 Task: Look for space in Piaseczno, Poland from 2nd June, 2023 to 6th June, 2023 for 1 adult in price range Rs.10000 to Rs.13000. Place can be private room with 1  bedroom having 1 bed and 1 bathroom. Property type can be house, flat, guest house, hotel. Booking option can be shelf check-in. Required host language is English.
Action: Mouse moved to (508, 89)
Screenshot: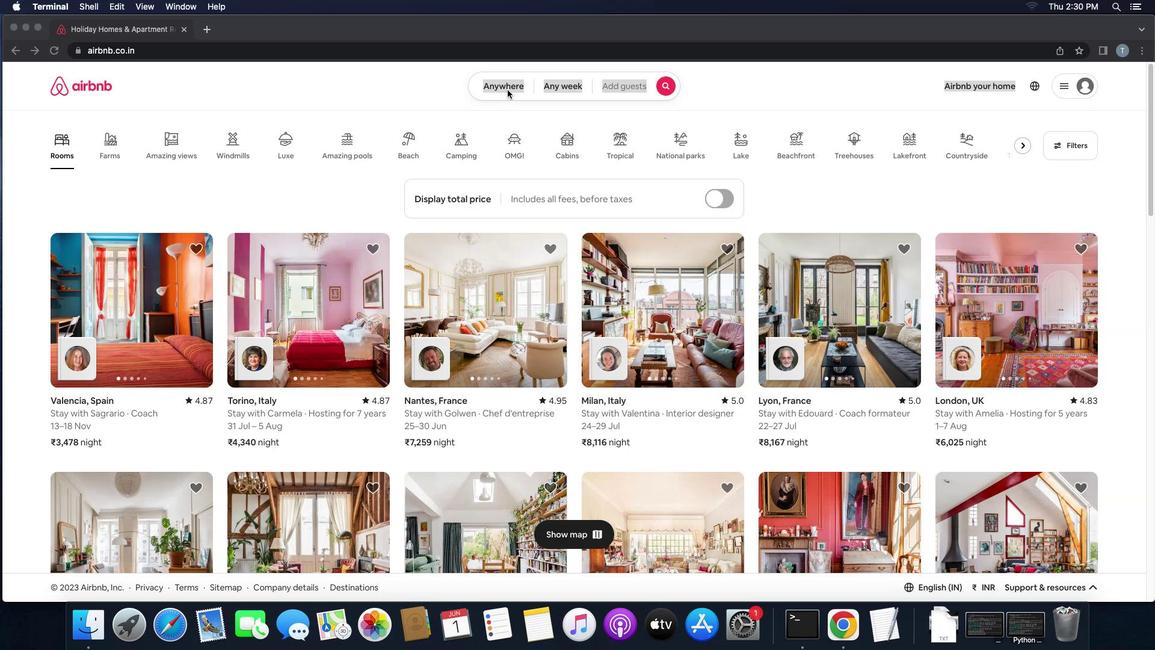 
Action: Mouse pressed left at (508, 89)
Screenshot: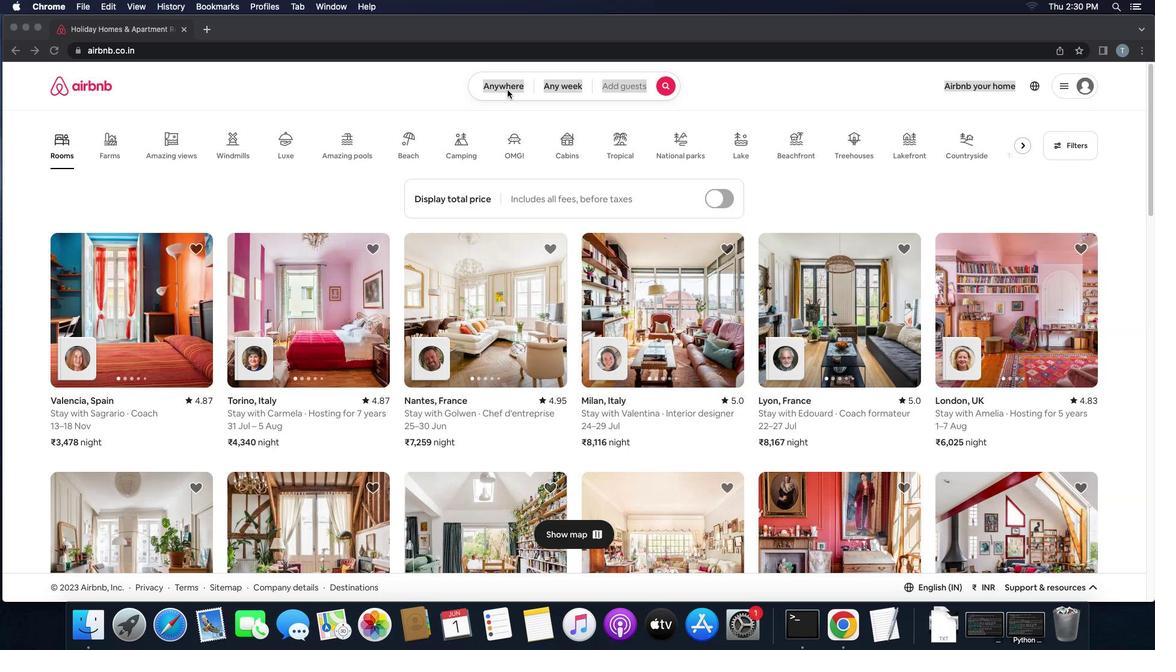 
Action: Mouse pressed left at (508, 89)
Screenshot: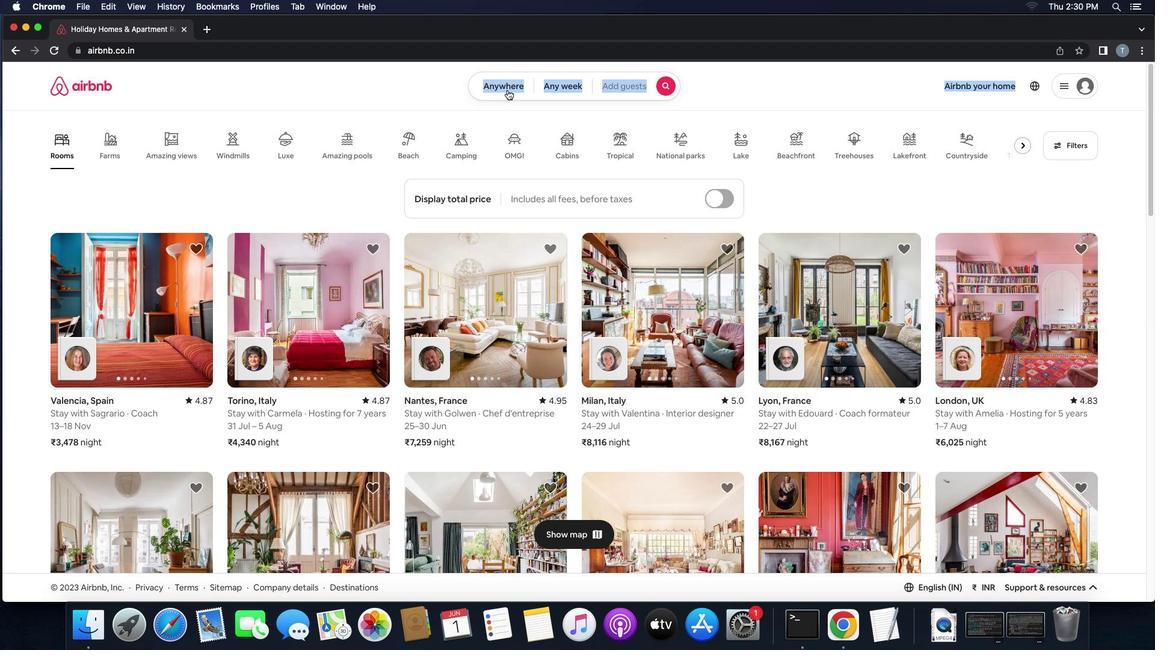 
Action: Mouse moved to (418, 130)
Screenshot: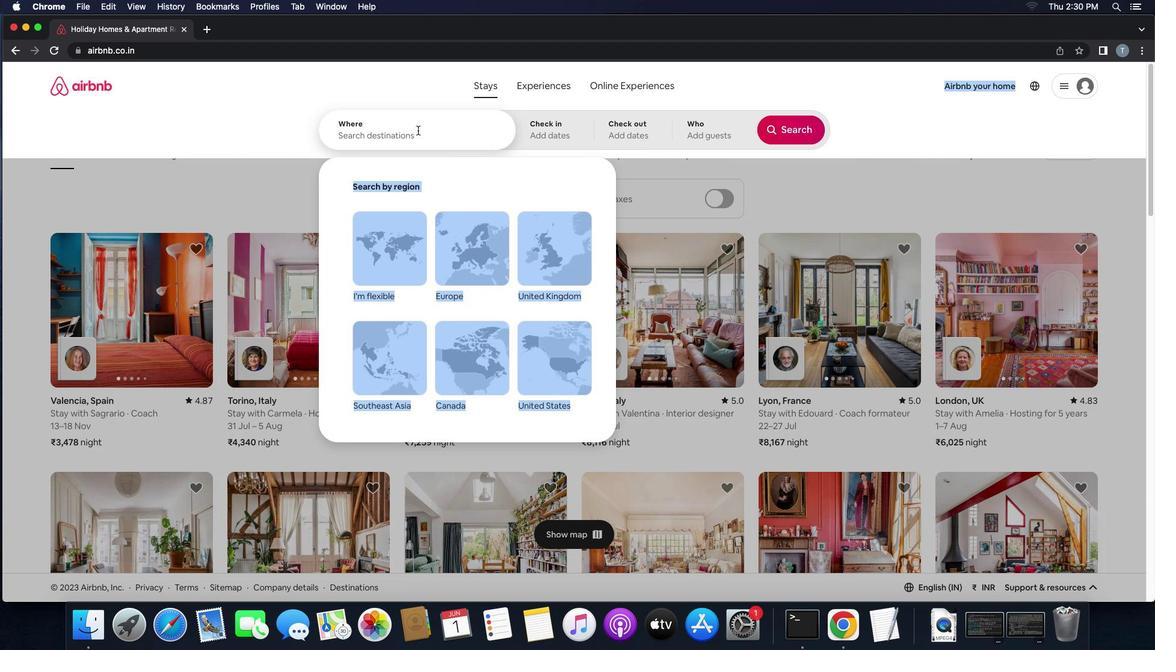 
Action: Mouse pressed left at (418, 130)
Screenshot: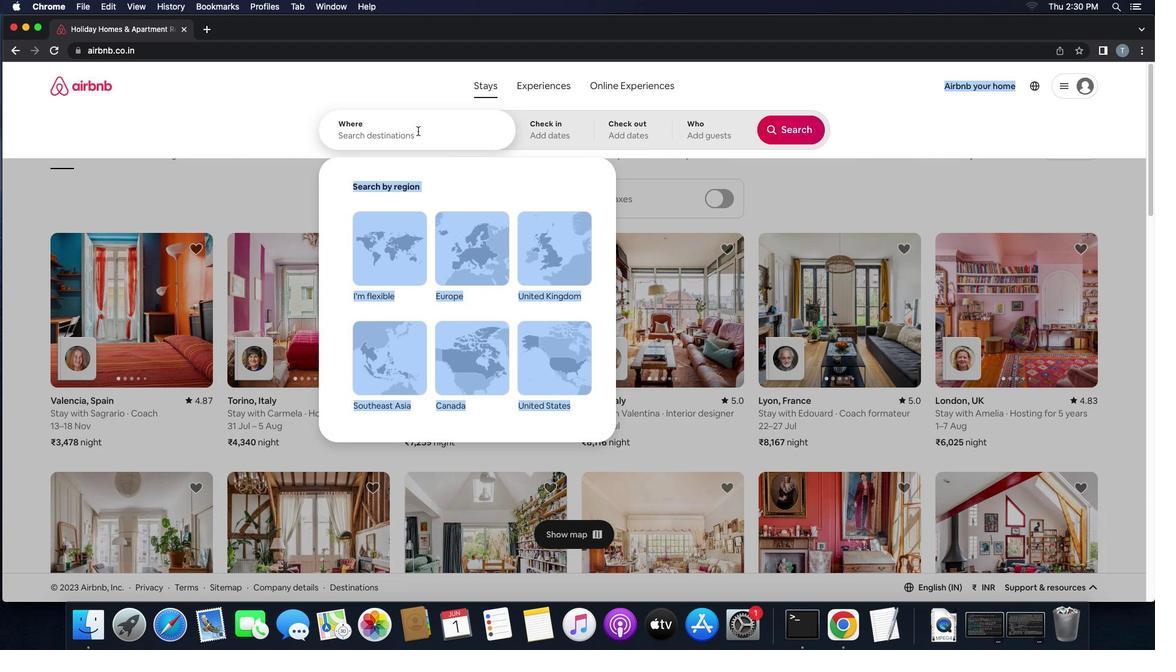 
Action: Key pressed 'p''i''a''s''e''c''z''n''o'','Key.space'p''o''l''a''n''d'
Screenshot: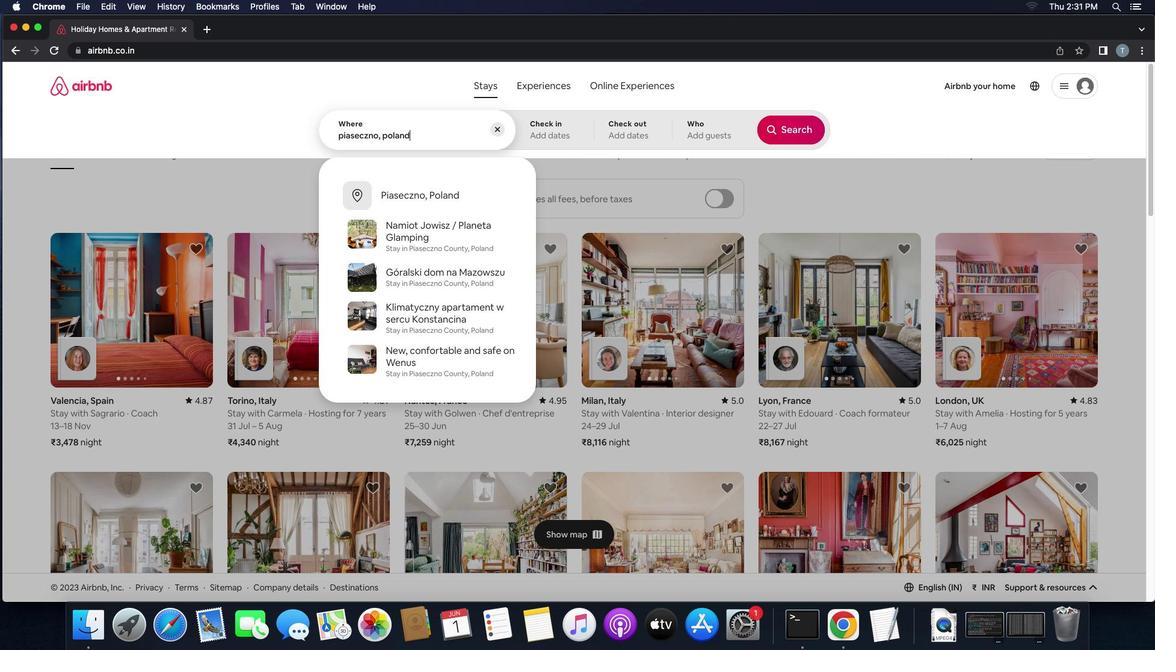 
Action: Mouse moved to (420, 199)
Screenshot: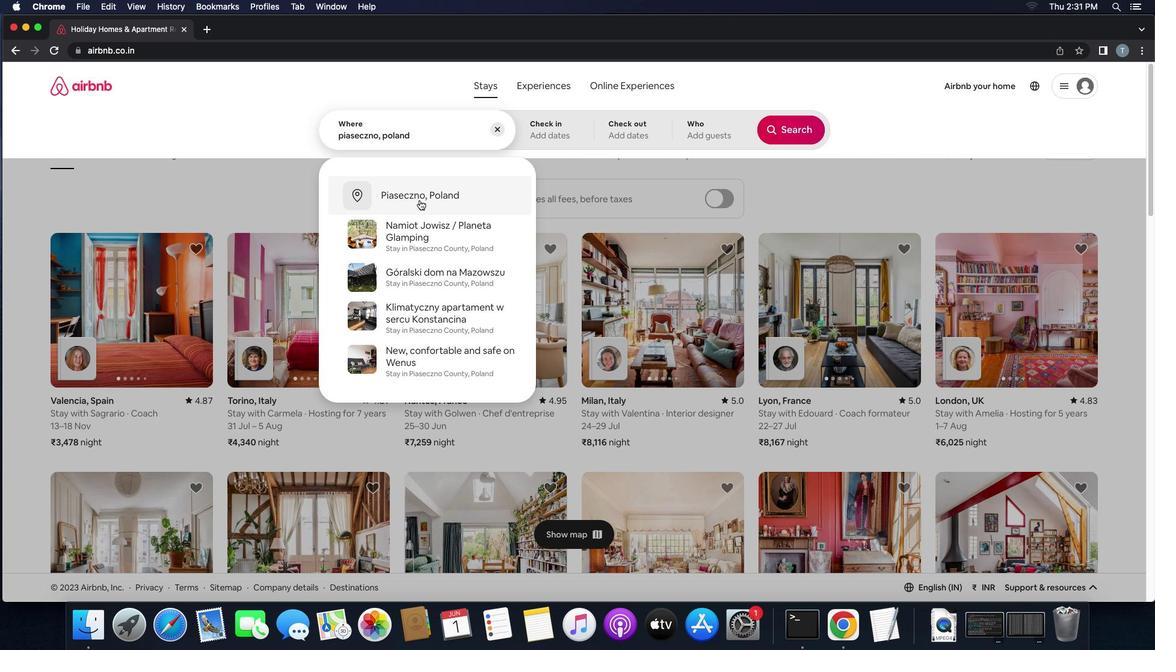 
Action: Mouse pressed left at (420, 199)
Screenshot: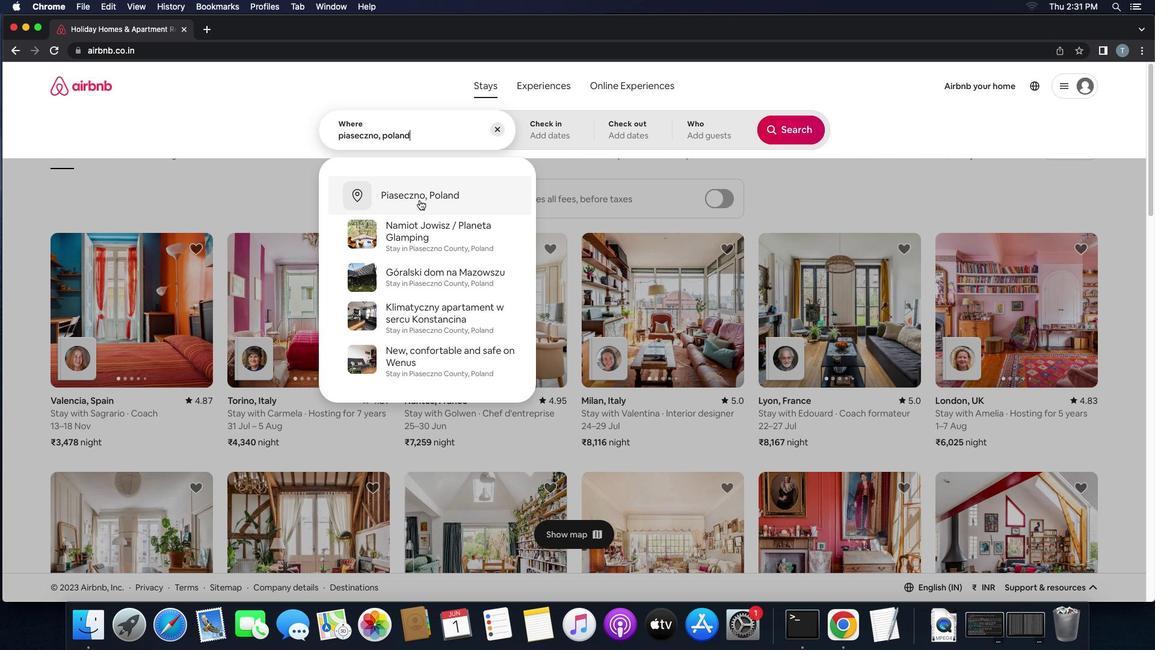 
Action: Mouse moved to (520, 281)
Screenshot: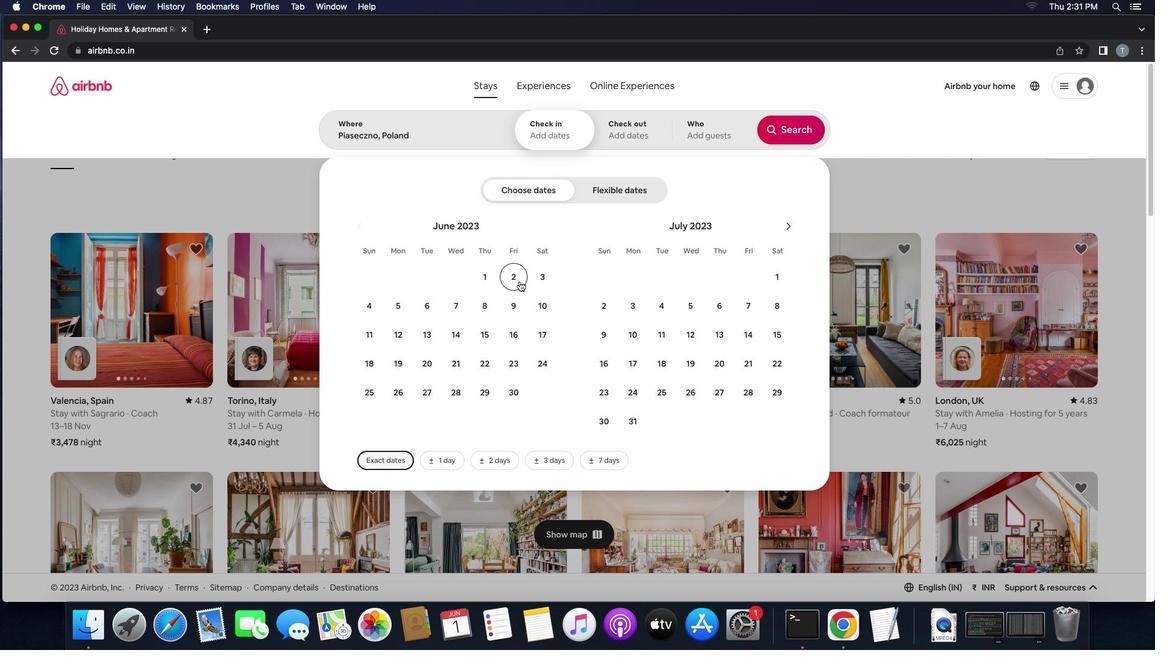 
Action: Mouse pressed left at (520, 281)
Screenshot: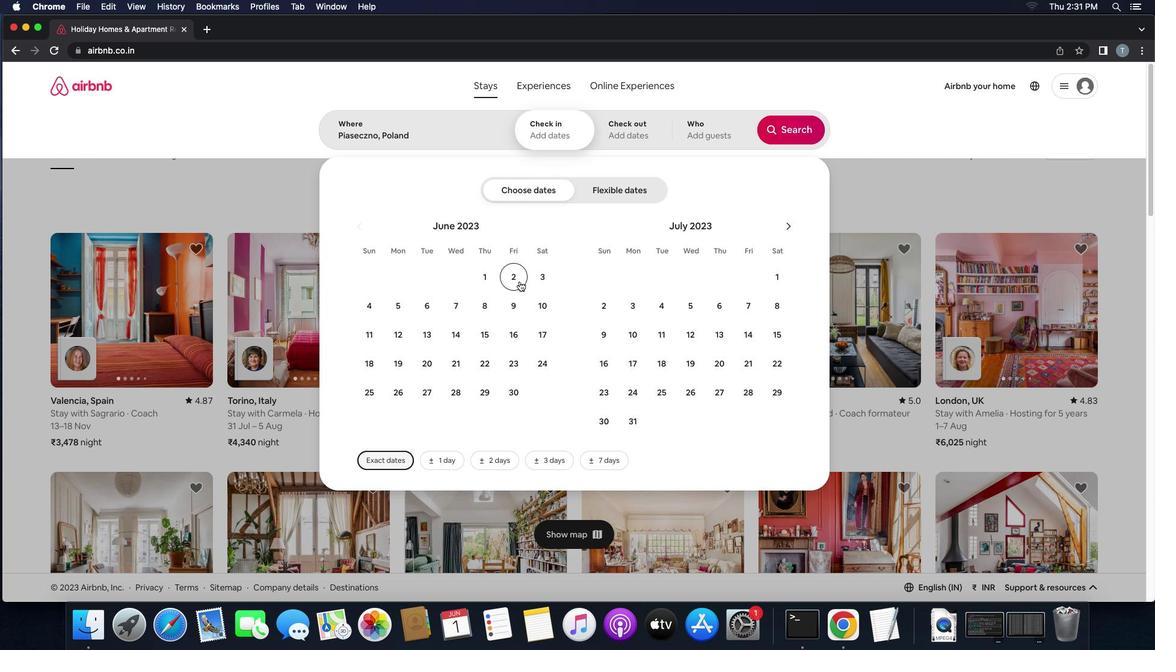 
Action: Mouse moved to (430, 307)
Screenshot: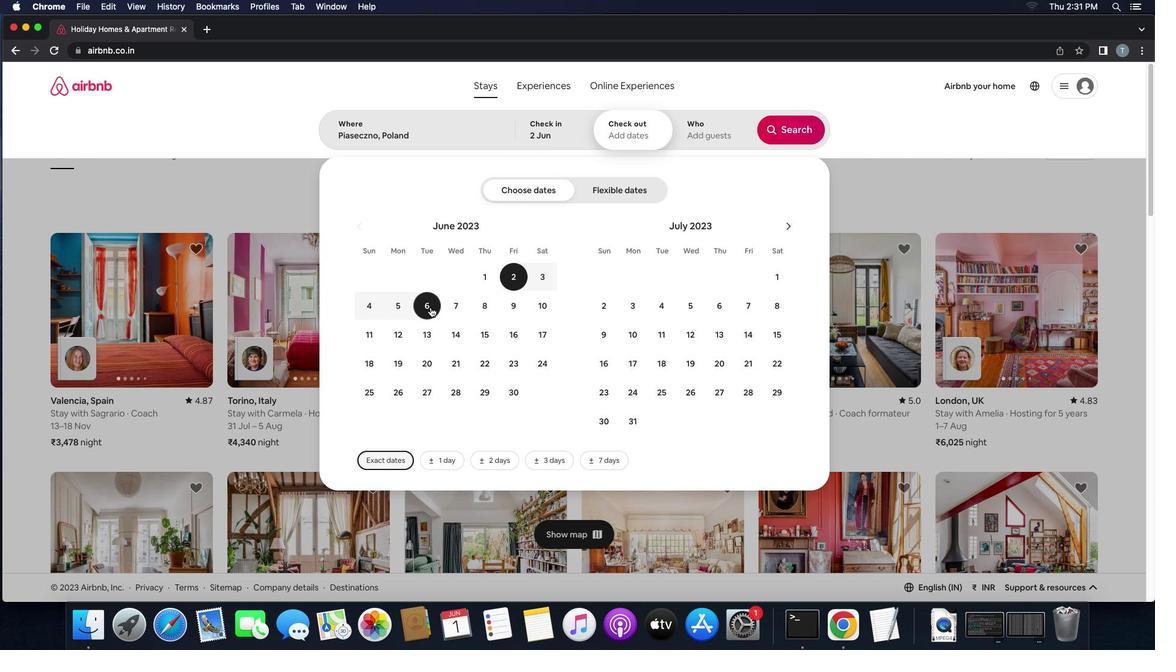 
Action: Mouse pressed left at (430, 307)
Screenshot: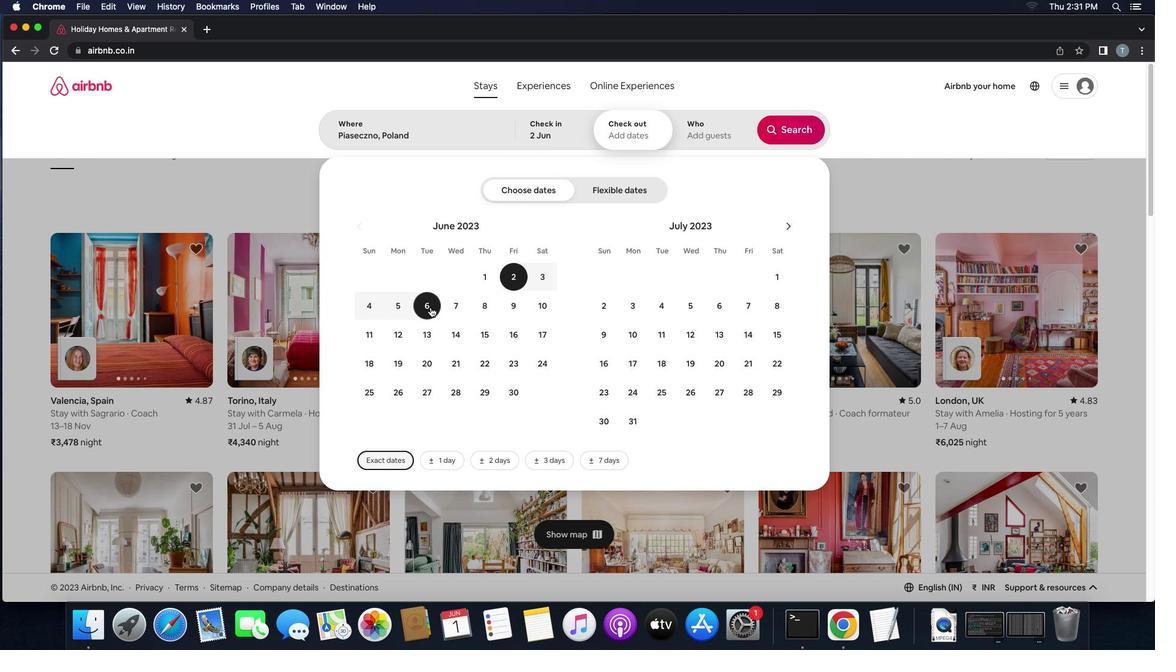 
Action: Mouse moved to (710, 146)
Screenshot: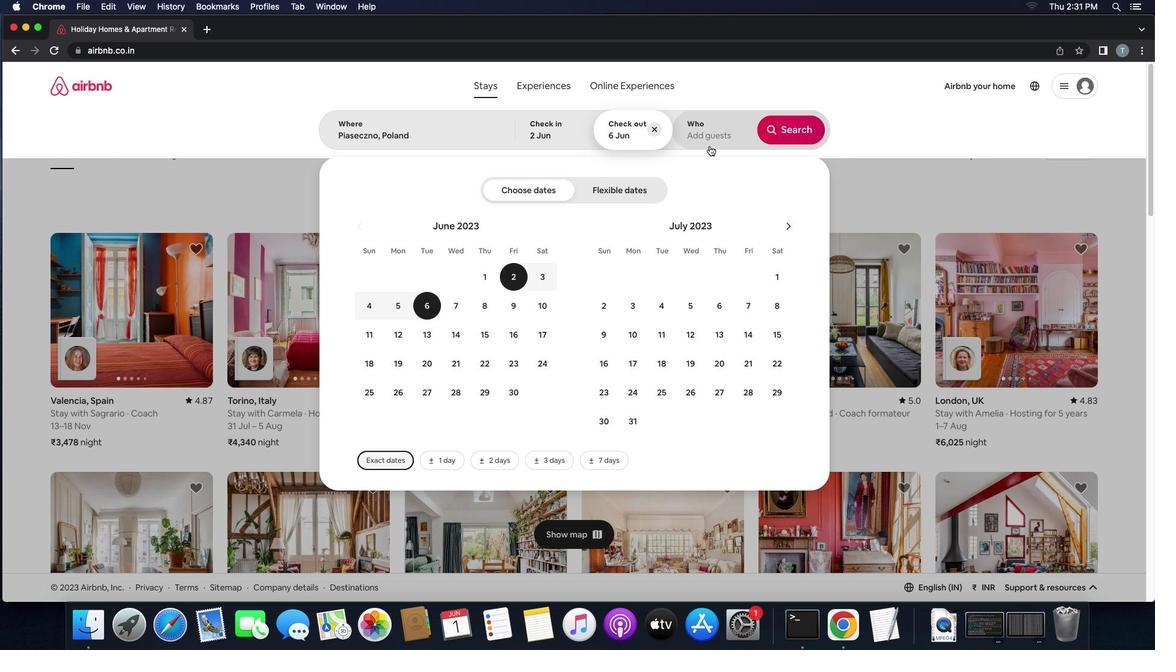 
Action: Mouse pressed left at (710, 146)
Screenshot: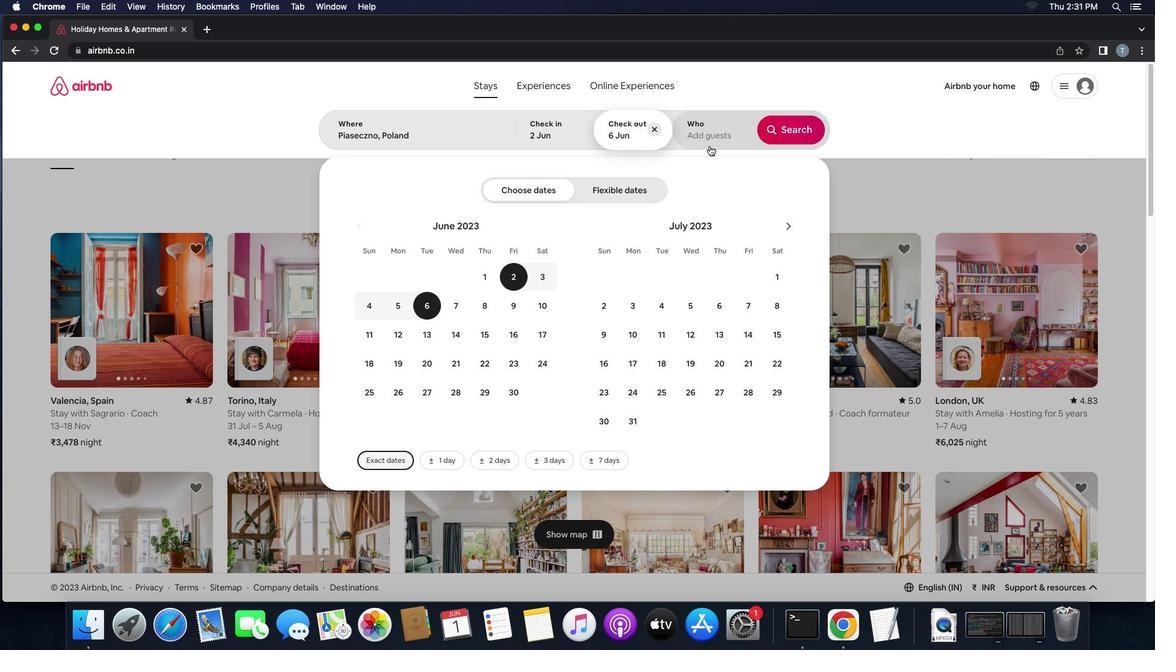 
Action: Mouse moved to (793, 187)
Screenshot: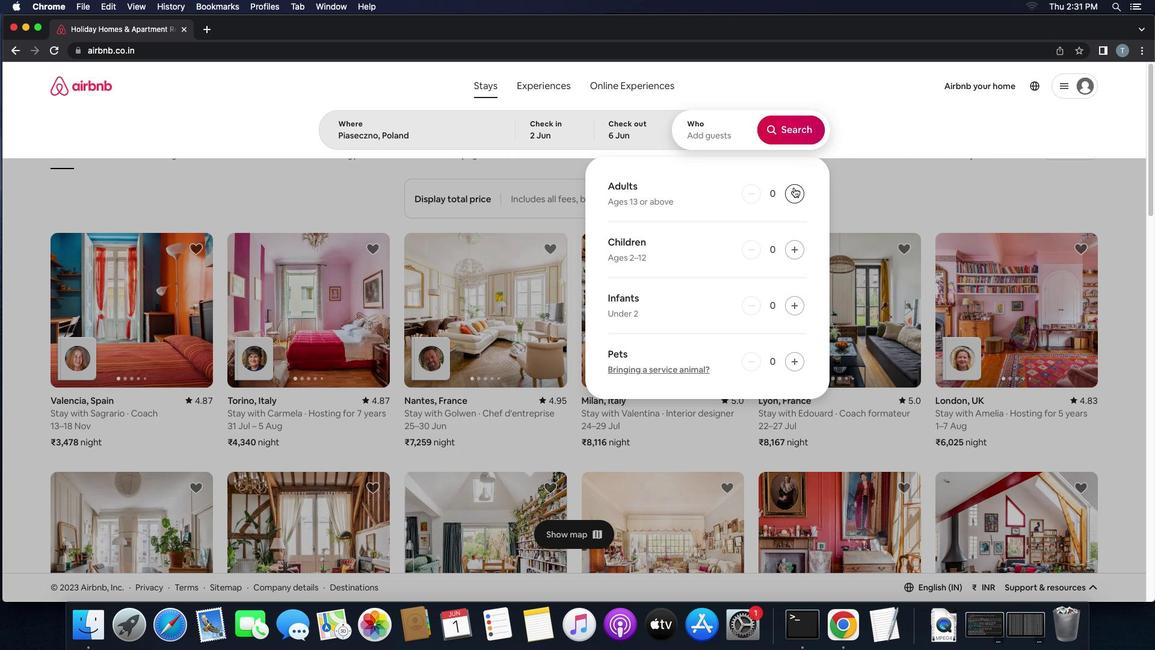 
Action: Mouse pressed left at (793, 187)
Screenshot: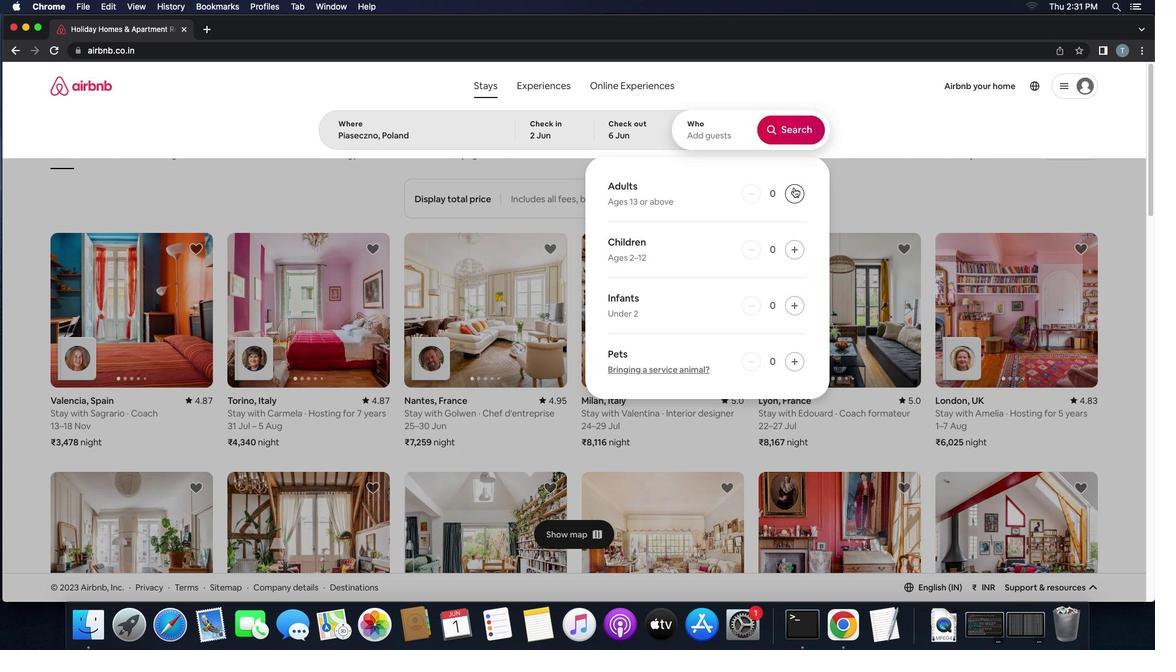 
Action: Mouse moved to (801, 133)
Screenshot: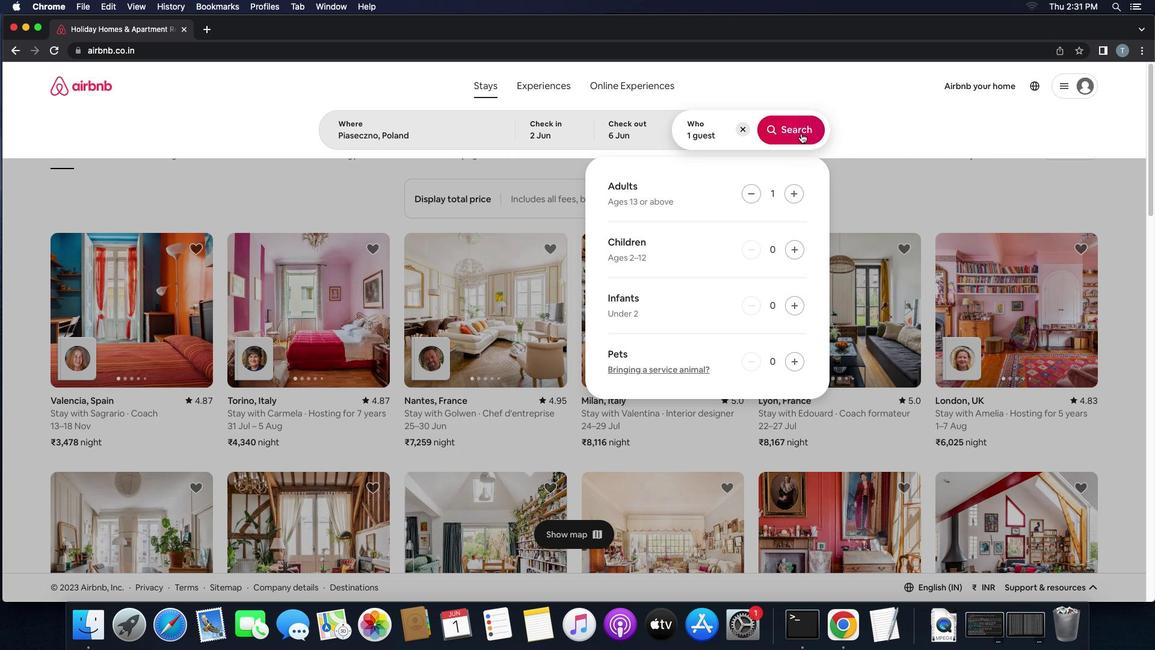 
Action: Mouse pressed left at (801, 133)
Screenshot: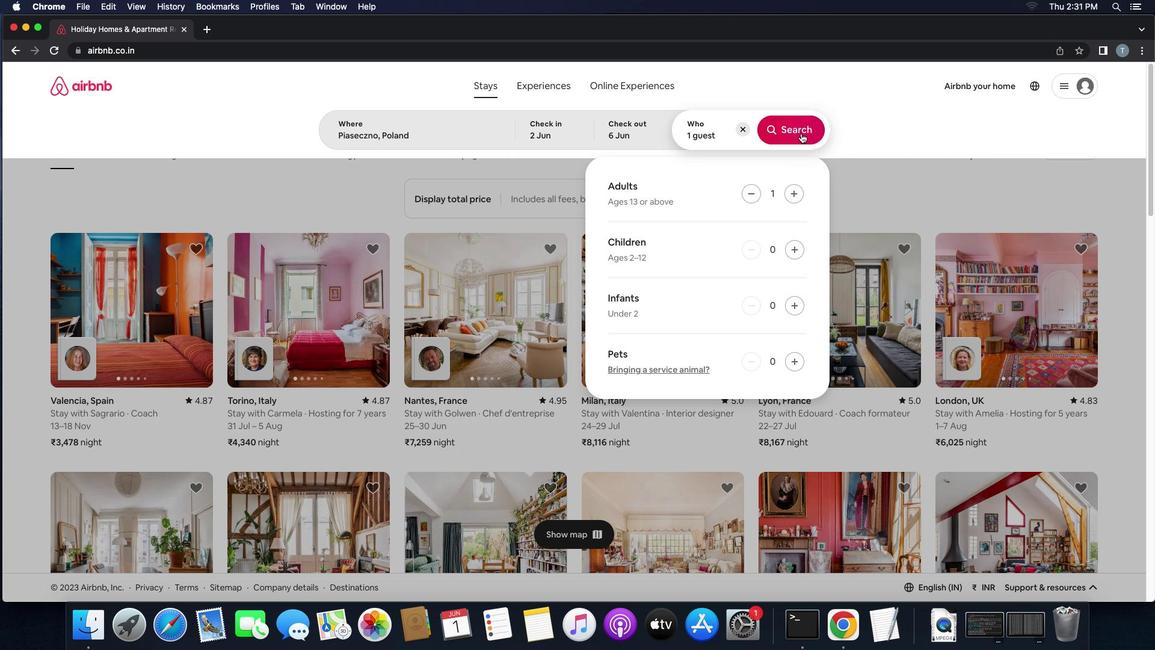 
Action: Mouse moved to (1114, 134)
Screenshot: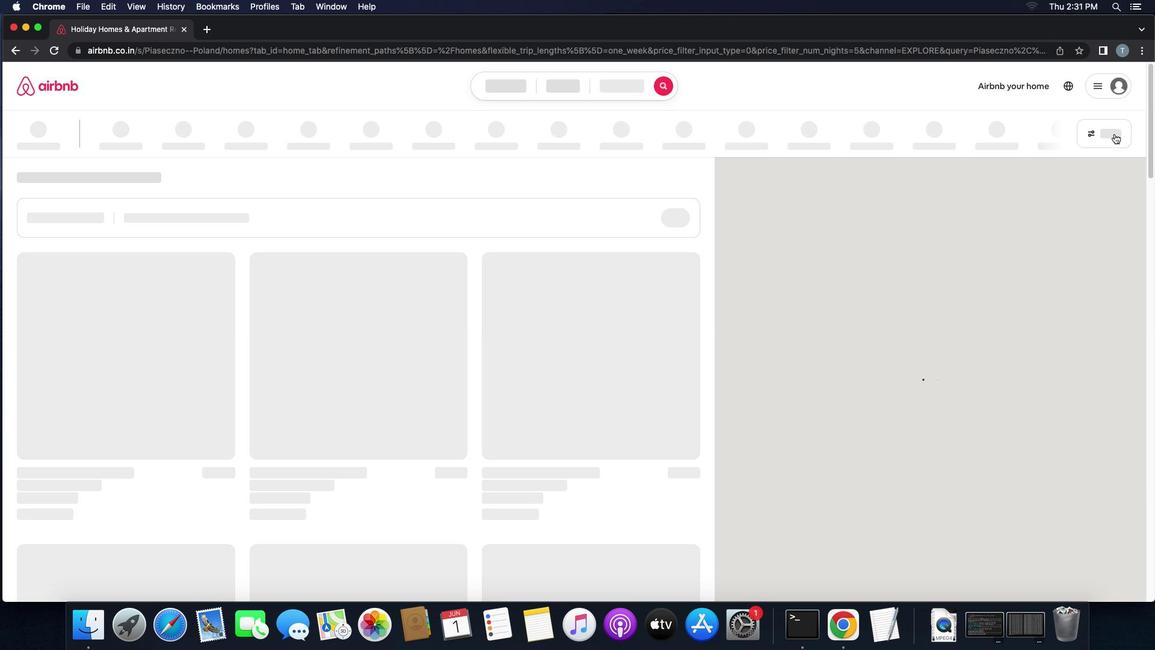 
Action: Mouse pressed left at (1114, 134)
Screenshot: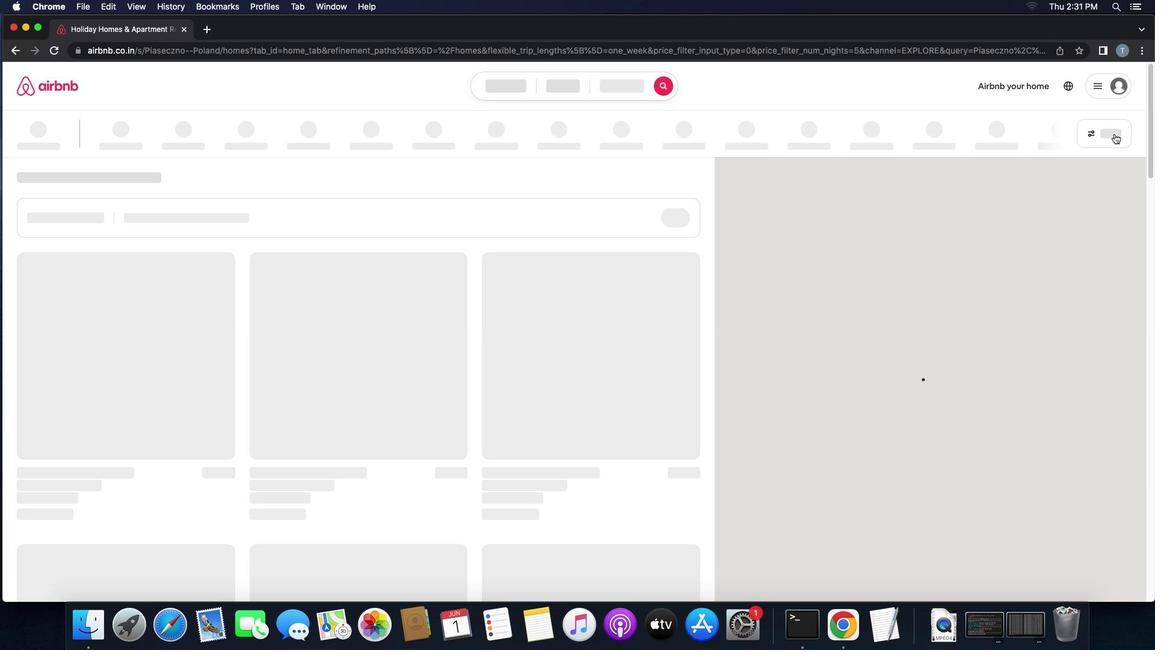 
Action: Mouse moved to (466, 434)
Screenshot: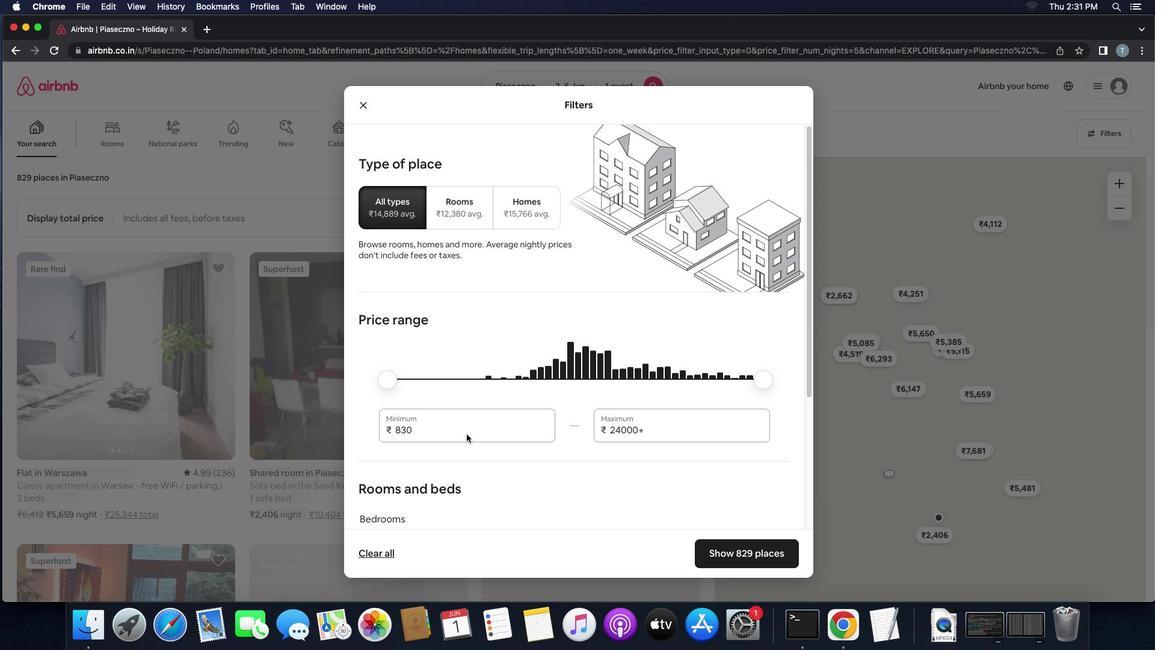 
Action: Mouse pressed left at (466, 434)
Screenshot: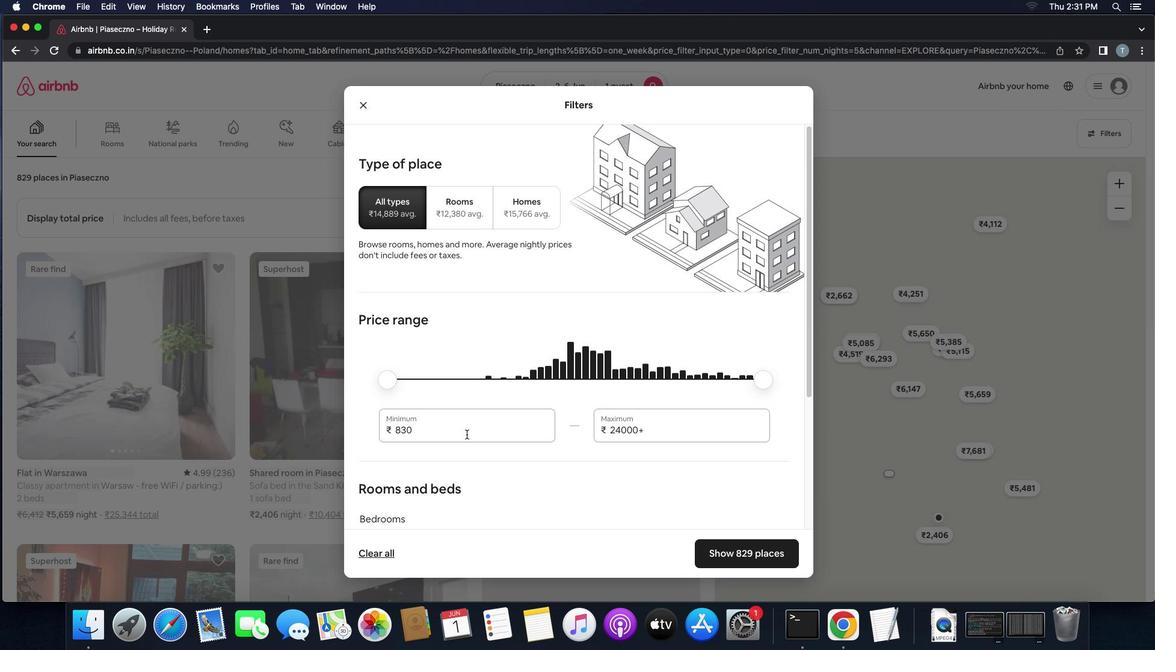 
Action: Mouse moved to (467, 430)
Screenshot: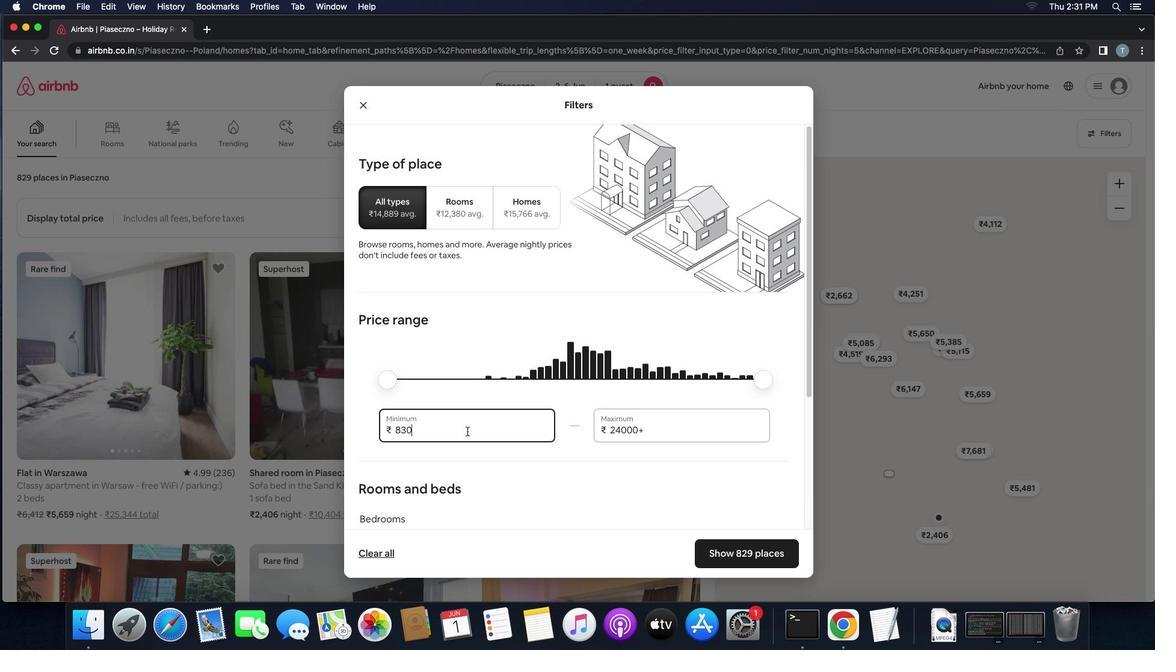 
Action: Key pressed Key.backspaceKey.backspaceKey.backspace'1''0''0''0''0'
Screenshot: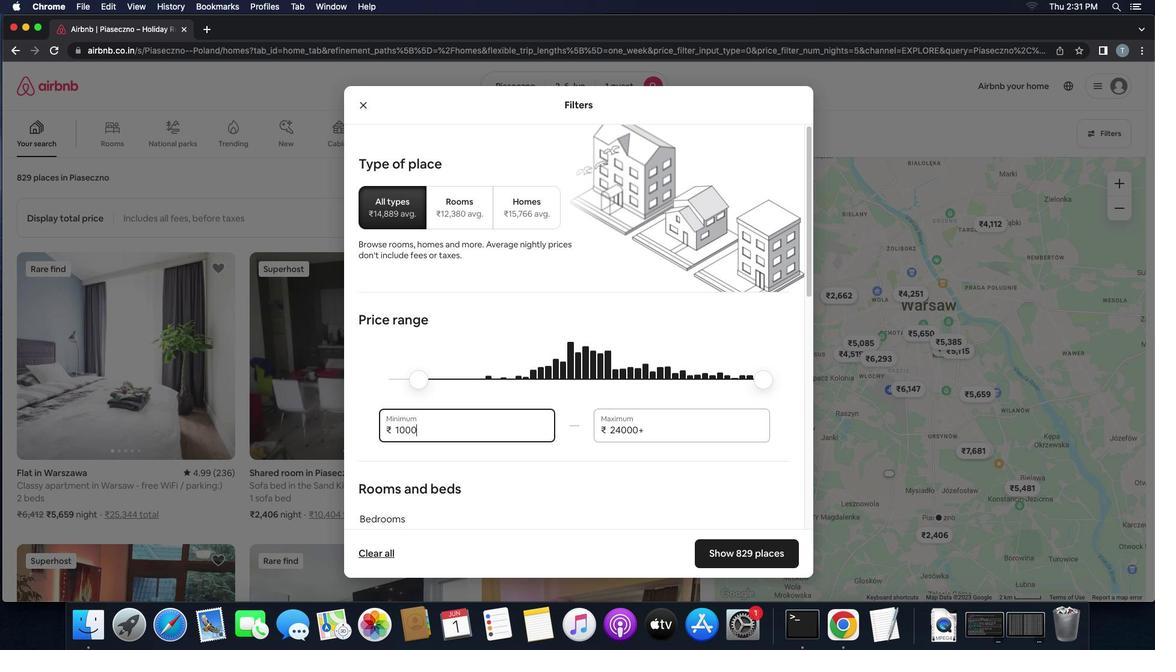 
Action: Mouse moved to (664, 435)
Screenshot: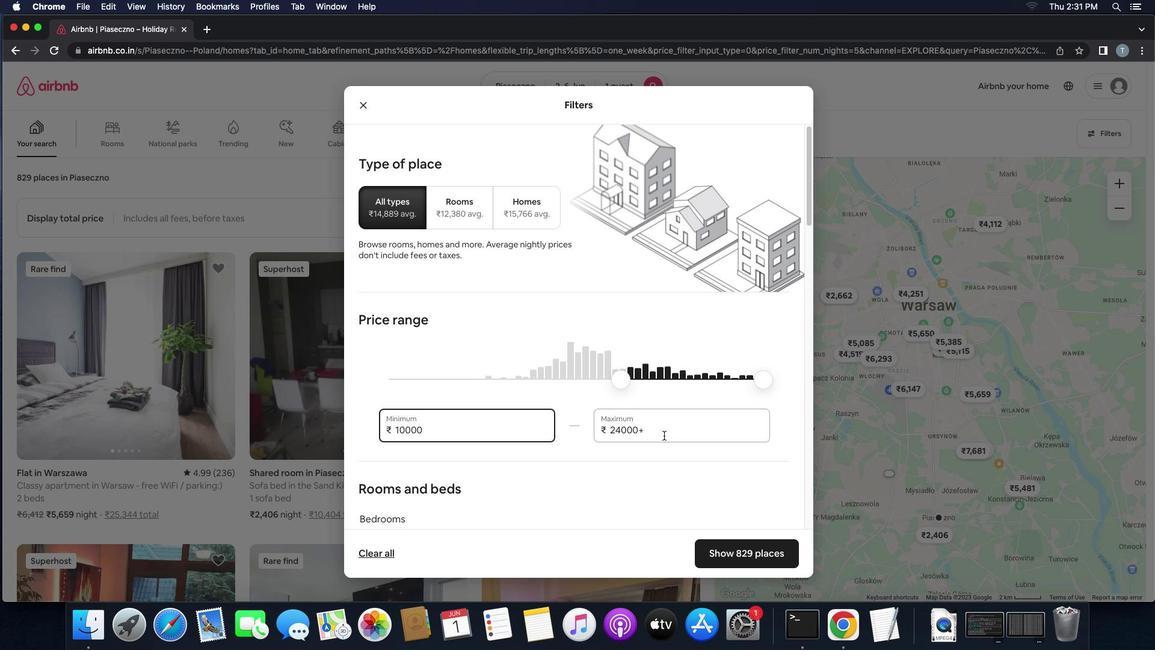 
Action: Mouse pressed left at (664, 435)
Screenshot: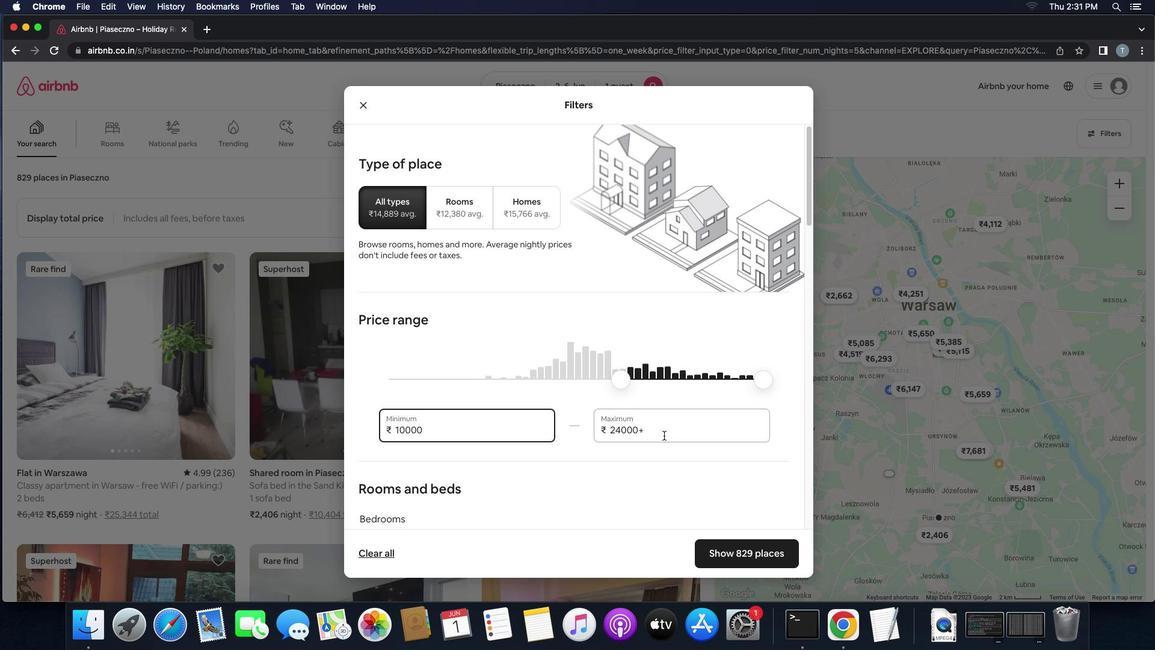 
Action: Key pressed Key.backspaceKey.backspaceKey.backspaceKey.backspaceKey.backspaceKey.backspace'1''3''0''0''0'
Screenshot: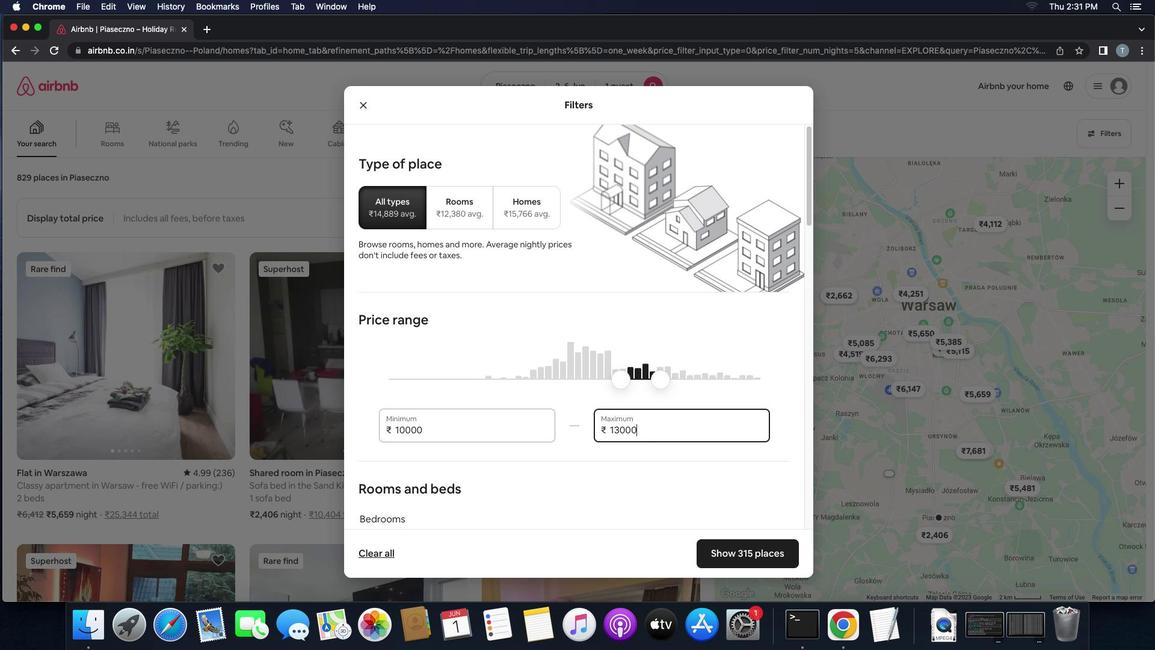
Action: Mouse moved to (574, 449)
Screenshot: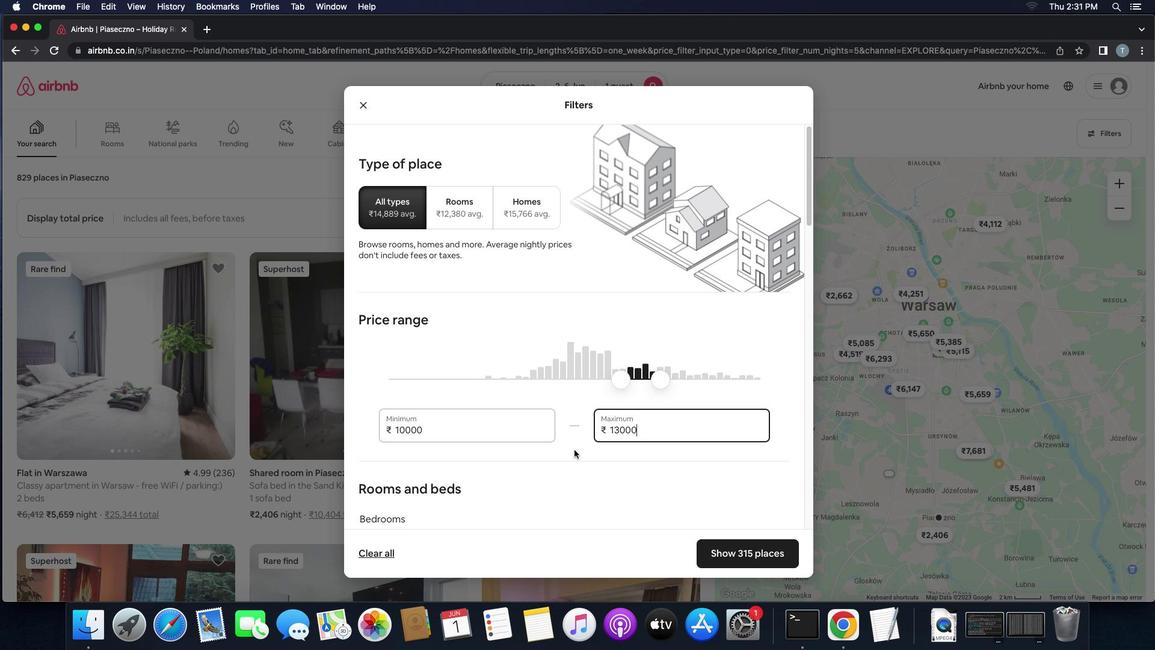 
Action: Mouse scrolled (574, 449) with delta (0, 0)
Screenshot: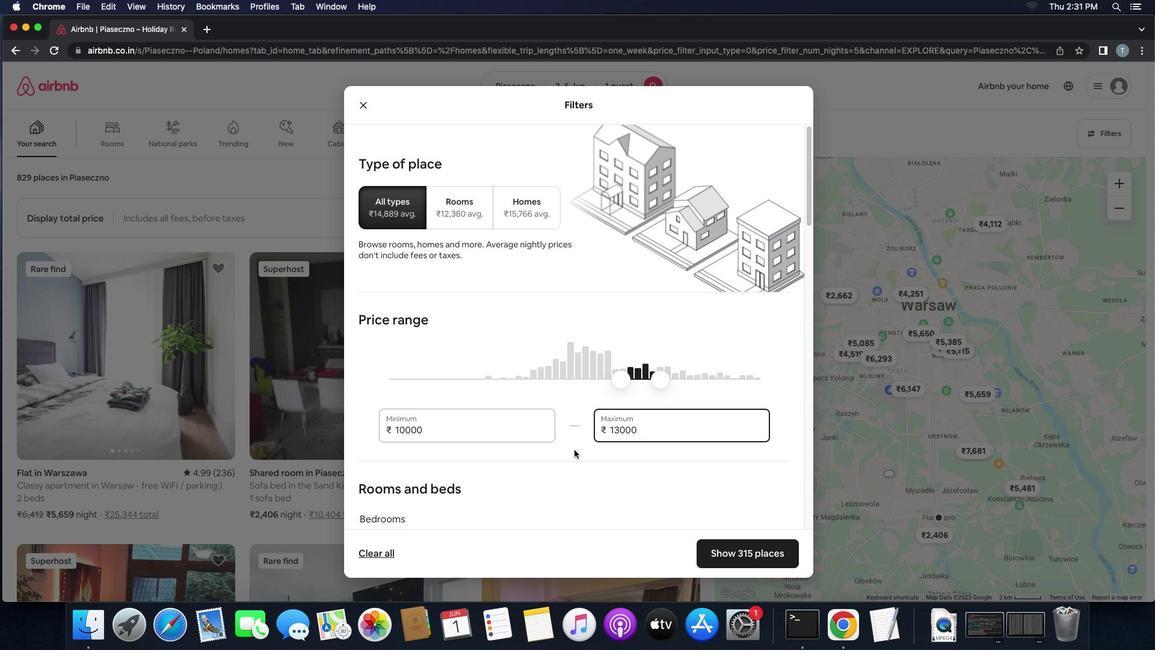 
Action: Mouse scrolled (574, 449) with delta (0, 0)
Screenshot: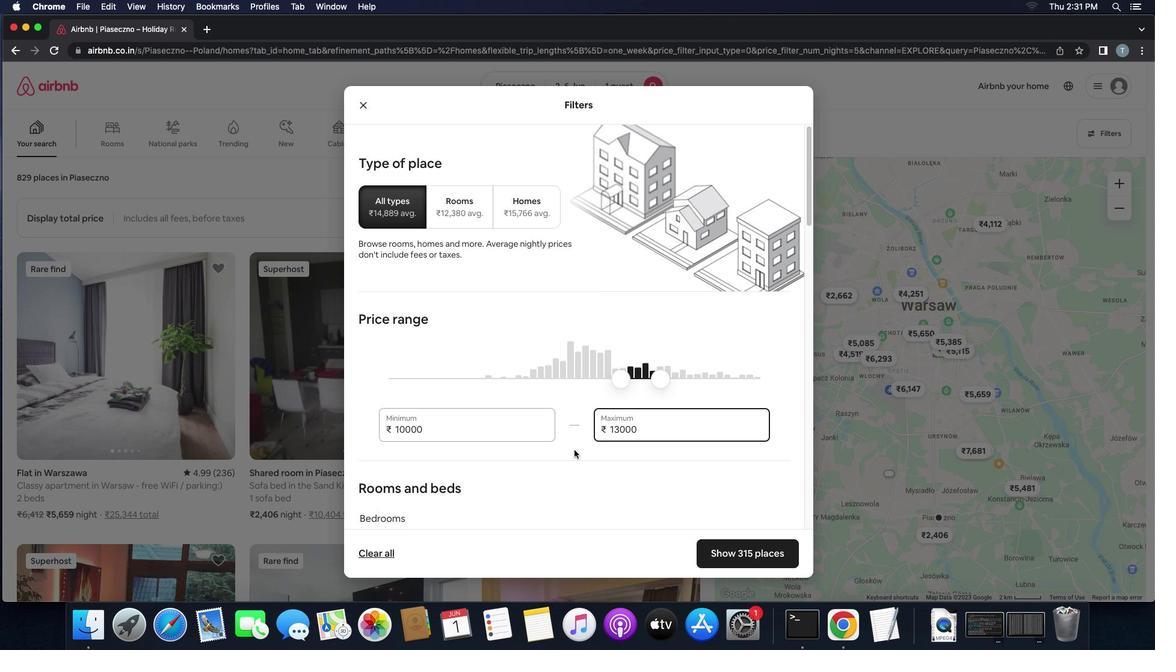 
Action: Mouse scrolled (574, 449) with delta (0, -1)
Screenshot: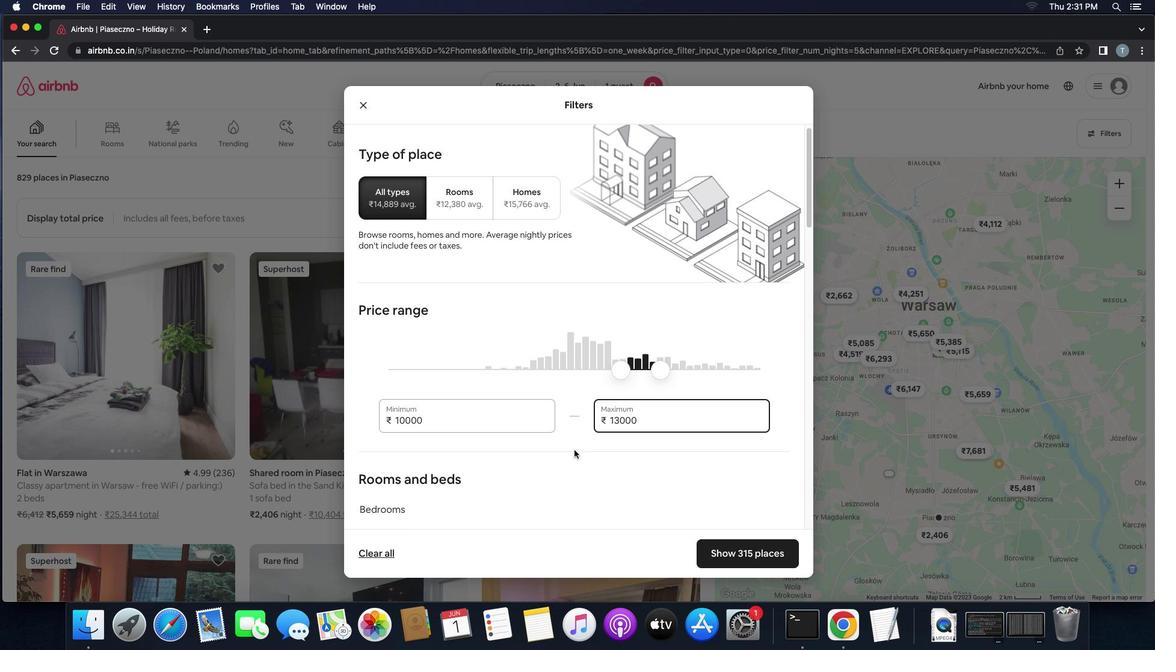 
Action: Mouse scrolled (574, 449) with delta (0, -1)
Screenshot: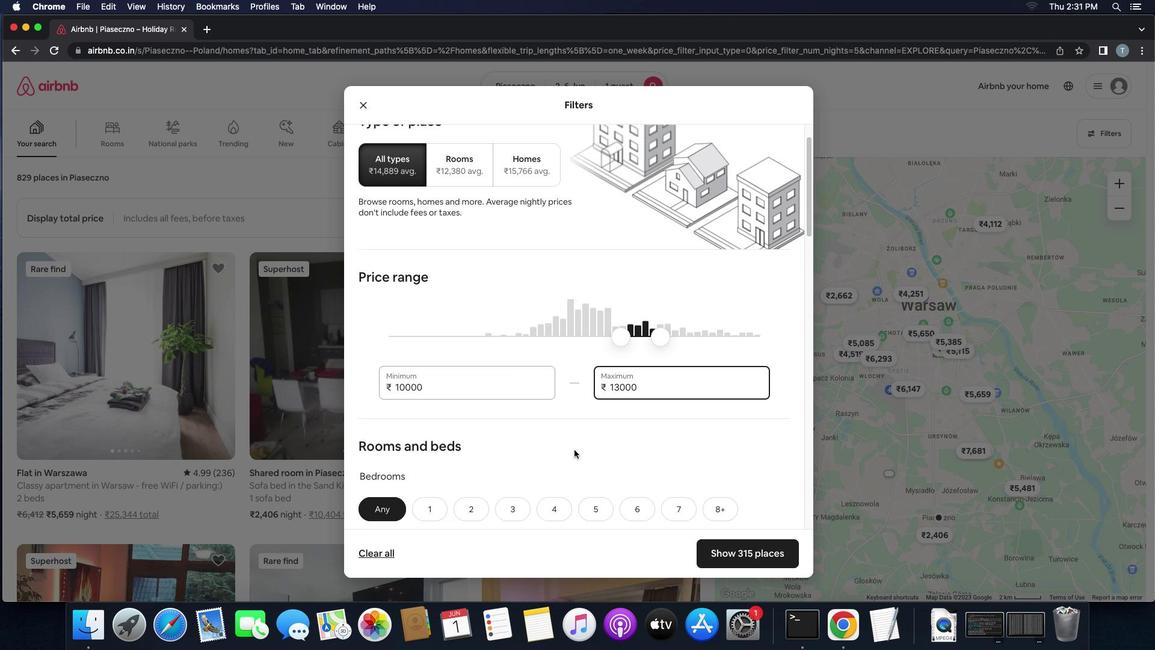 
Action: Mouse scrolled (574, 449) with delta (0, 0)
Screenshot: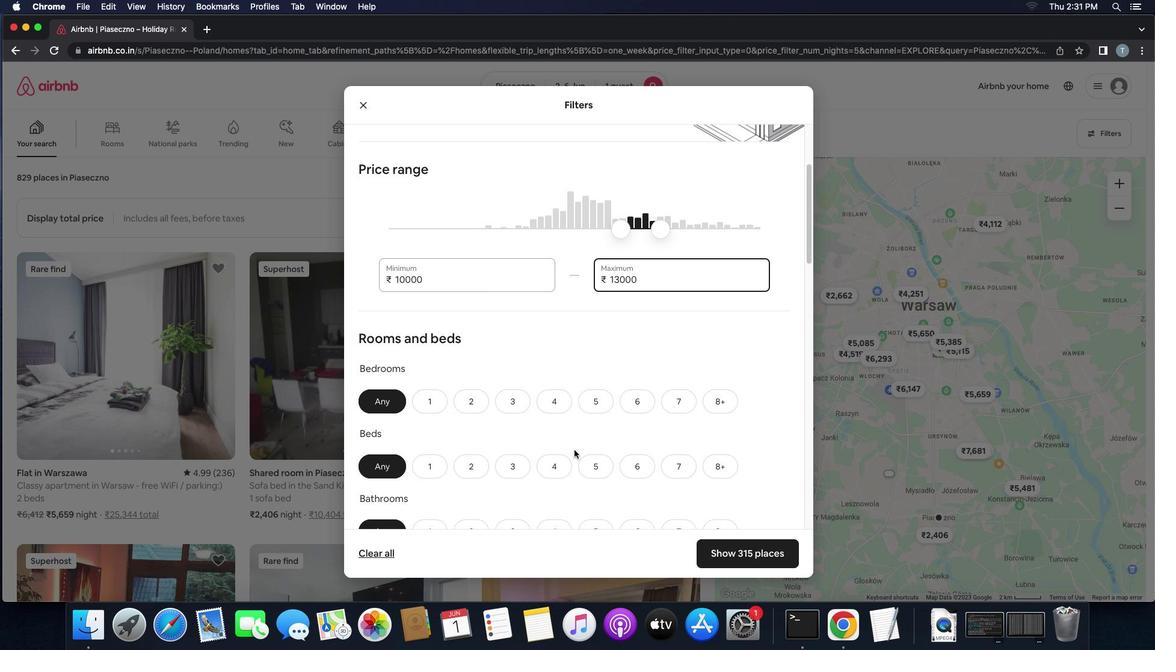 
Action: Mouse scrolled (574, 449) with delta (0, 0)
Screenshot: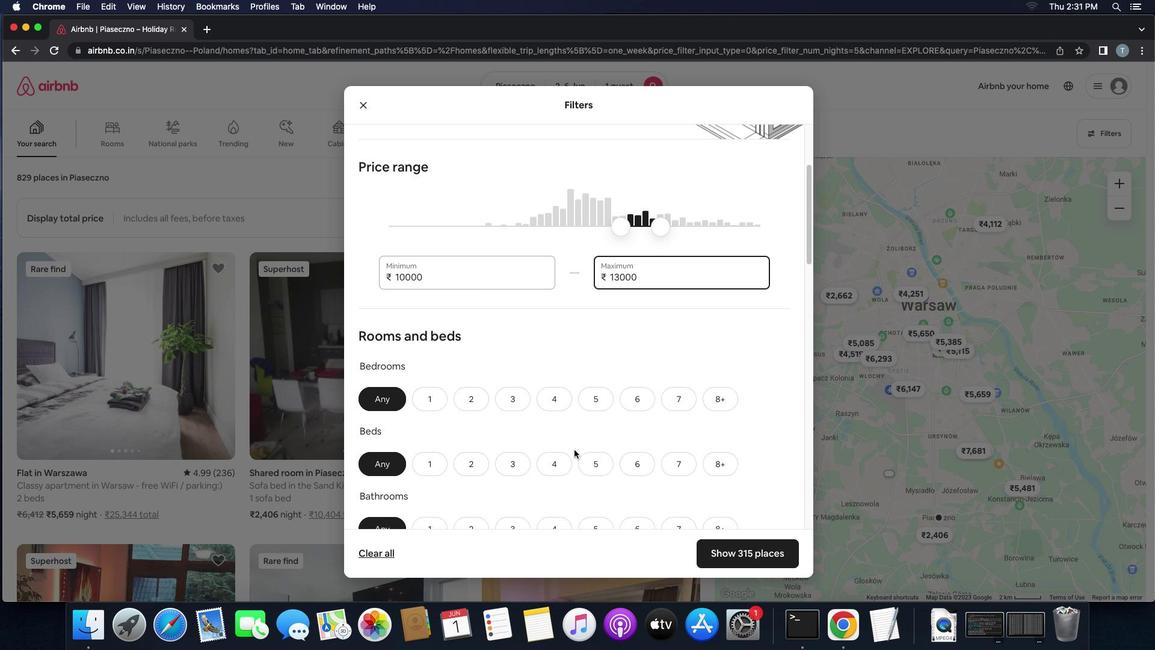 
Action: Mouse scrolled (574, 449) with delta (0, 0)
Screenshot: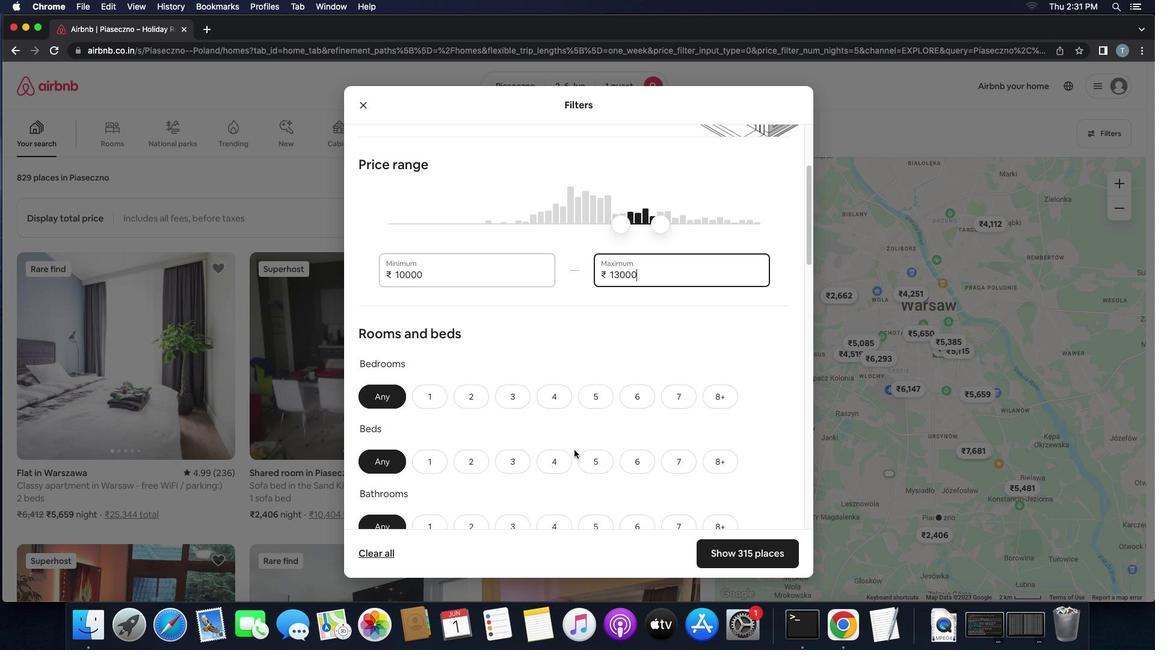 
Action: Mouse scrolled (574, 449) with delta (0, 0)
Screenshot: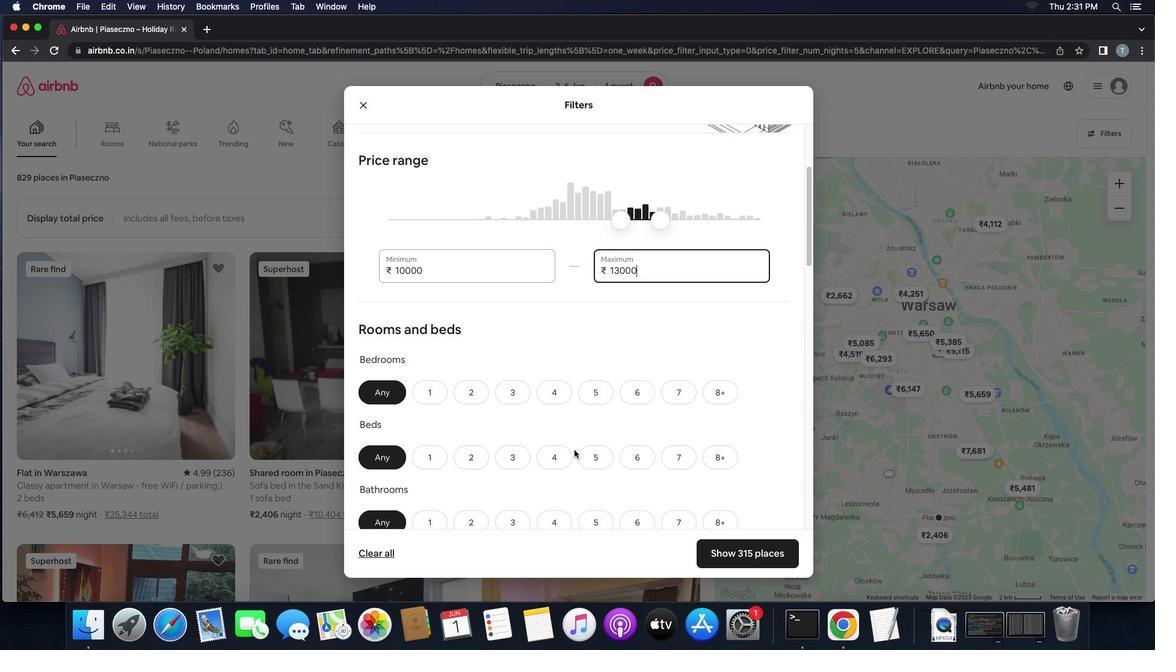 
Action: Mouse scrolled (574, 449) with delta (0, 0)
Screenshot: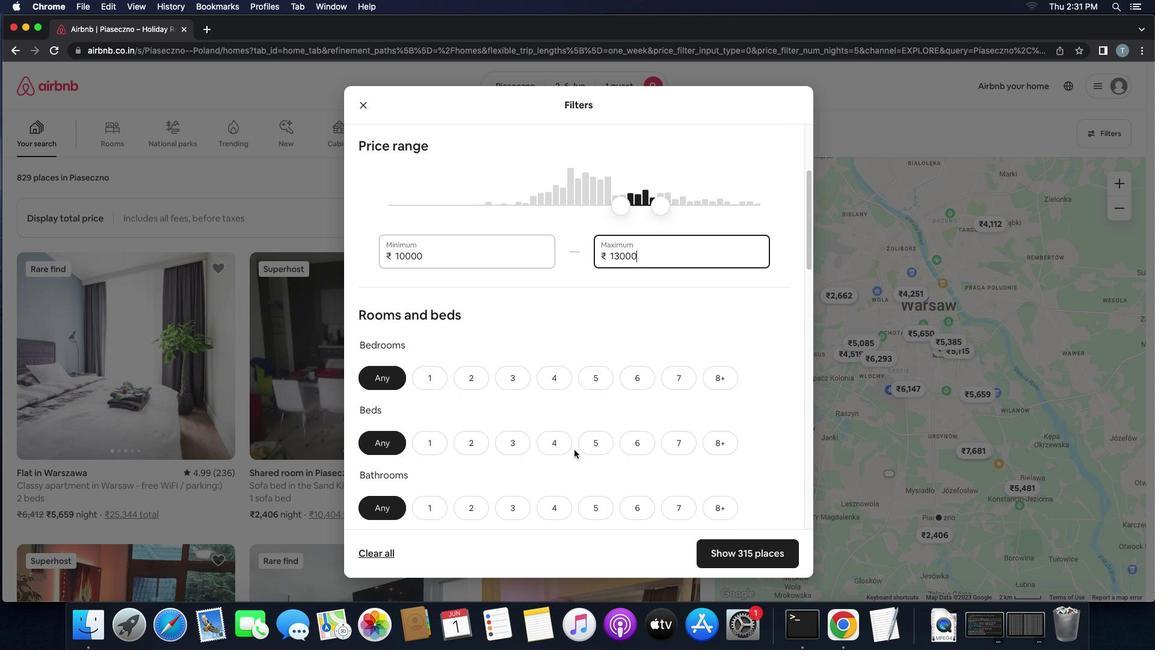 
Action: Mouse scrolled (574, 449) with delta (0, 0)
Screenshot: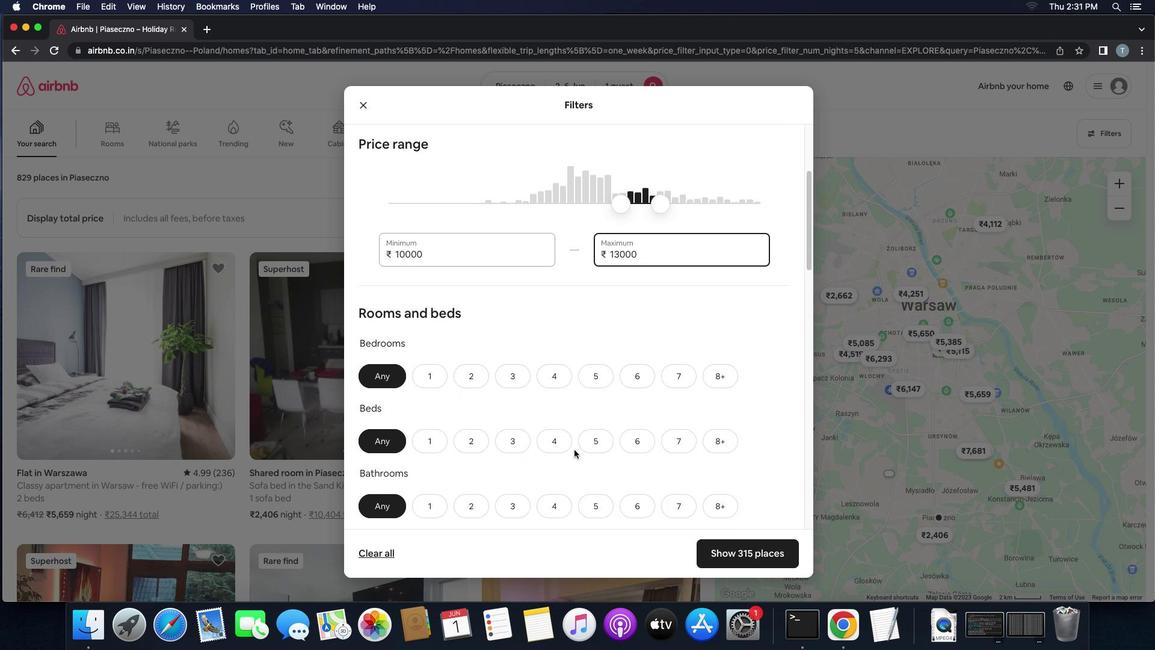 
Action: Mouse scrolled (574, 449) with delta (0, -1)
Screenshot: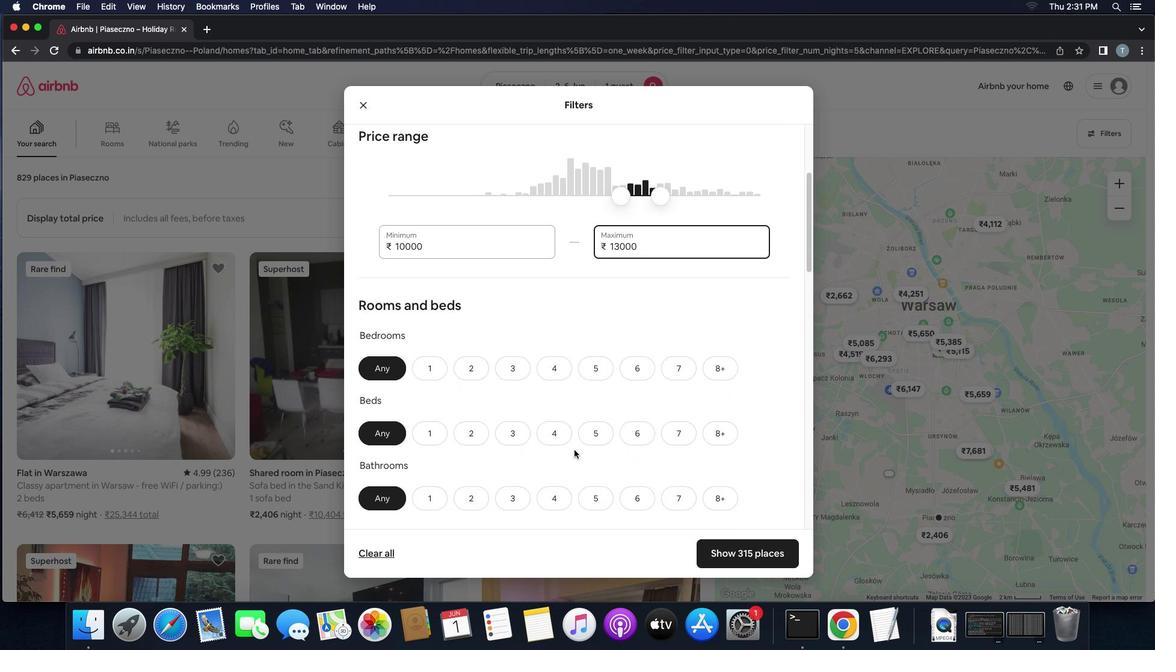 
Action: Mouse scrolled (574, 449) with delta (0, 0)
Screenshot: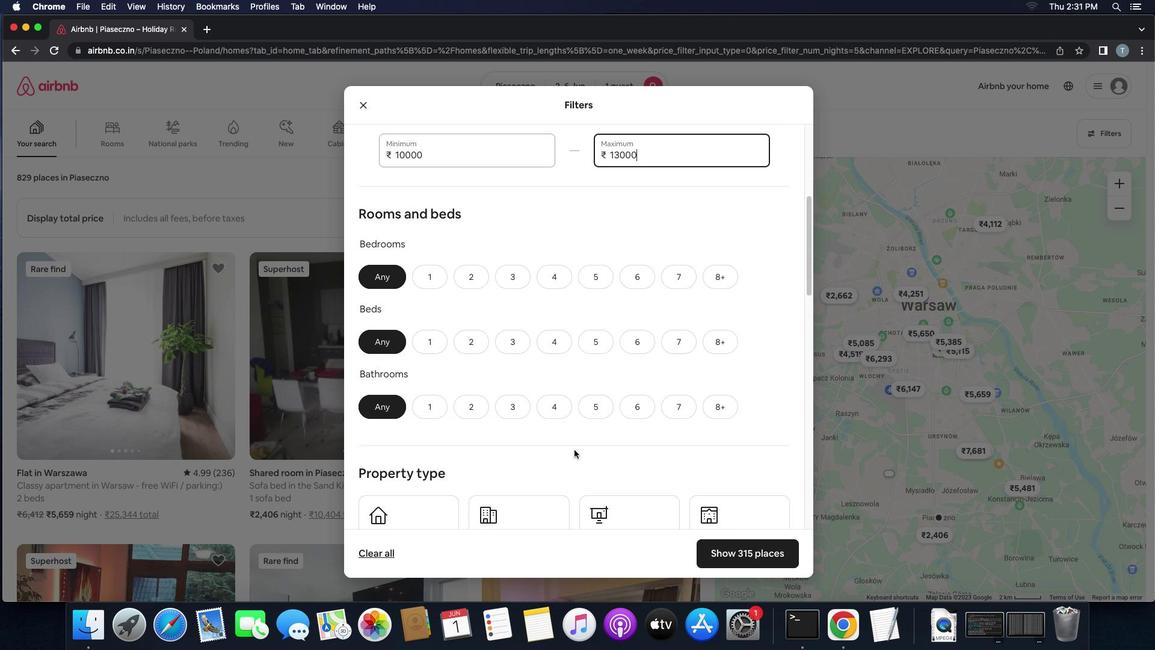 
Action: Mouse scrolled (574, 449) with delta (0, 0)
Screenshot: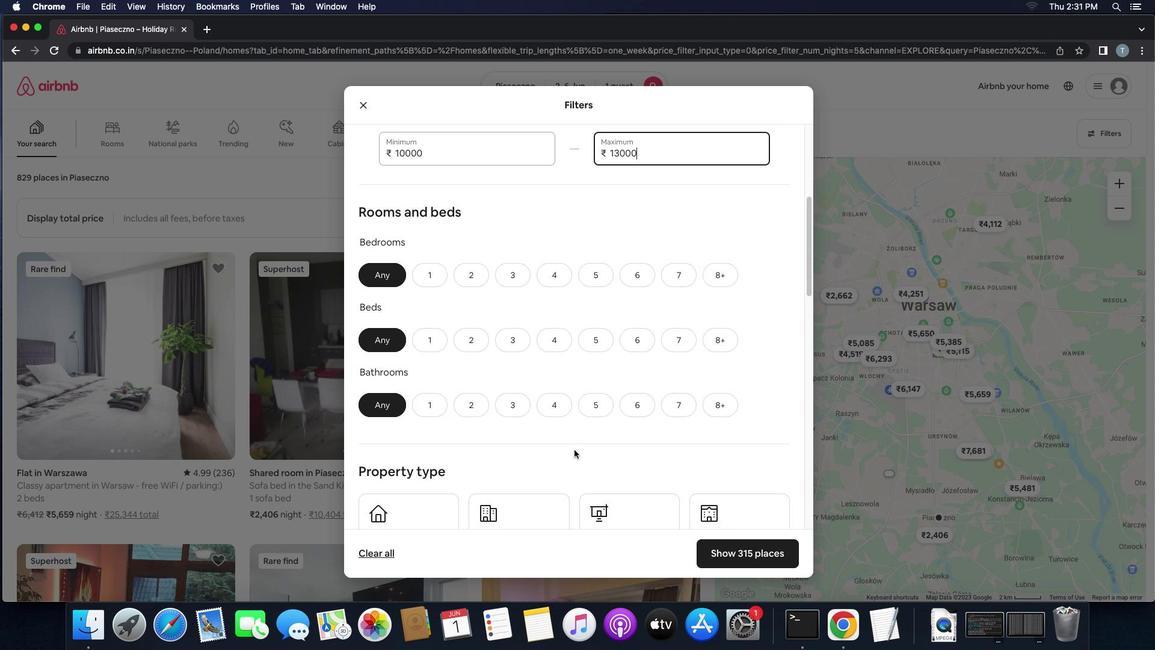
Action: Mouse moved to (427, 252)
Screenshot: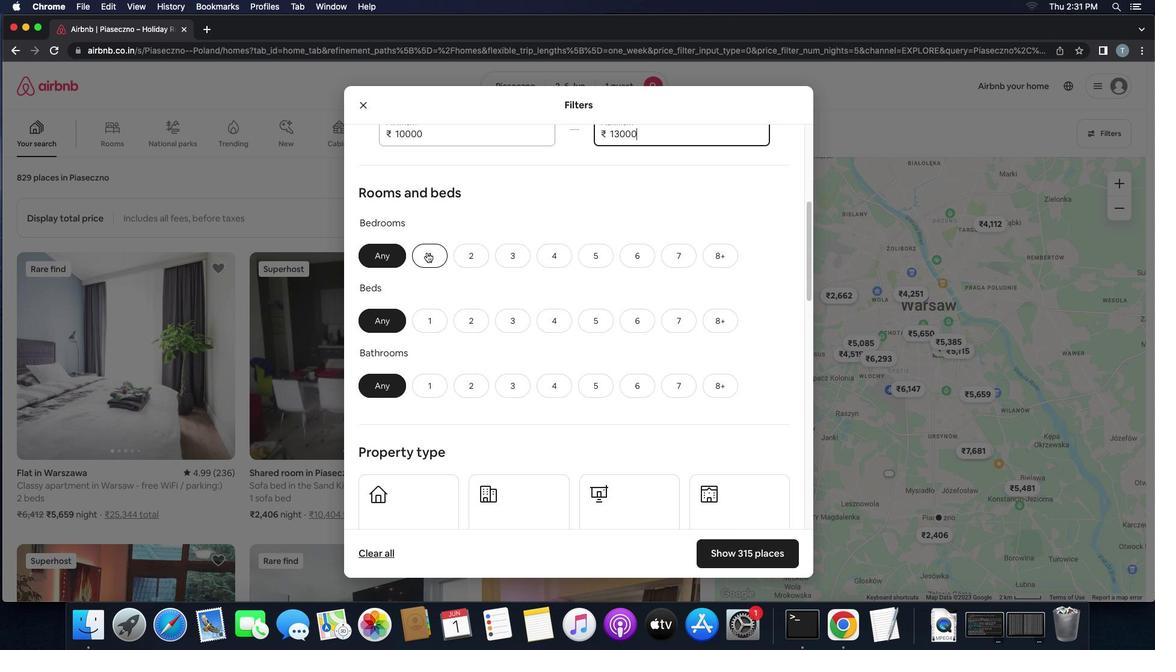 
Action: Mouse pressed left at (427, 252)
Screenshot: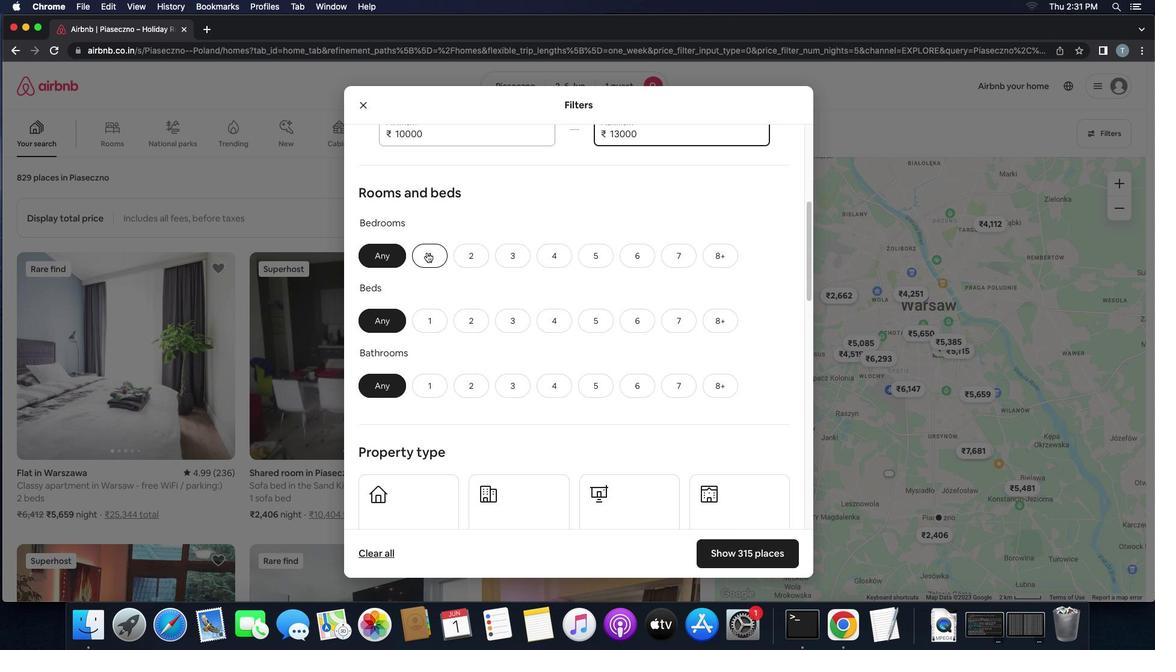 
Action: Mouse moved to (423, 312)
Screenshot: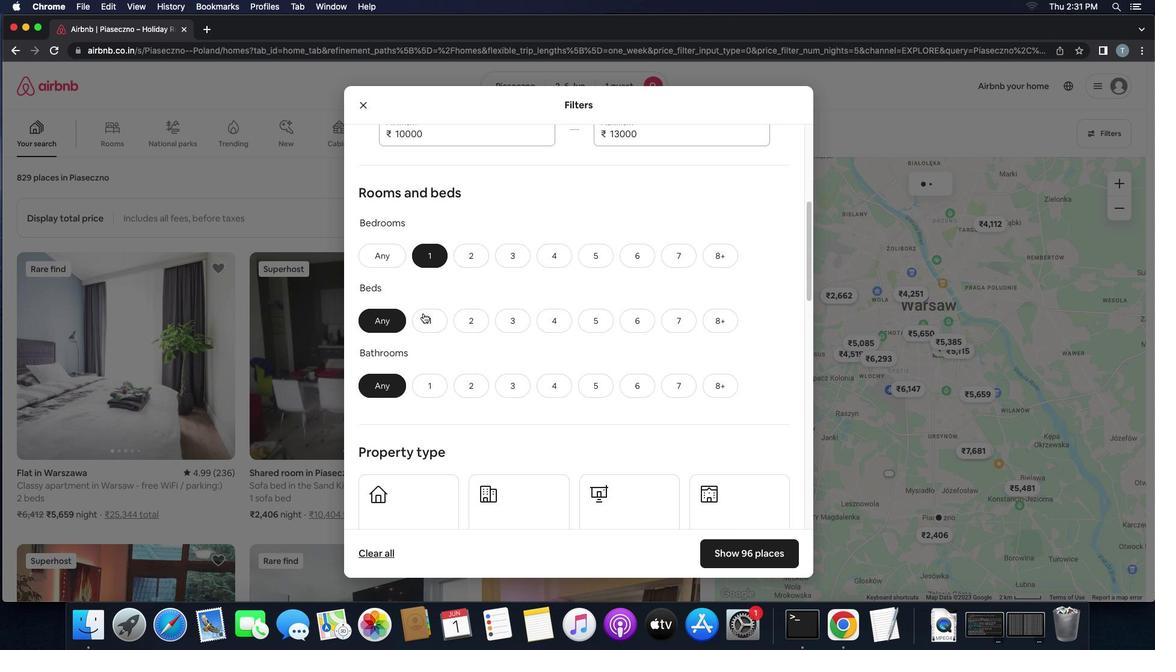 
Action: Mouse pressed left at (423, 312)
Screenshot: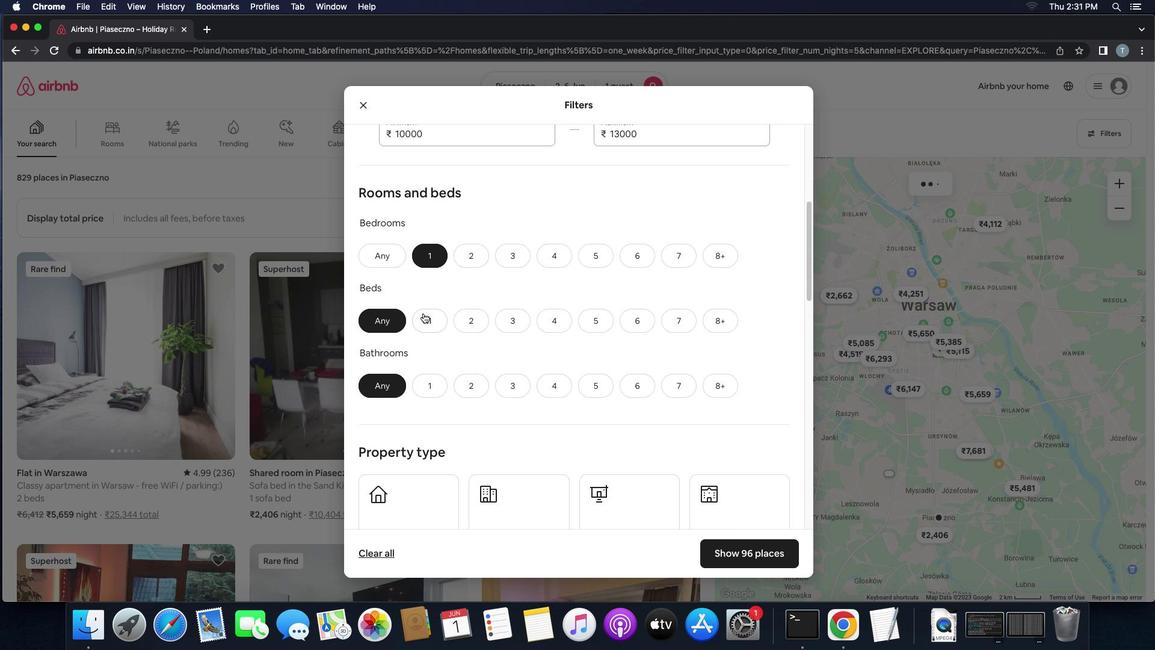 
Action: Mouse moved to (446, 332)
Screenshot: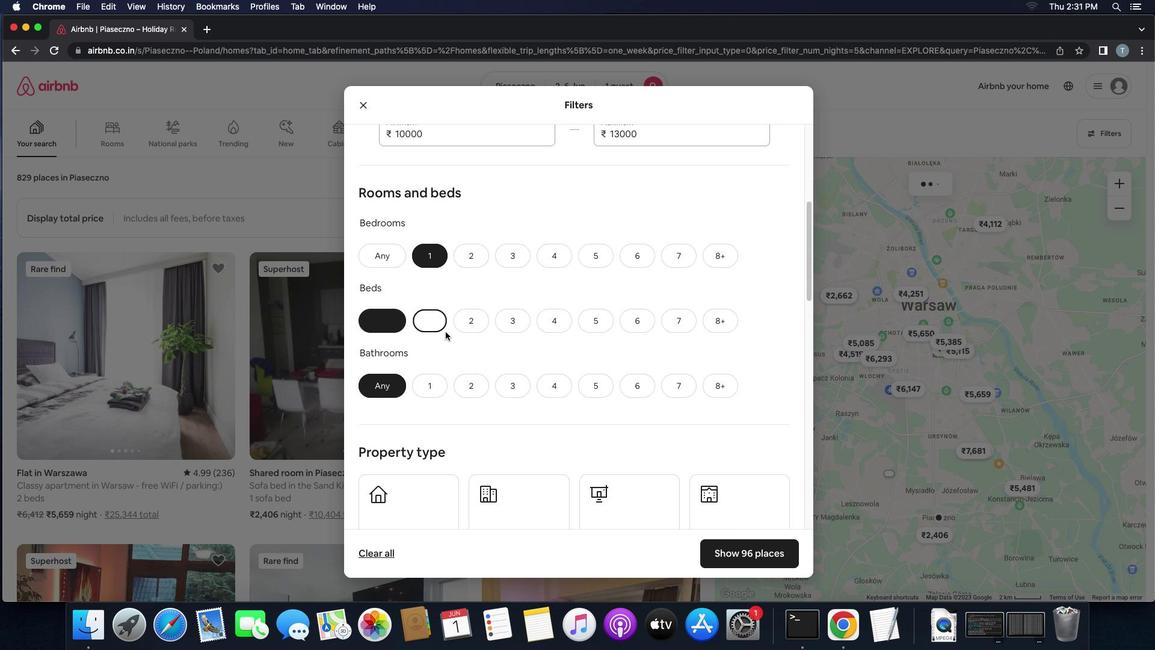
Action: Mouse scrolled (446, 332) with delta (0, 0)
Screenshot: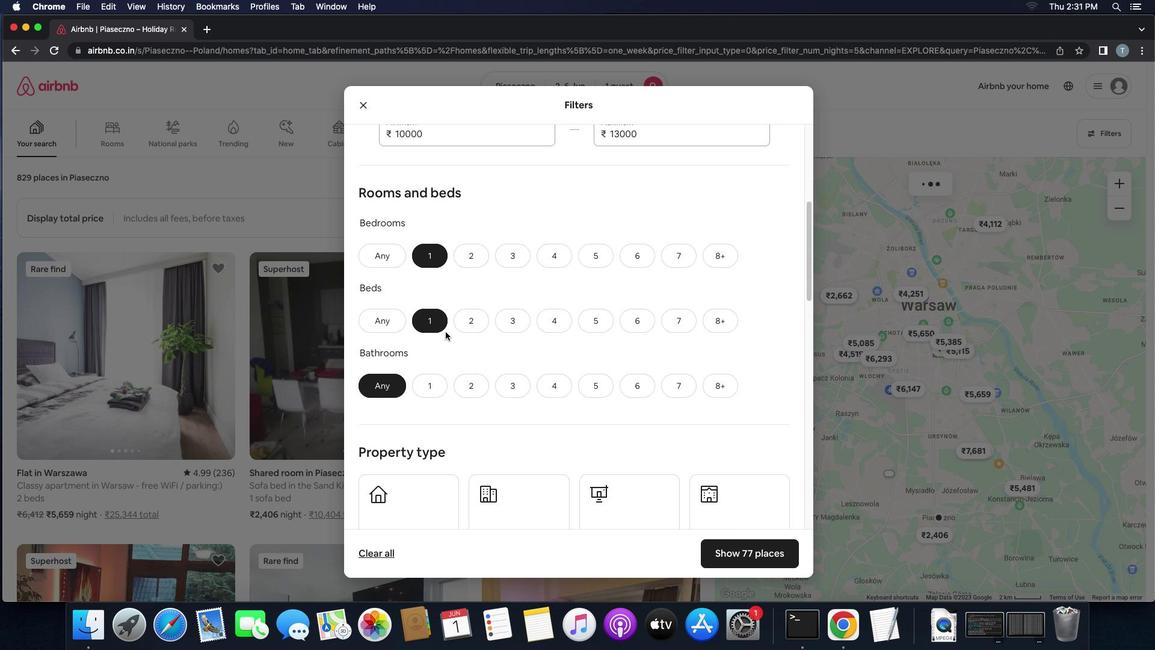 
Action: Mouse scrolled (446, 332) with delta (0, 0)
Screenshot: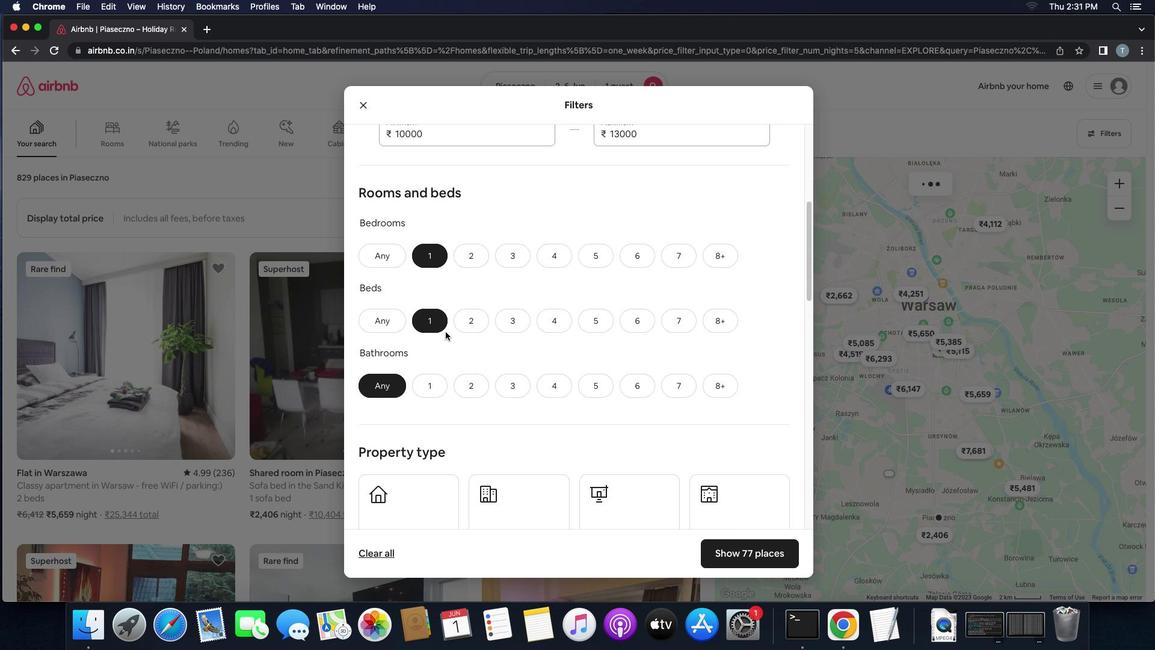 
Action: Mouse scrolled (446, 332) with delta (0, -1)
Screenshot: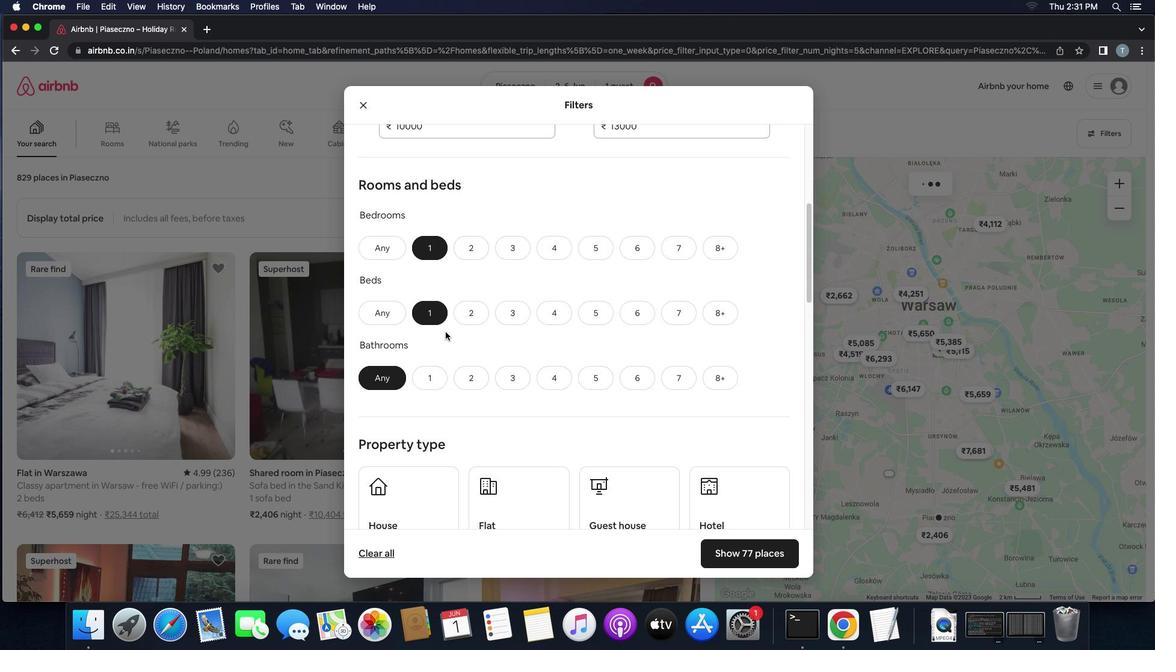 
Action: Mouse moved to (426, 266)
Screenshot: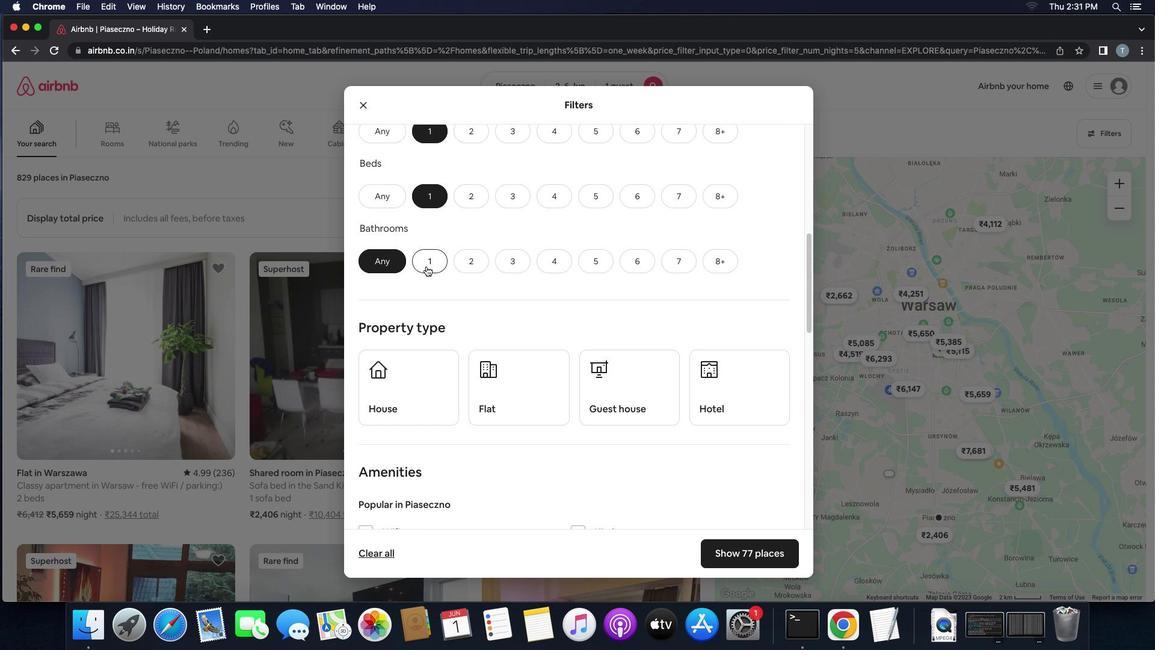 
Action: Mouse pressed left at (426, 266)
Screenshot: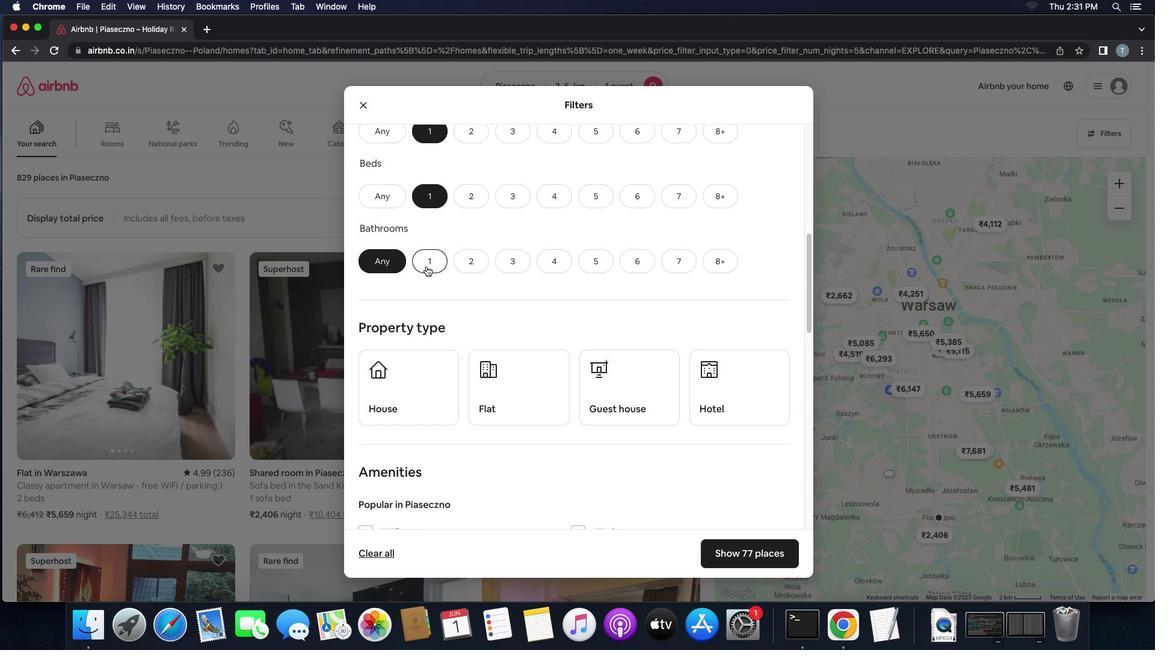 
Action: Mouse moved to (492, 302)
Screenshot: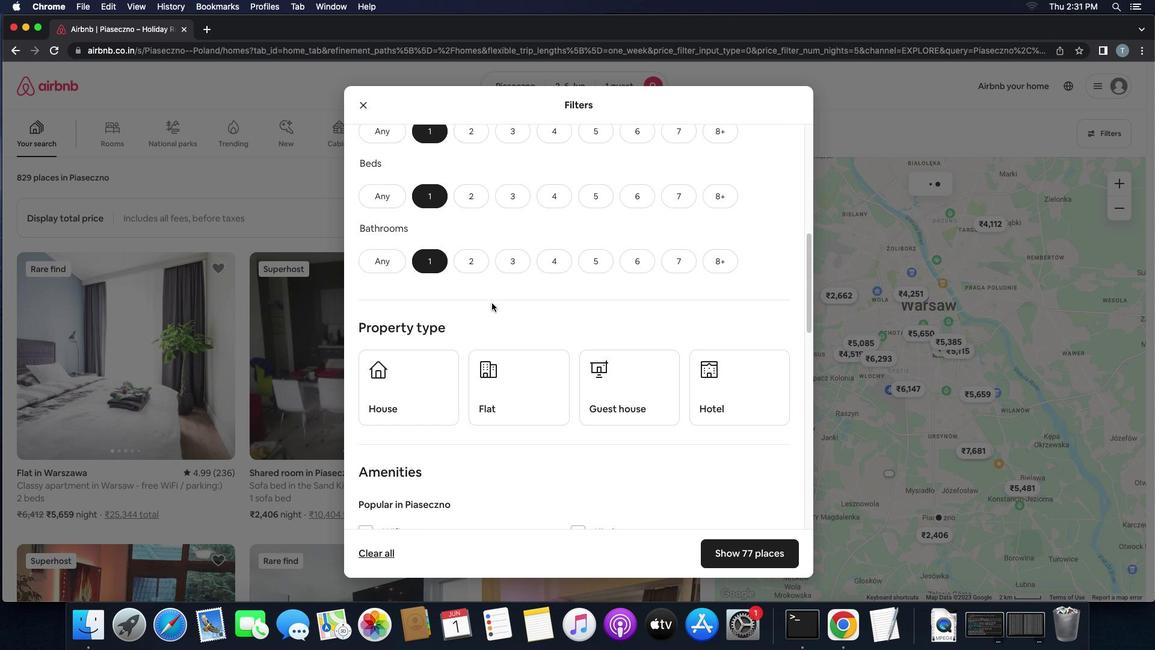 
Action: Mouse scrolled (492, 302) with delta (0, 0)
Screenshot: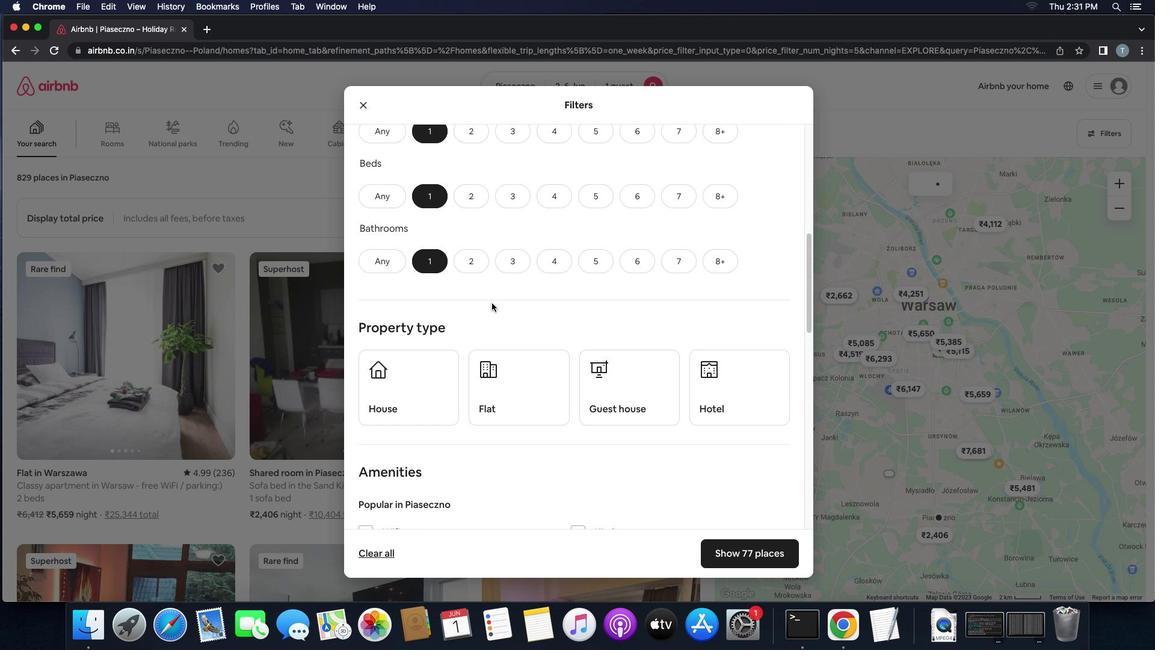 
Action: Mouse scrolled (492, 302) with delta (0, 0)
Screenshot: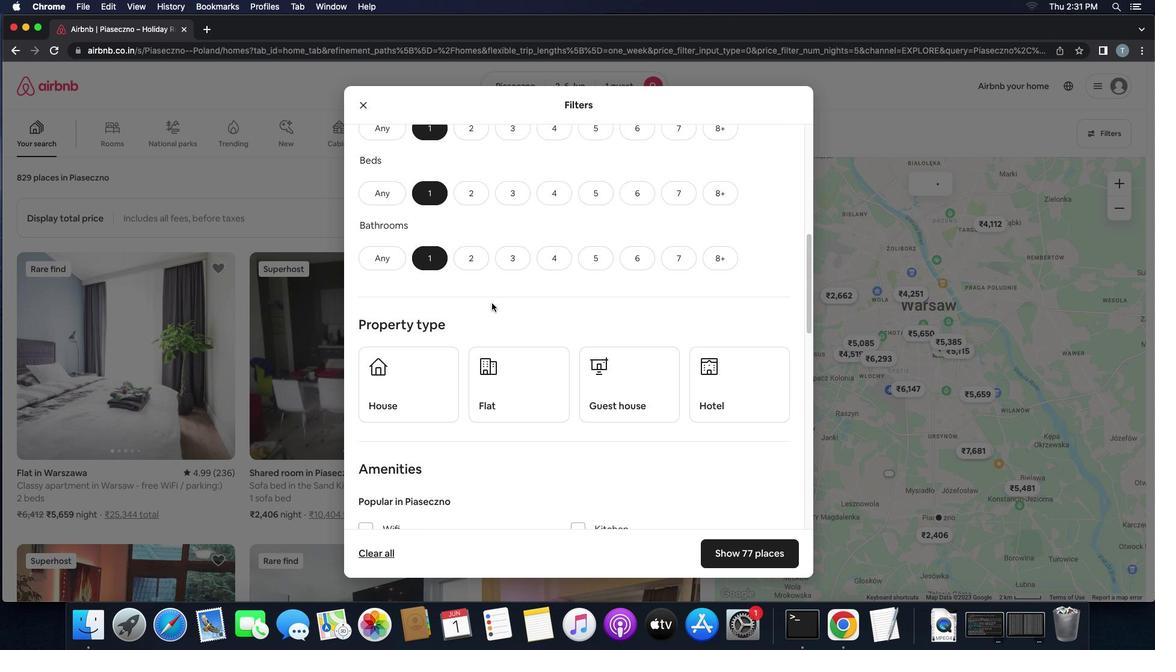
Action: Mouse scrolled (492, 302) with delta (0, -1)
Screenshot: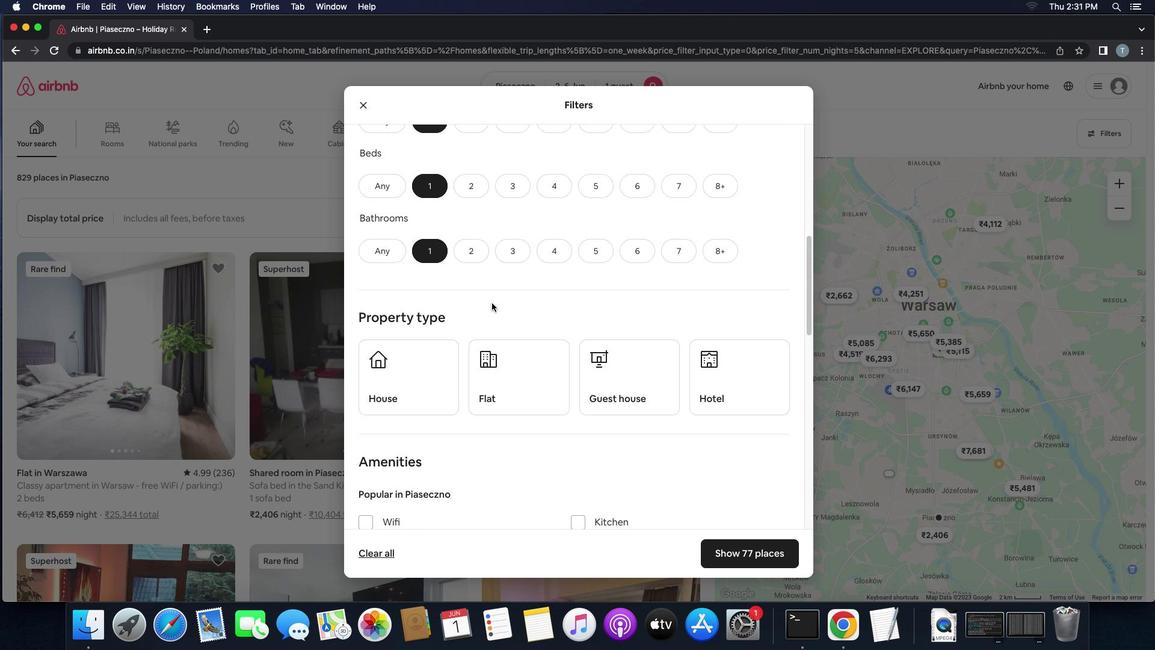 
Action: Mouse moved to (491, 307)
Screenshot: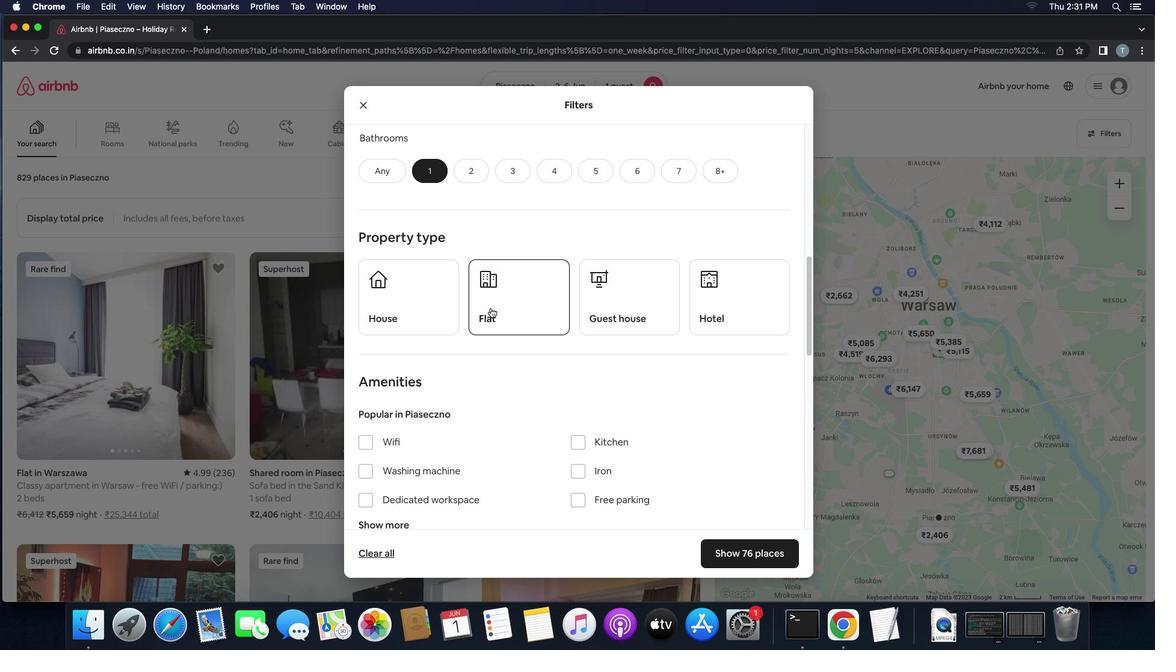 
Action: Mouse scrolled (491, 307) with delta (0, 0)
Screenshot: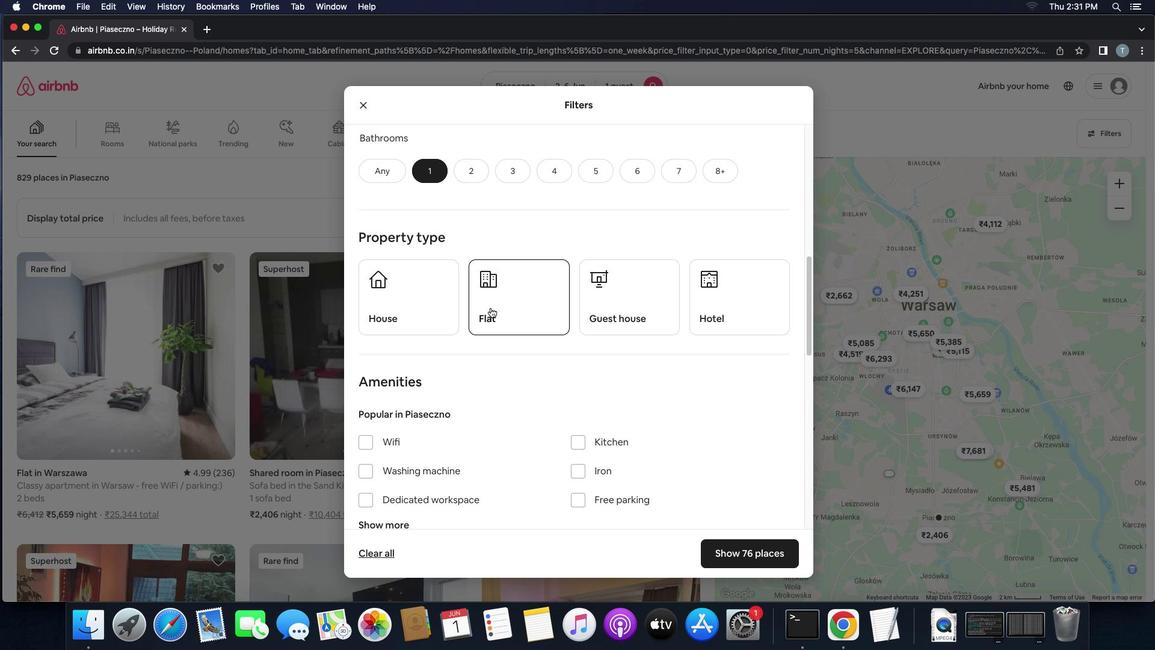 
Action: Mouse scrolled (491, 307) with delta (0, 0)
Screenshot: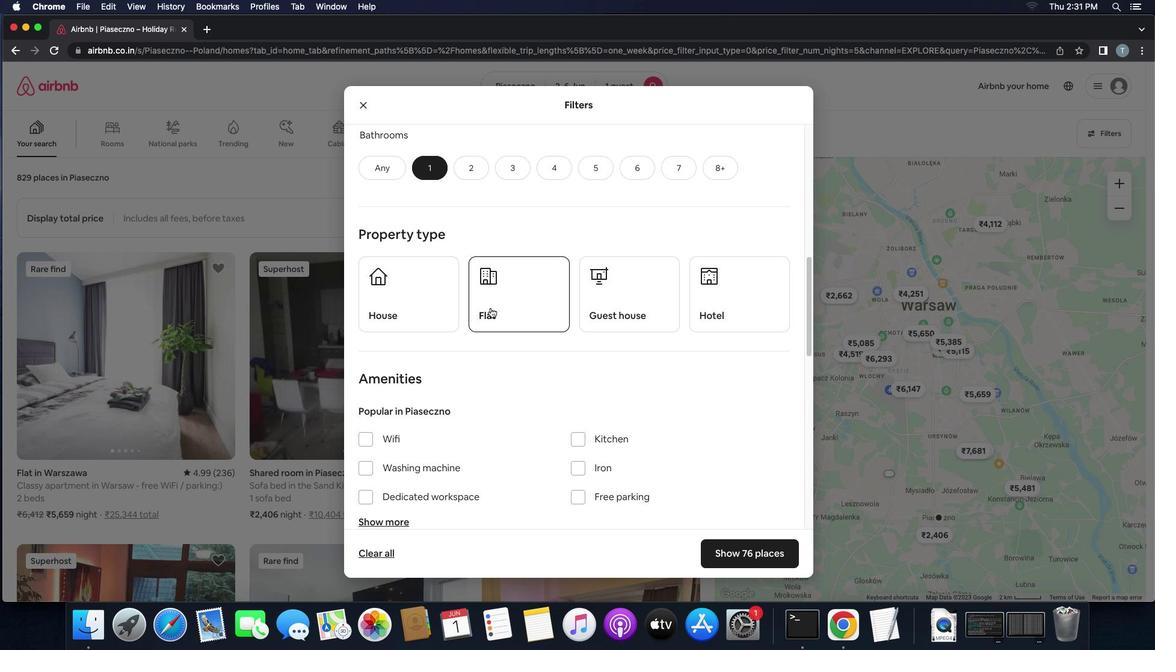 
Action: Mouse scrolled (491, 307) with delta (0, 0)
Screenshot: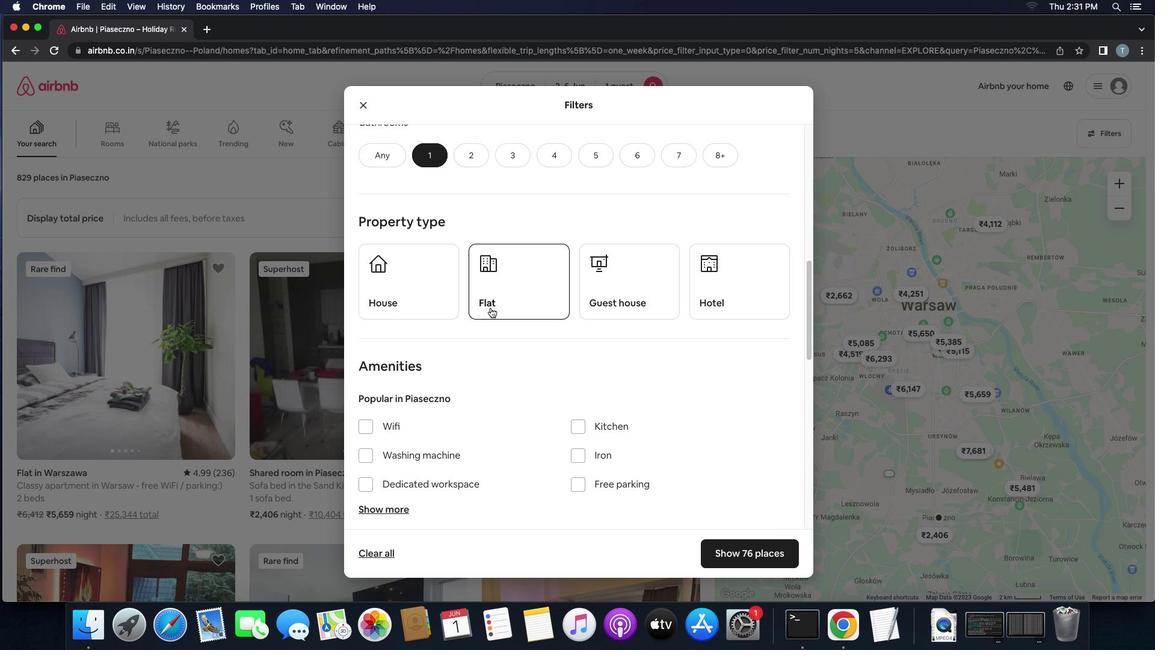 
Action: Mouse scrolled (491, 307) with delta (0, 0)
Screenshot: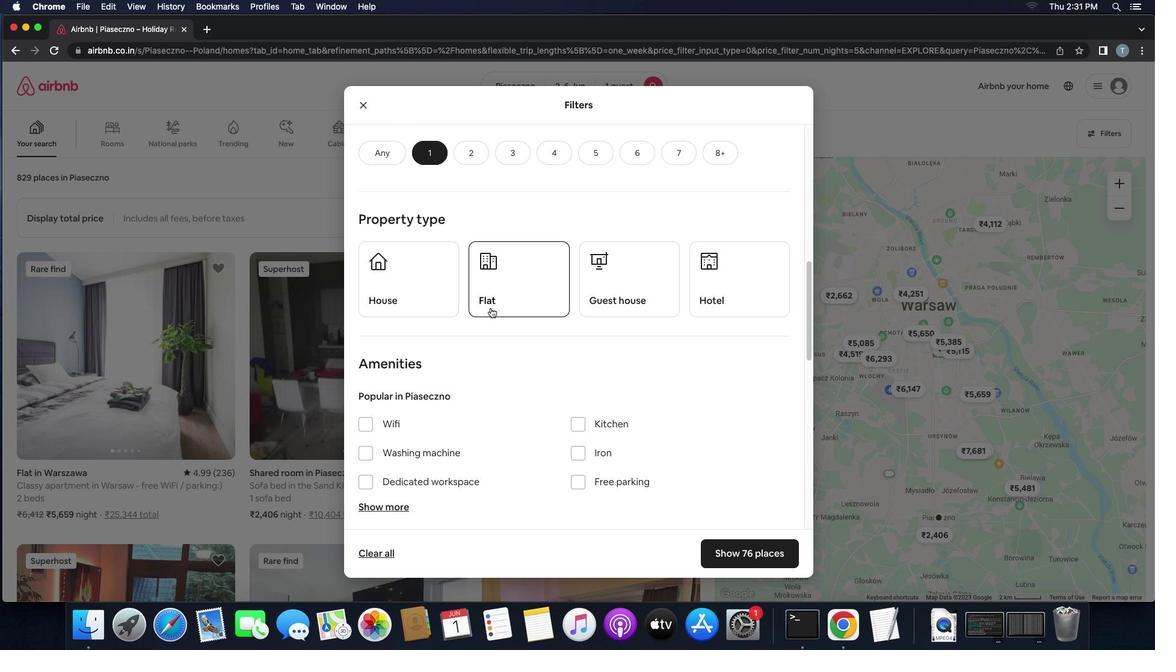 
Action: Mouse scrolled (491, 307) with delta (0, 0)
Screenshot: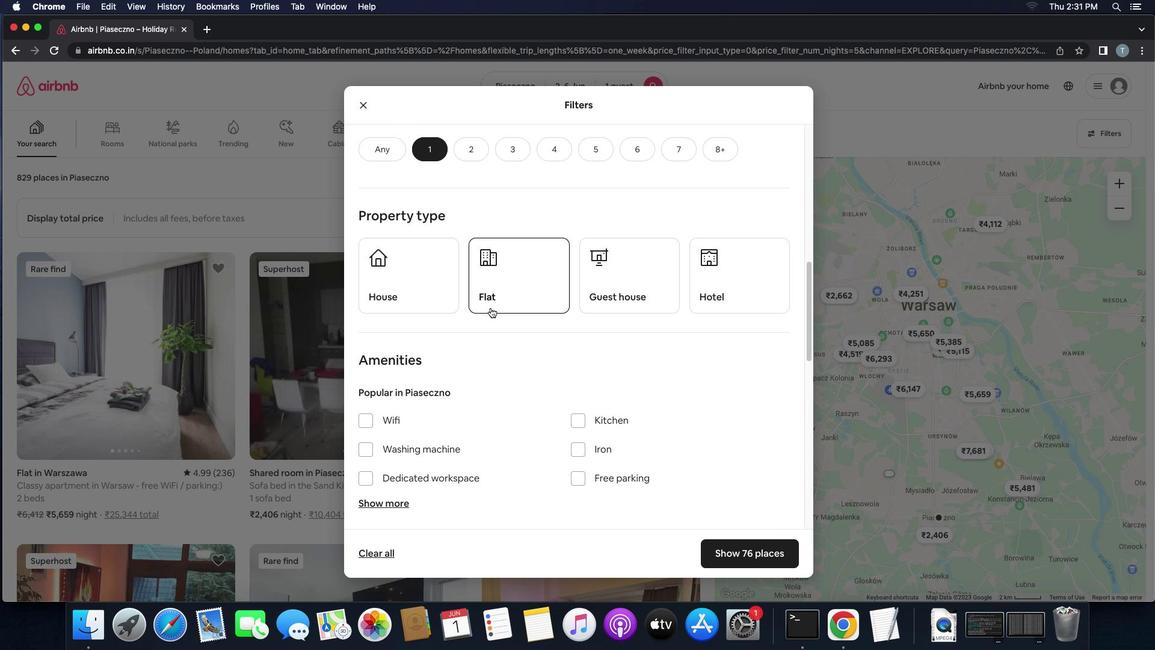 
Action: Mouse scrolled (491, 307) with delta (0, 0)
Screenshot: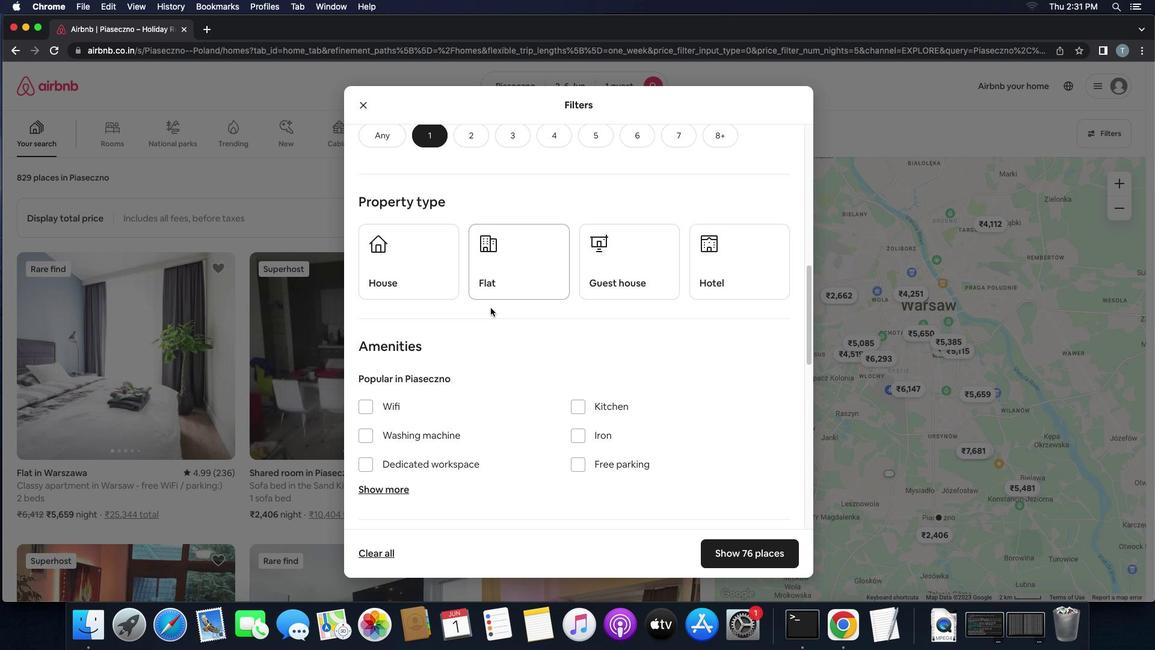
Action: Mouse scrolled (491, 307) with delta (0, 0)
Screenshot: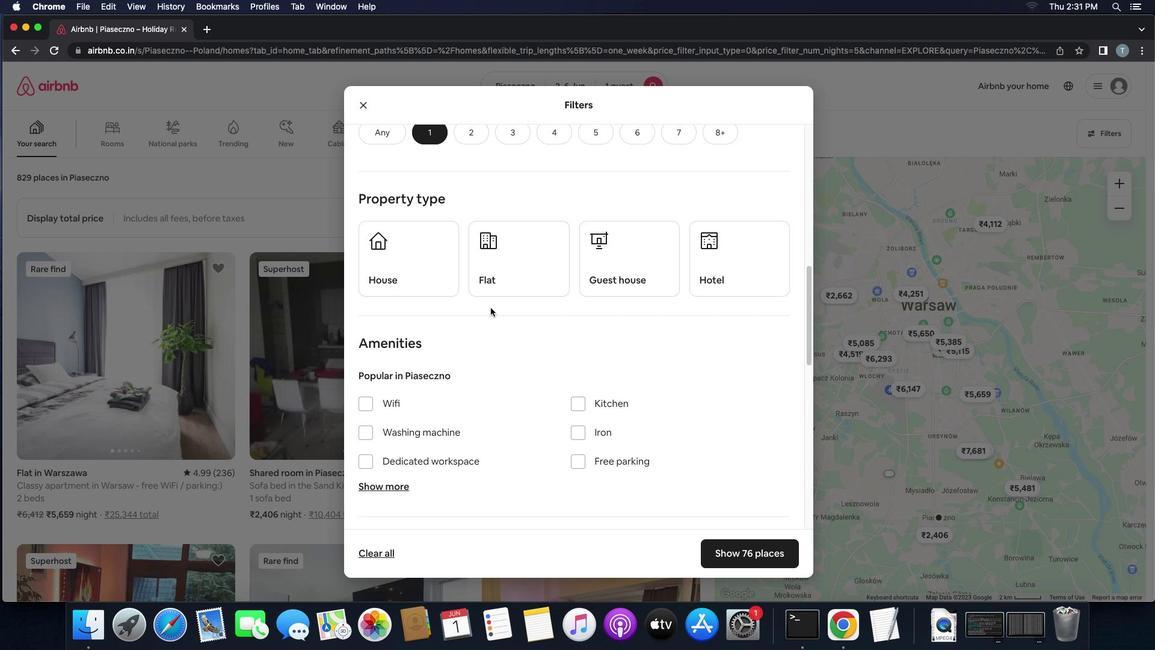 
Action: Mouse scrolled (491, 307) with delta (0, 0)
Screenshot: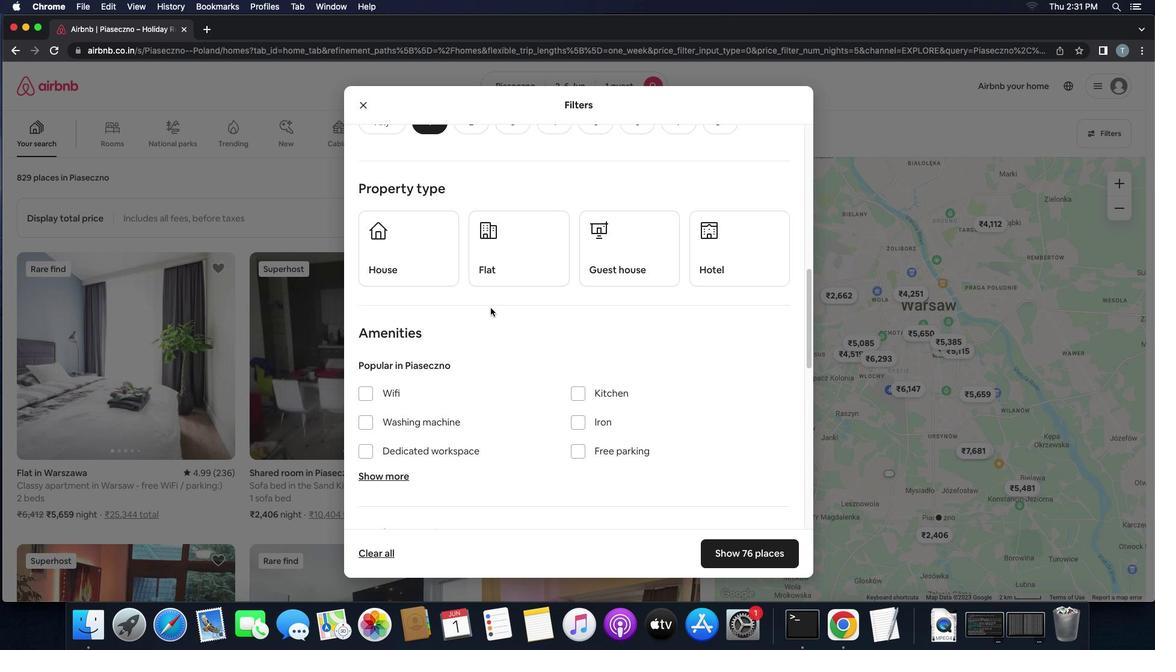 
Action: Mouse moved to (423, 240)
Screenshot: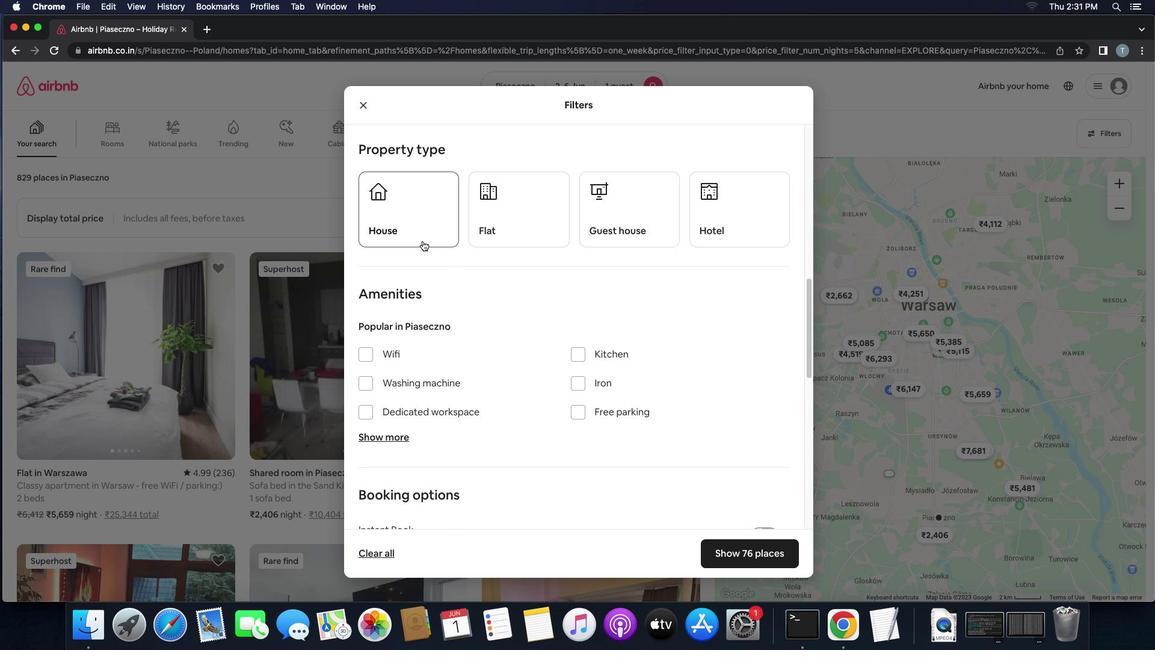 
Action: Mouse pressed left at (423, 240)
Screenshot: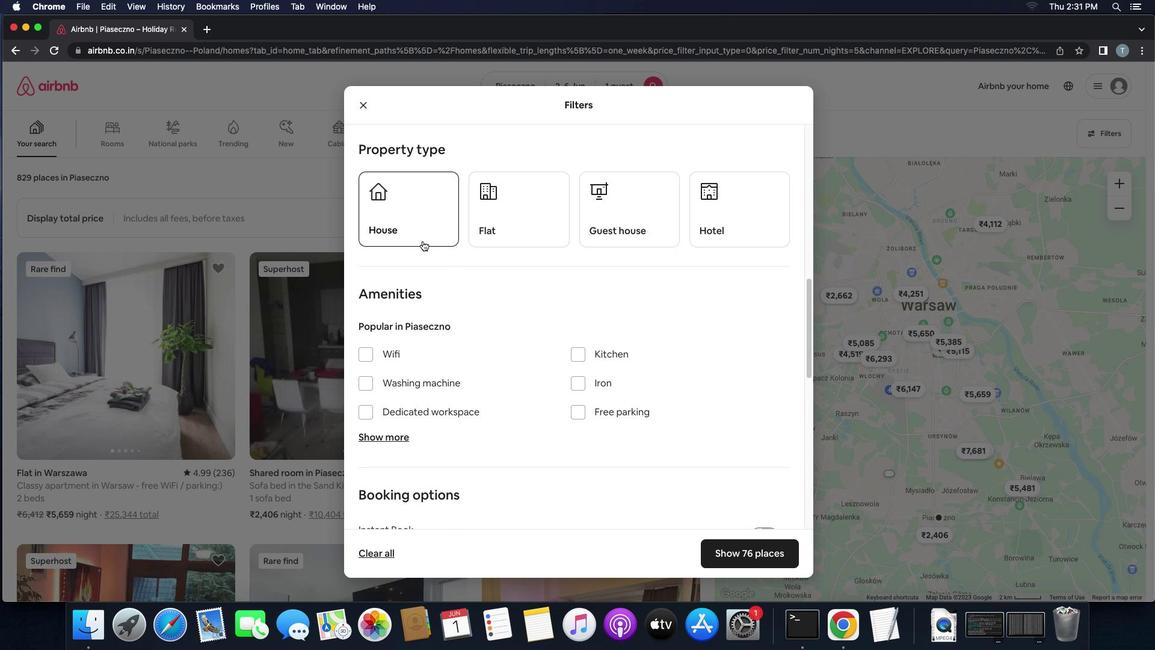 
Action: Mouse moved to (526, 234)
Screenshot: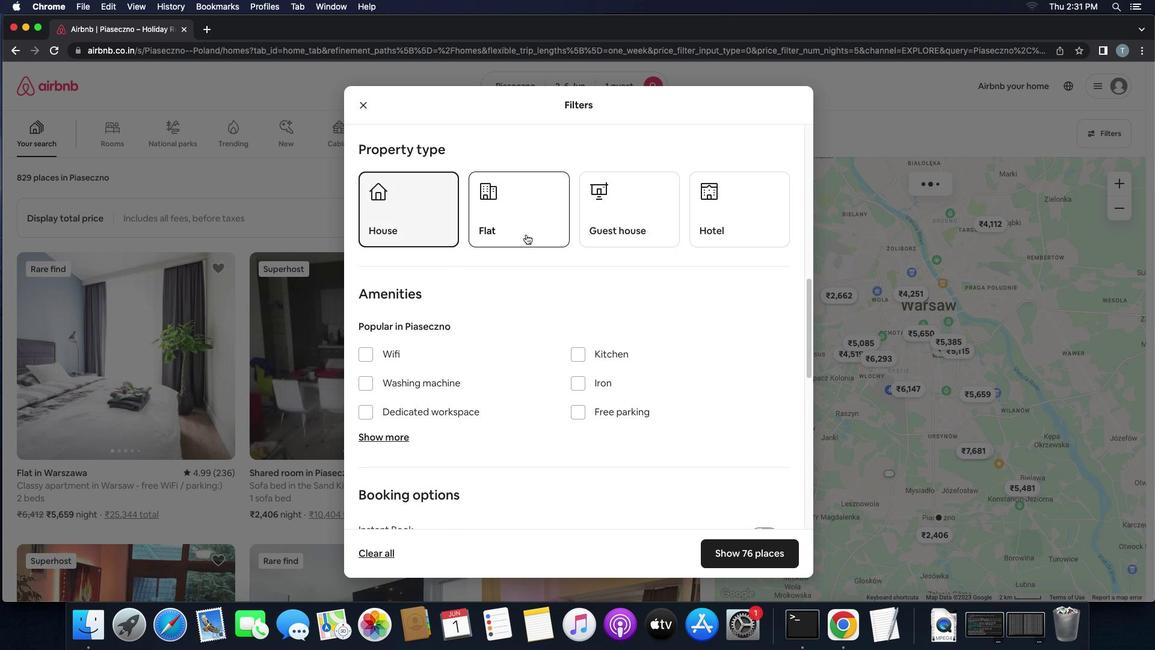 
Action: Mouse pressed left at (526, 234)
Screenshot: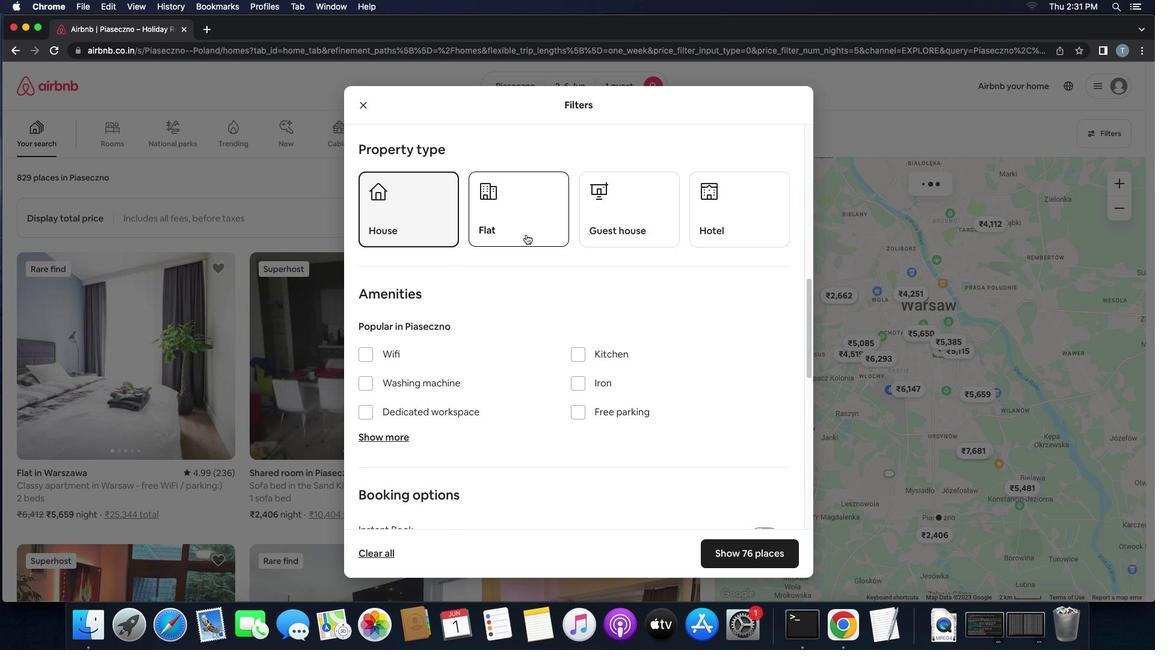 
Action: Mouse moved to (619, 231)
Screenshot: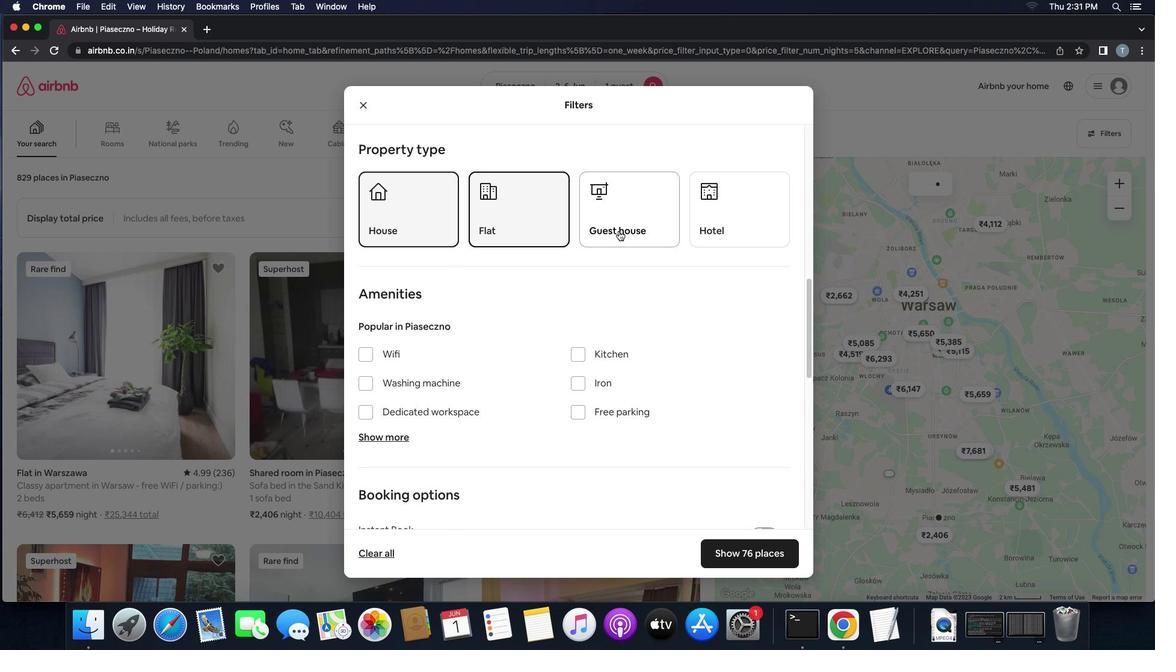 
Action: Mouse pressed left at (619, 231)
Screenshot: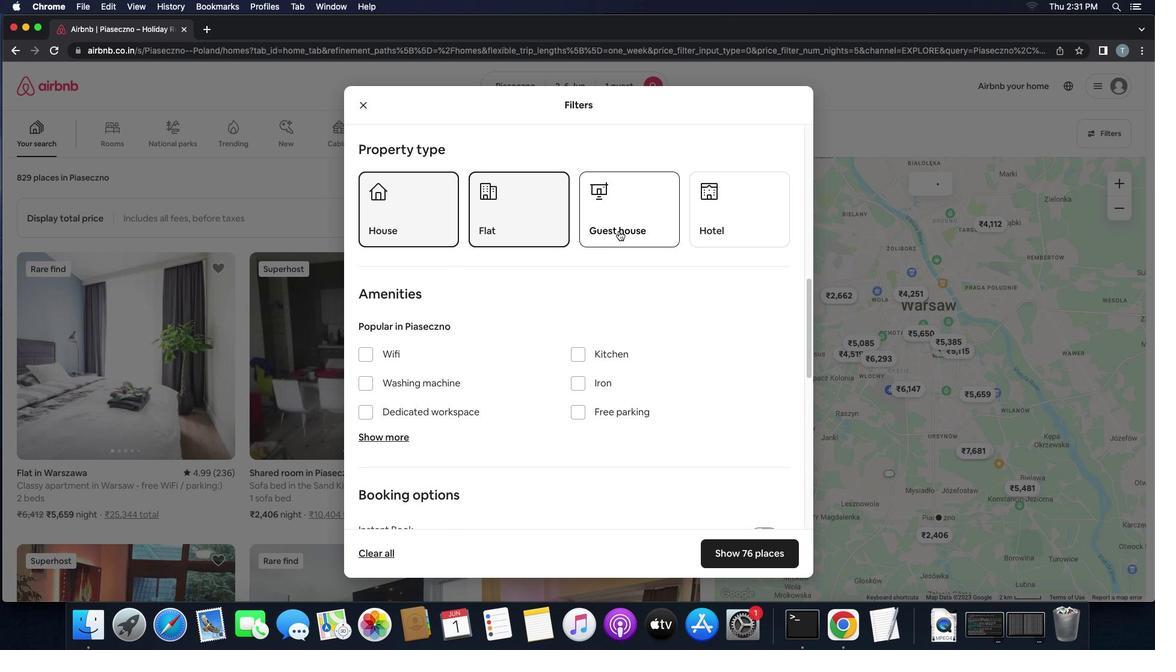 
Action: Mouse moved to (764, 230)
Screenshot: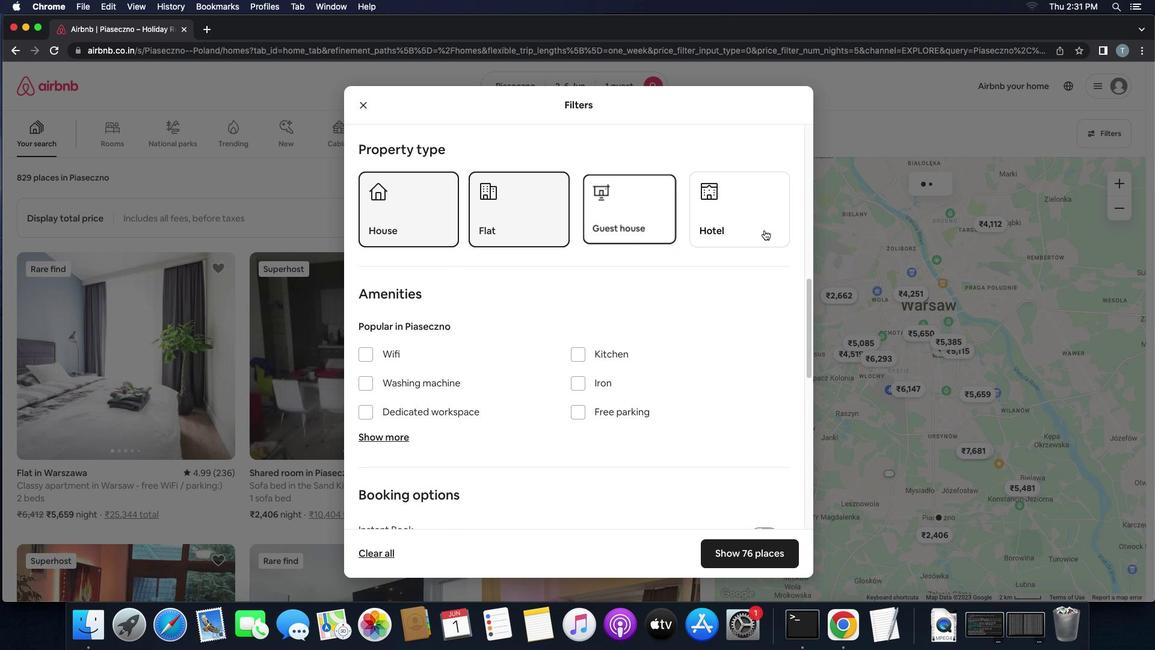
Action: Mouse pressed left at (764, 230)
Screenshot: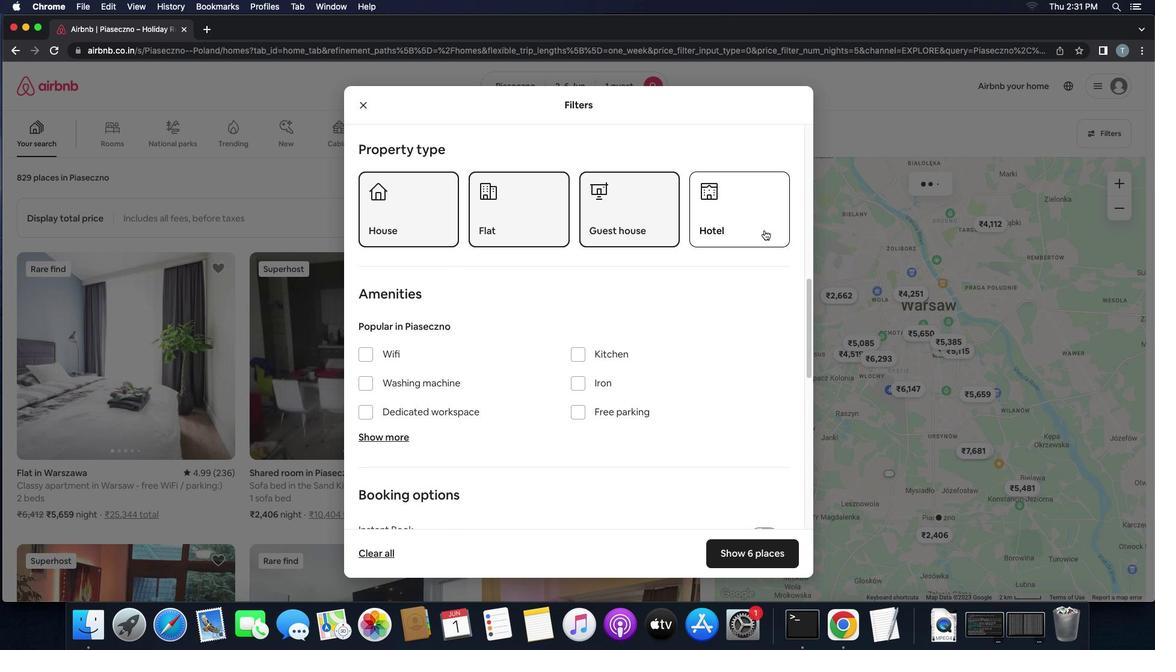 
Action: Mouse moved to (658, 292)
Screenshot: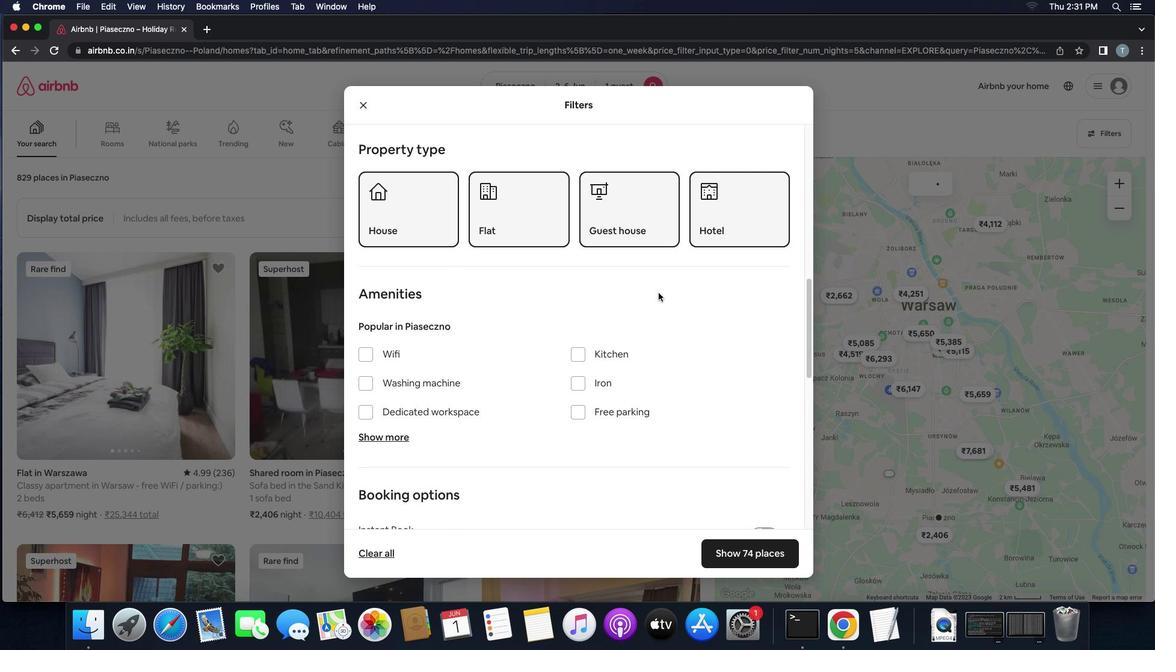 
Action: Mouse scrolled (658, 292) with delta (0, 0)
Screenshot: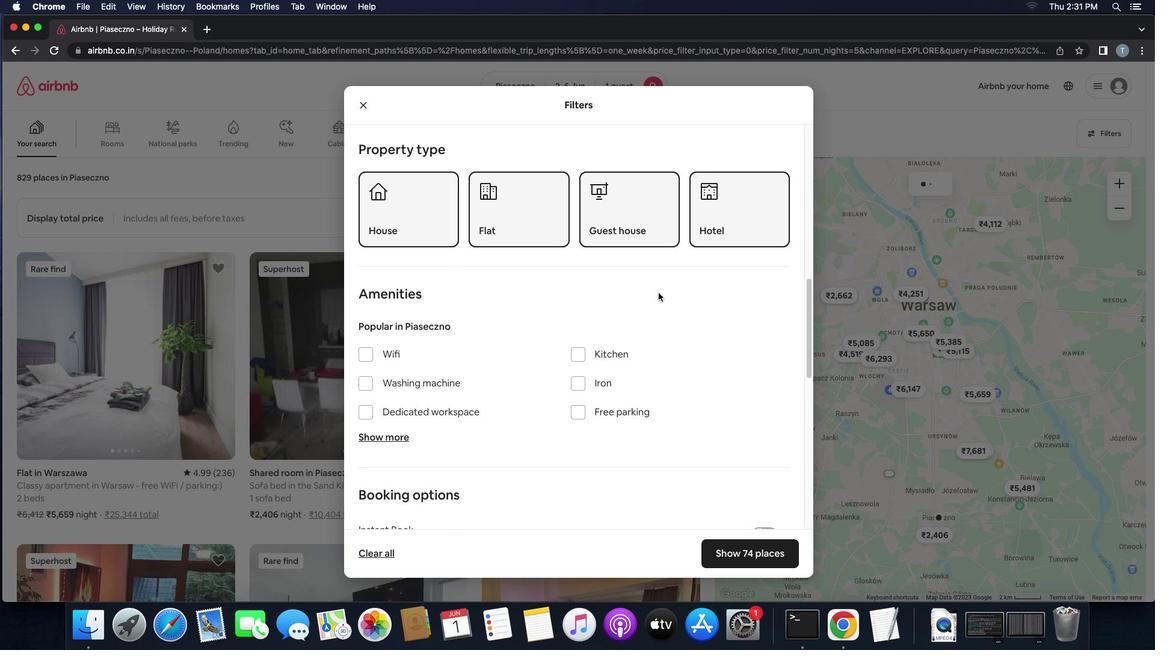 
Action: Mouse scrolled (658, 292) with delta (0, 0)
Screenshot: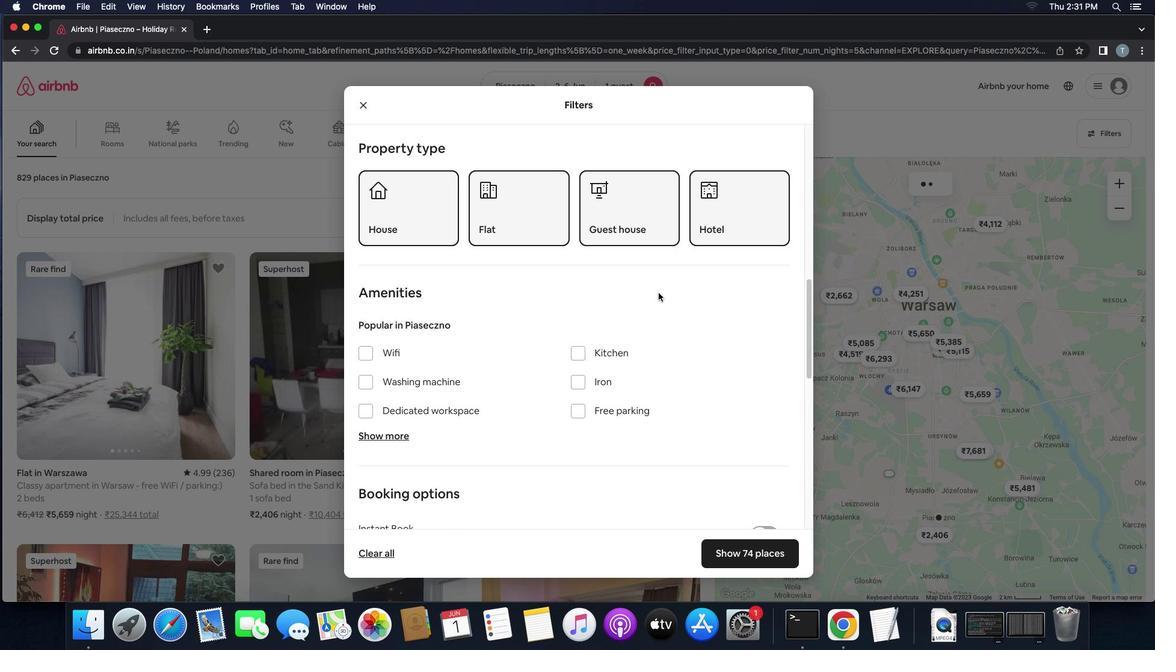 
Action: Mouse scrolled (658, 292) with delta (0, 0)
Screenshot: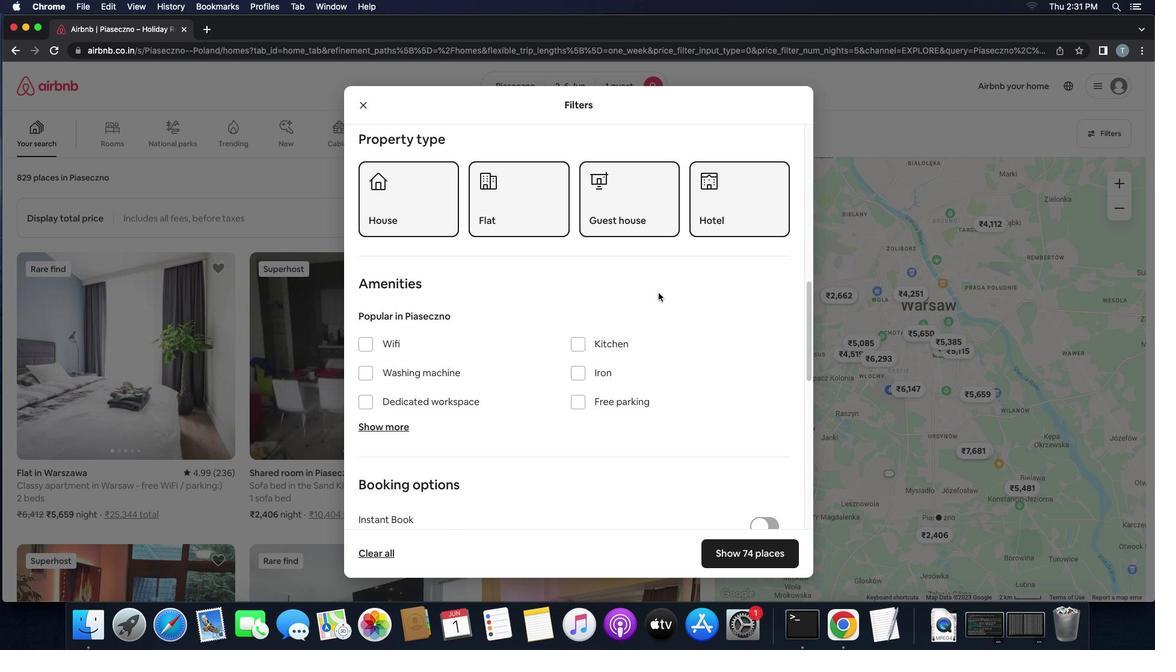 
Action: Mouse scrolled (658, 292) with delta (0, 0)
Screenshot: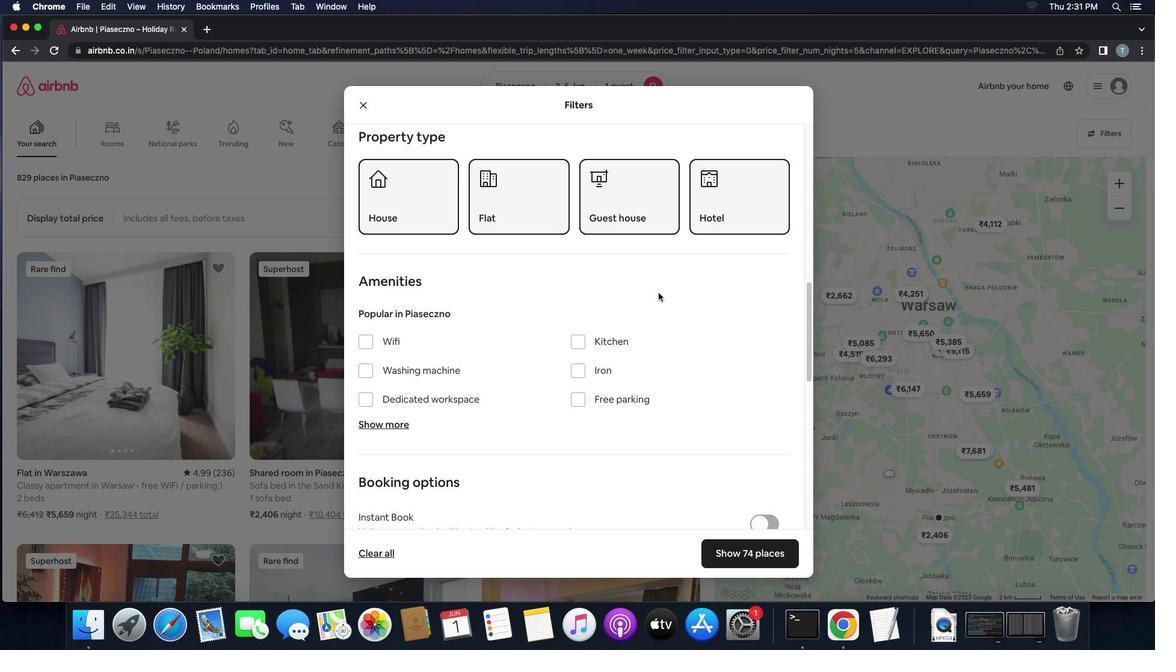 
Action: Mouse scrolled (658, 292) with delta (0, 0)
Screenshot: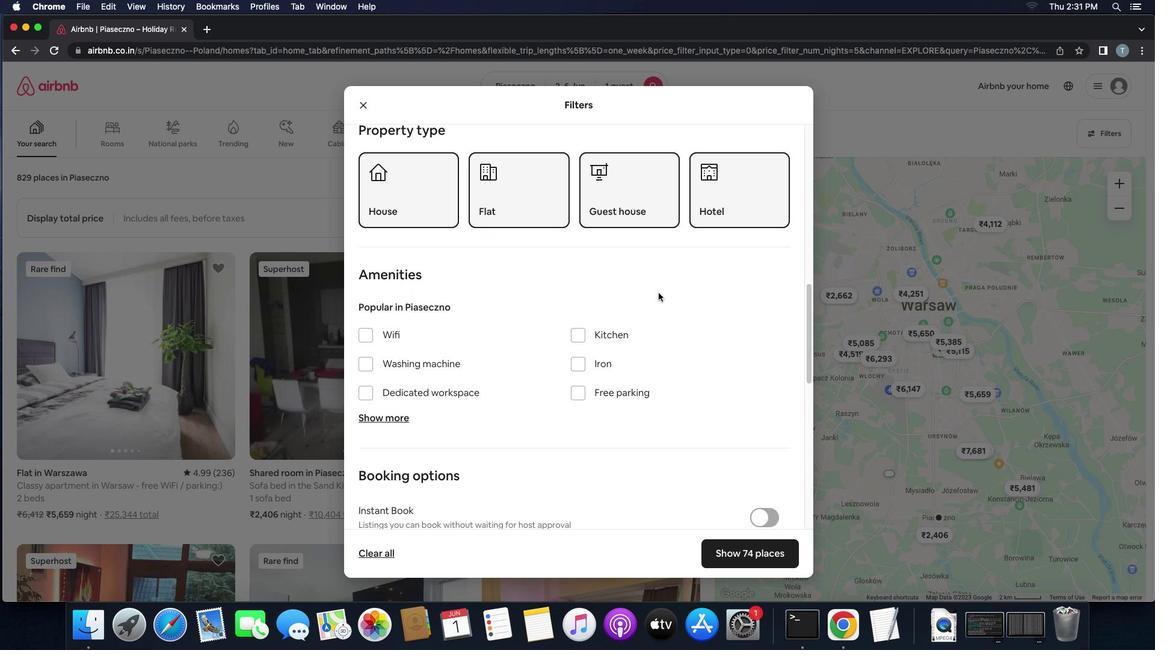 
Action: Mouse scrolled (658, 292) with delta (0, 0)
Screenshot: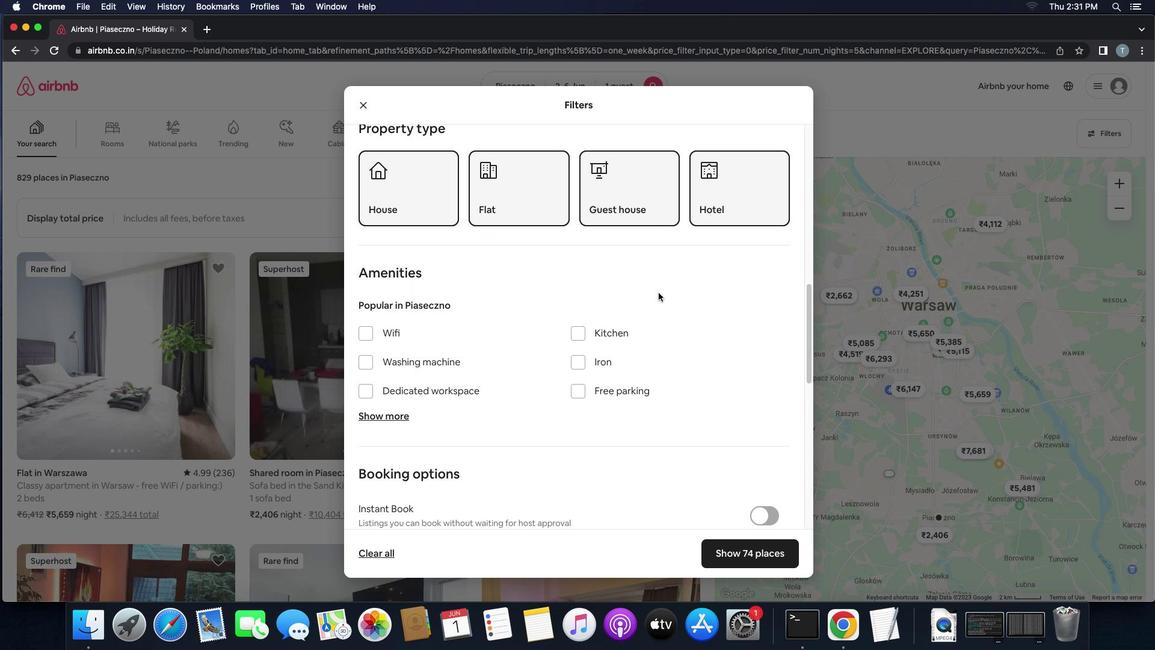 
Action: Mouse scrolled (658, 292) with delta (0, 0)
Screenshot: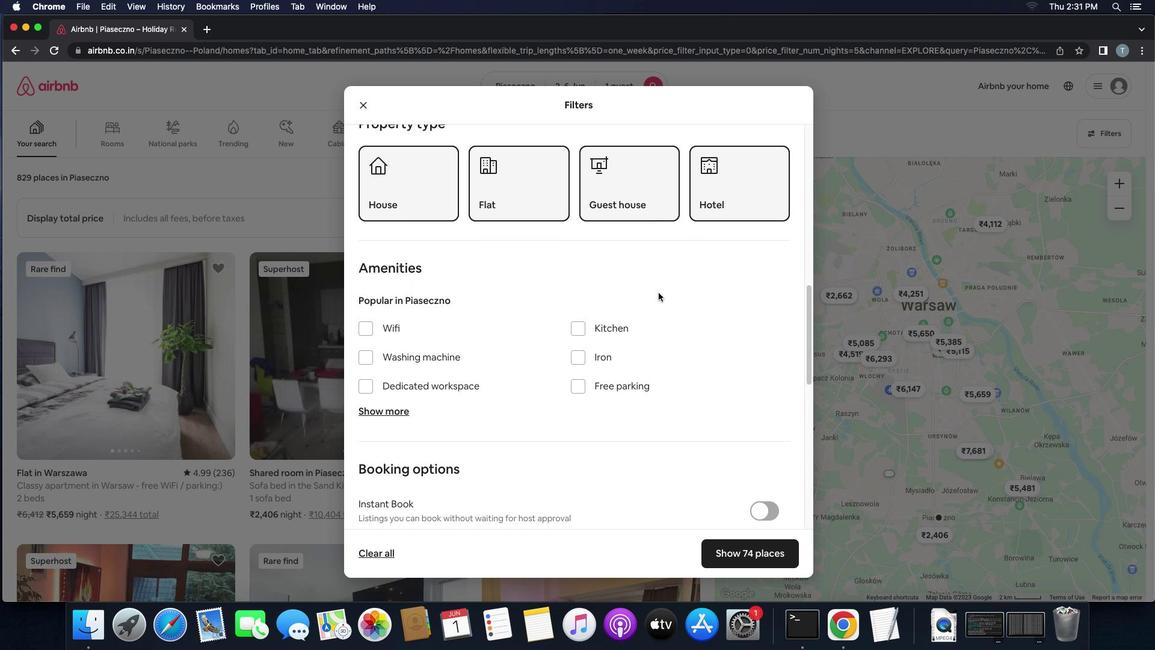 
Action: Mouse scrolled (658, 292) with delta (0, 0)
Screenshot: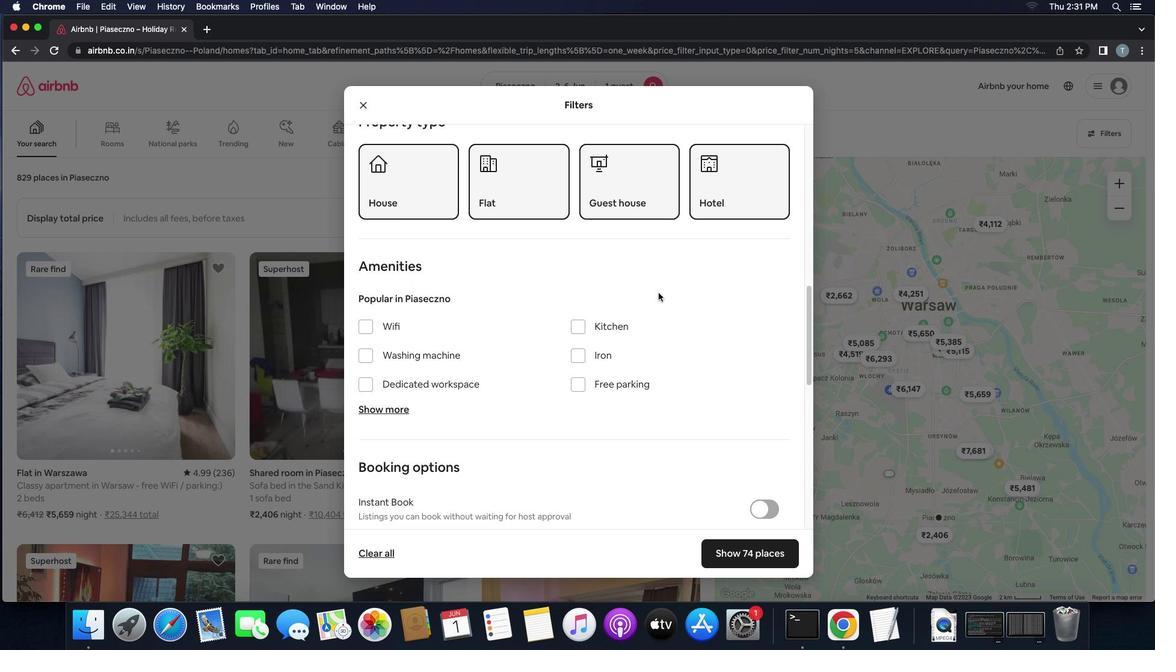 
Action: Mouse scrolled (658, 292) with delta (0, -1)
Screenshot: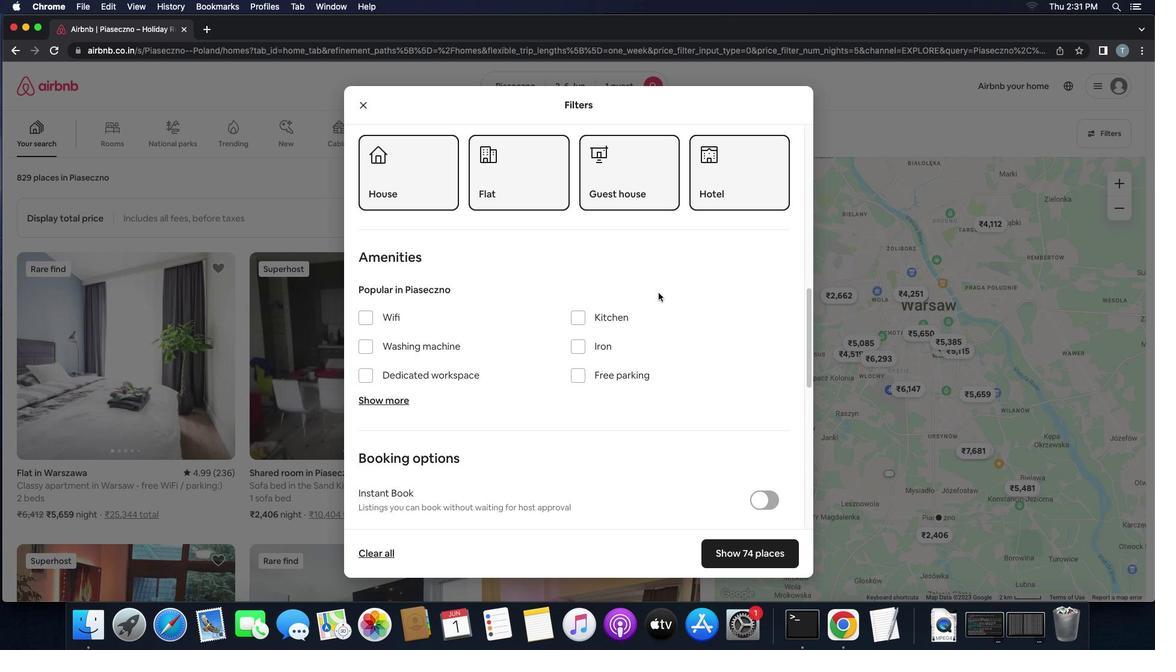 
Action: Mouse moved to (759, 446)
Screenshot: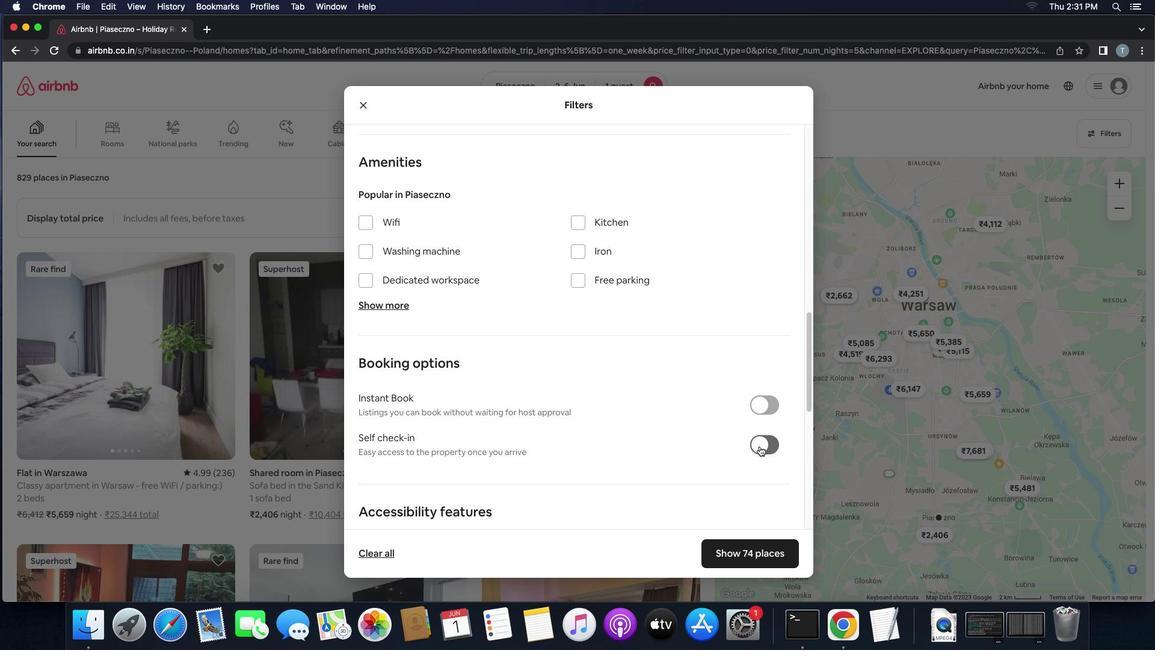 
Action: Mouse pressed left at (759, 446)
Screenshot: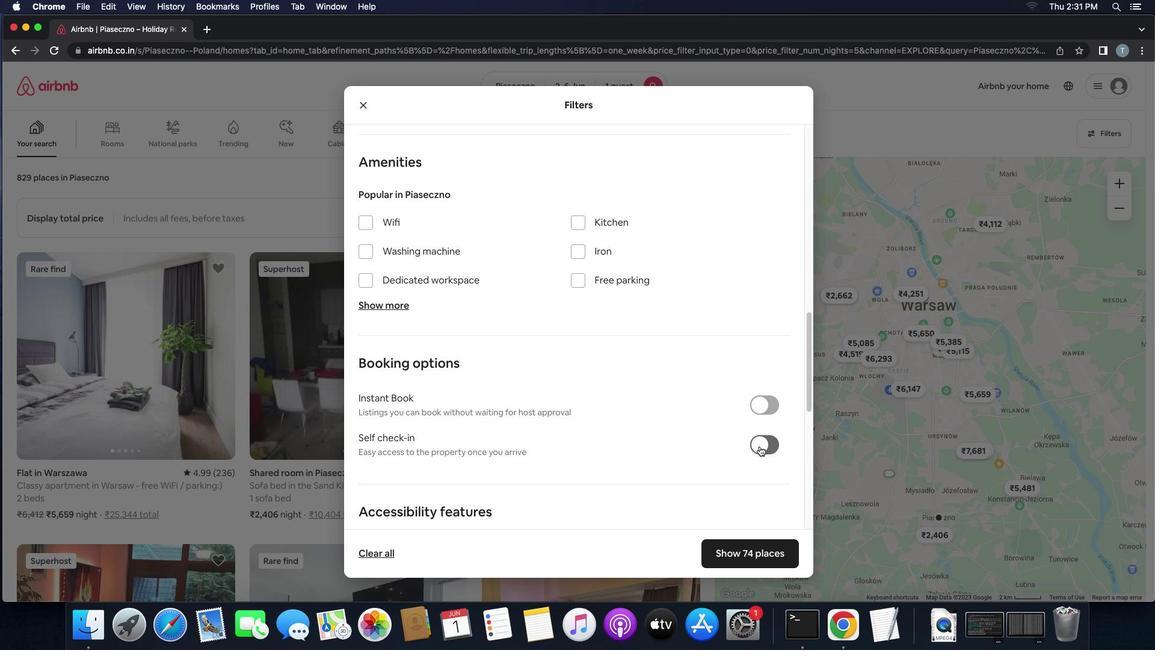 
Action: Mouse moved to (579, 399)
Screenshot: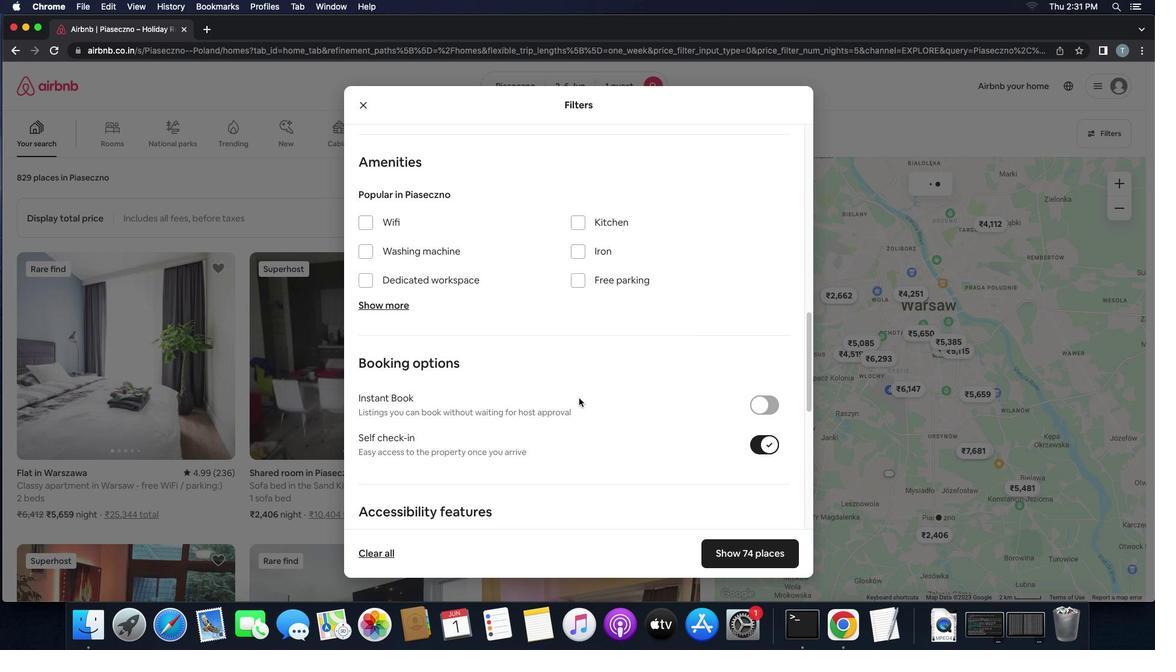 
Action: Mouse scrolled (579, 399) with delta (0, 0)
Screenshot: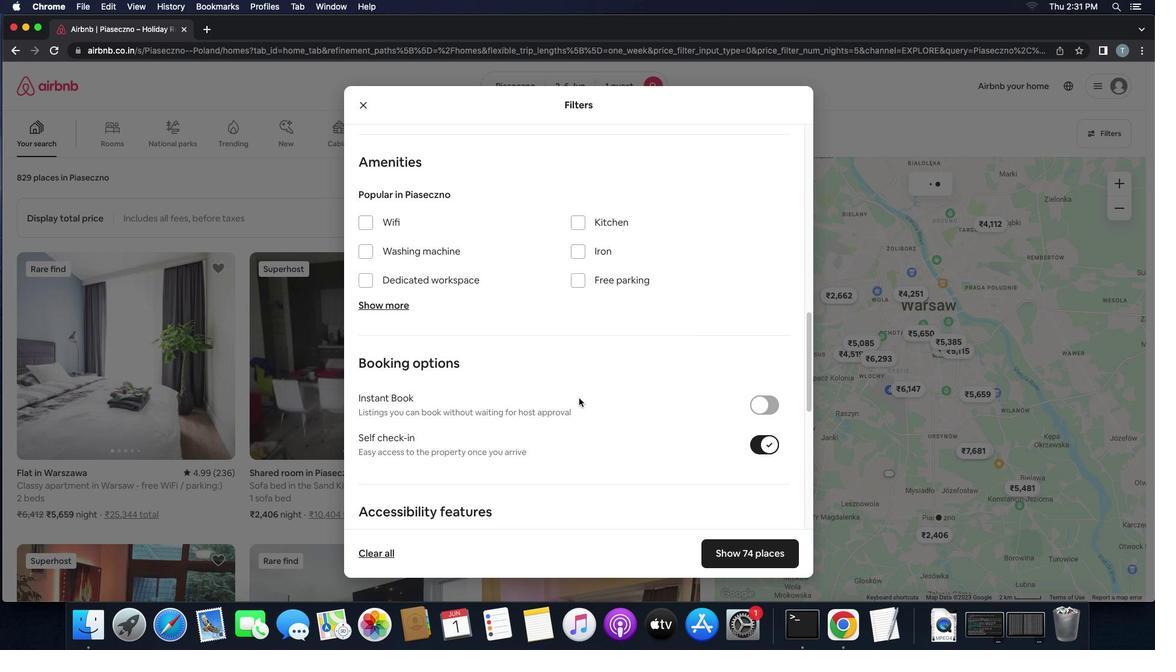 
Action: Mouse moved to (579, 398)
Screenshot: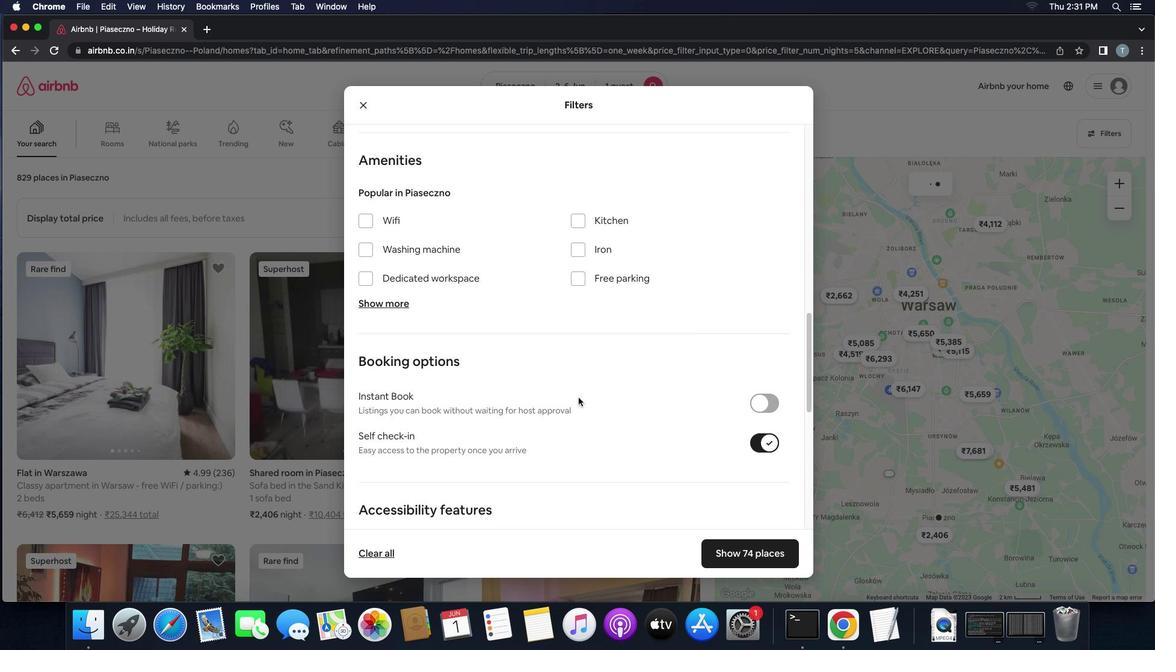 
Action: Mouse scrolled (579, 398) with delta (0, 0)
Screenshot: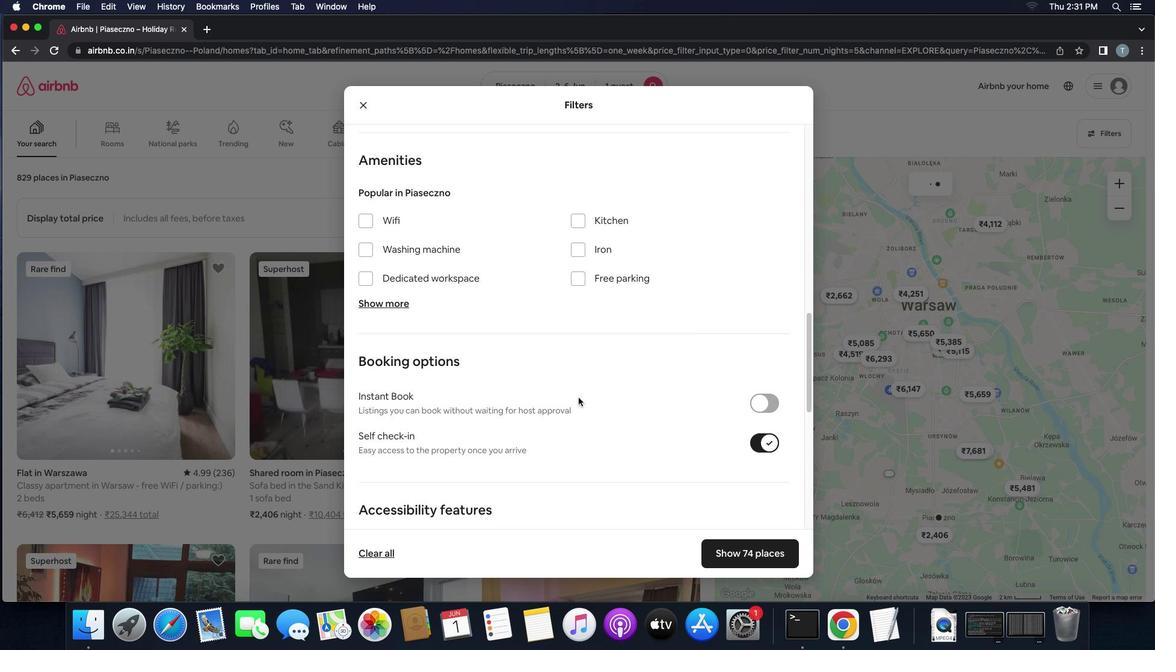 
Action: Mouse moved to (579, 397)
Screenshot: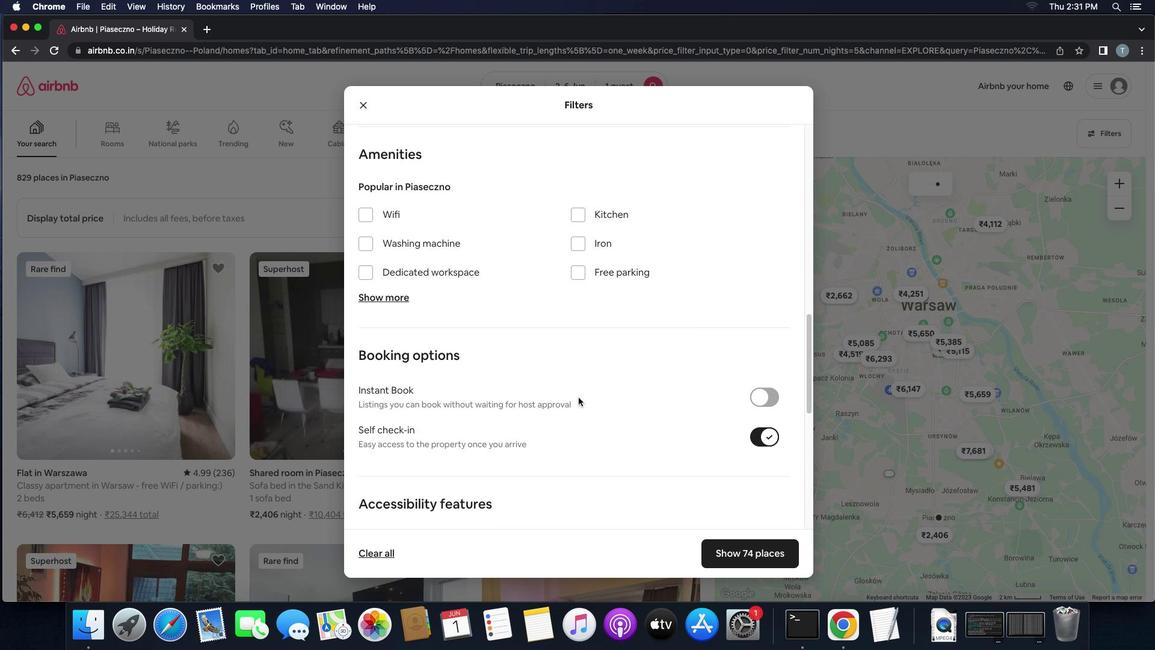 
Action: Mouse scrolled (579, 397) with delta (0, -1)
Screenshot: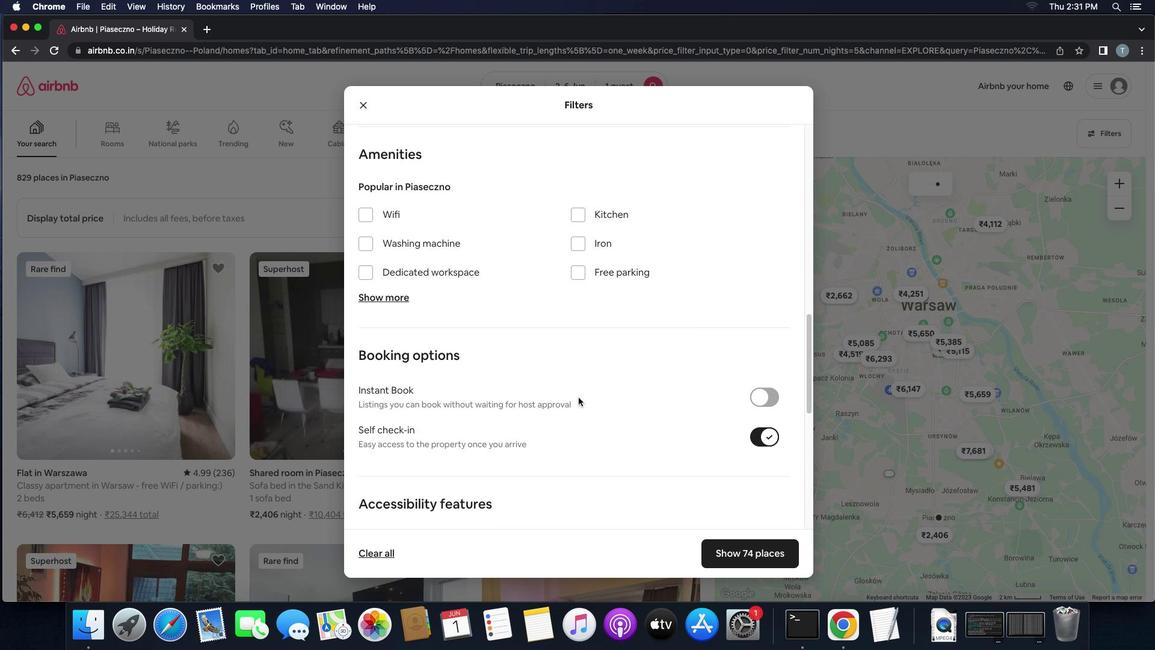 
Action: Mouse moved to (577, 396)
Screenshot: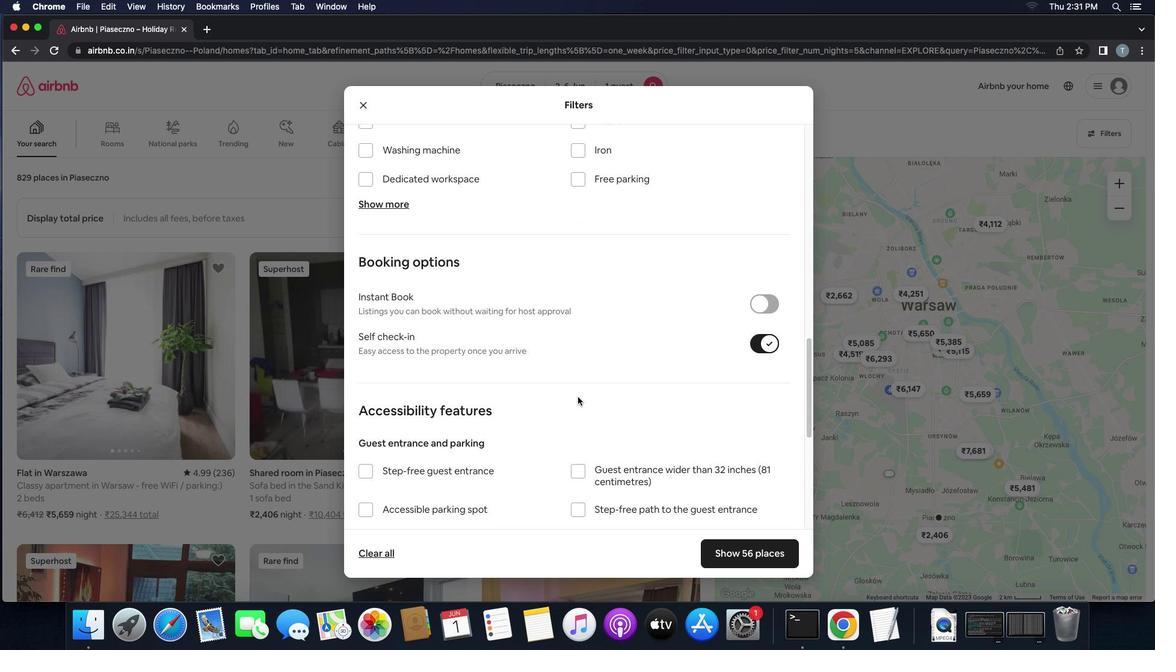 
Action: Mouse scrolled (577, 396) with delta (0, 0)
Screenshot: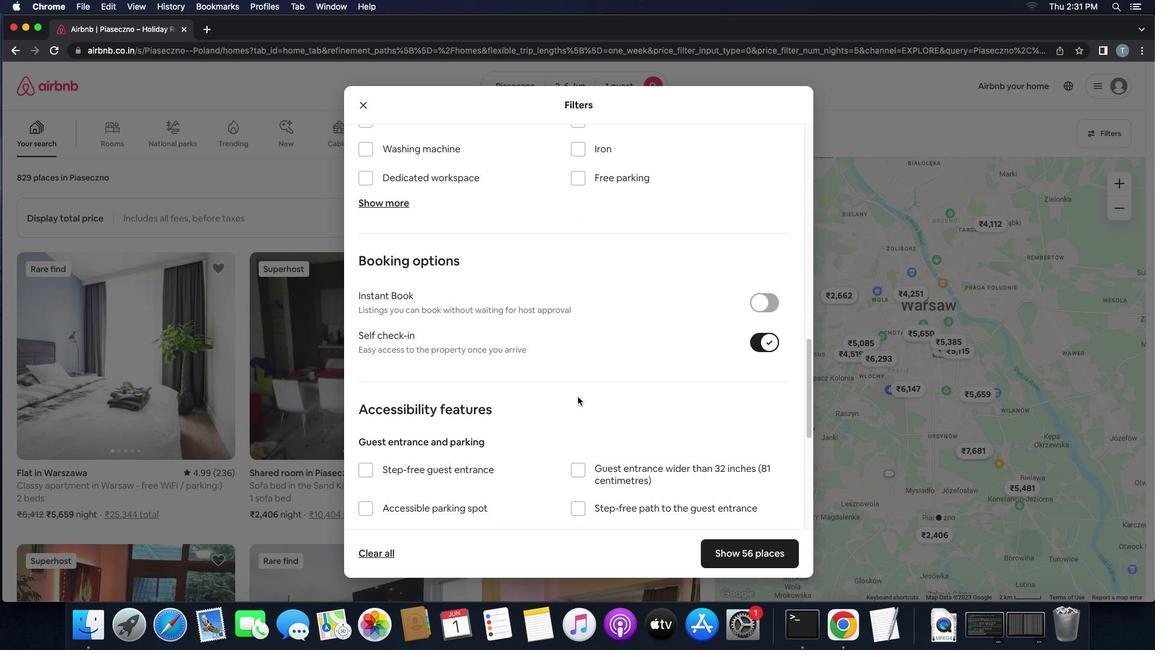 
Action: Mouse scrolled (577, 396) with delta (0, 0)
Screenshot: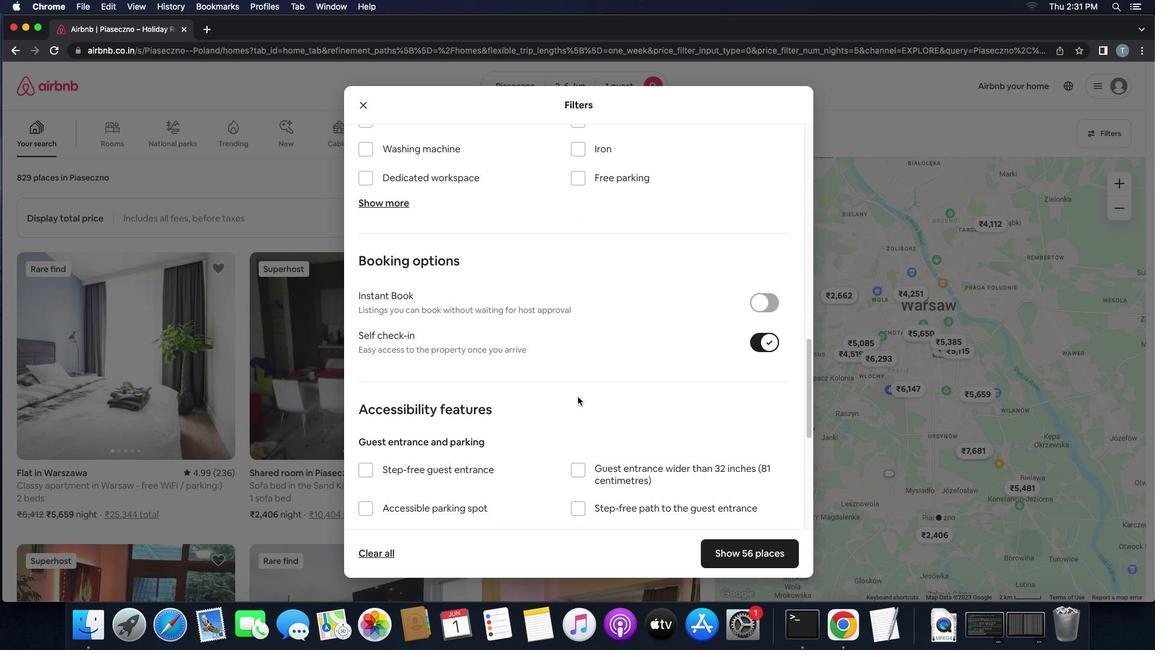 
Action: Mouse scrolled (577, 396) with delta (0, -1)
Screenshot: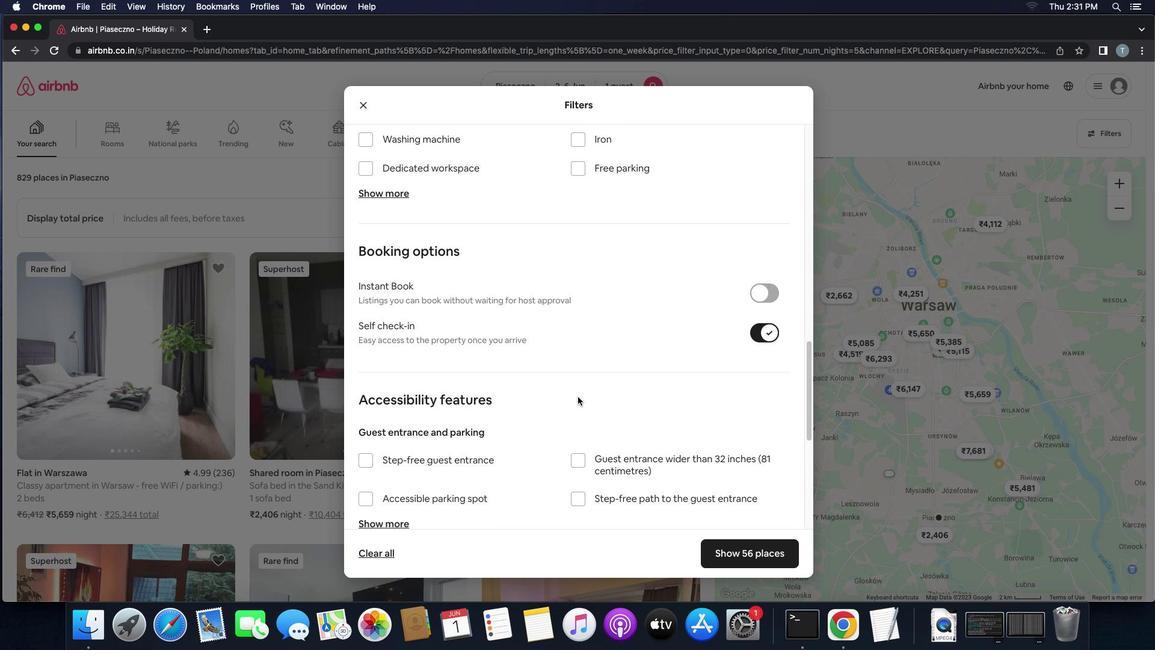 
Action: Mouse scrolled (577, 396) with delta (0, -2)
Screenshot: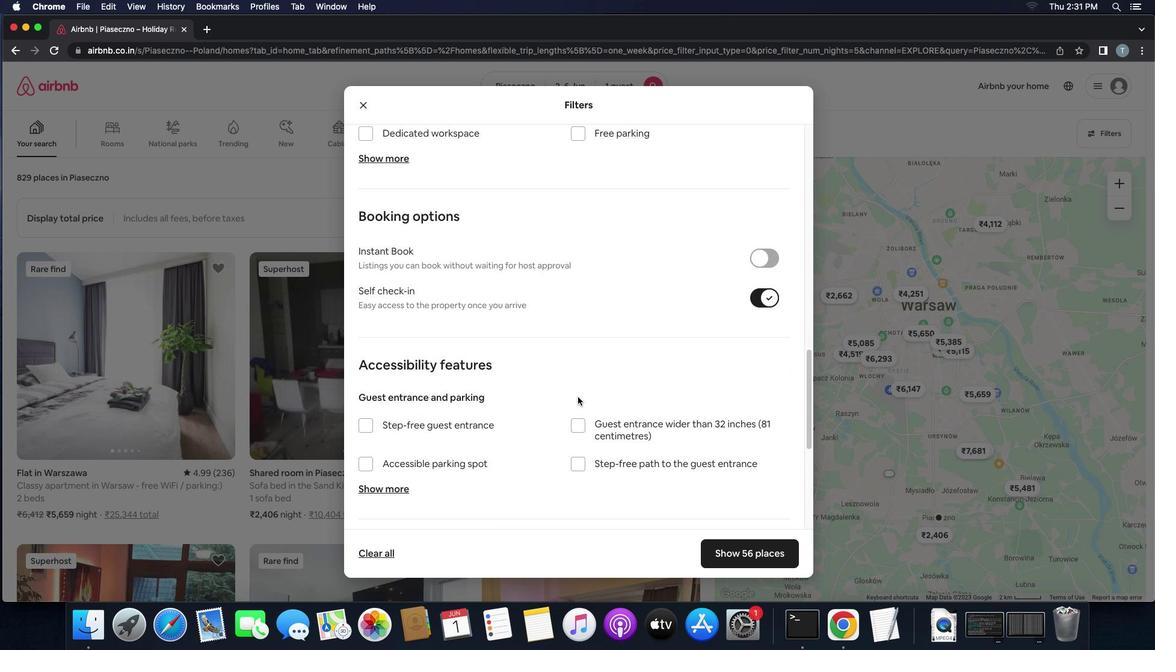 
Action: Mouse scrolled (577, 396) with delta (0, 0)
Screenshot: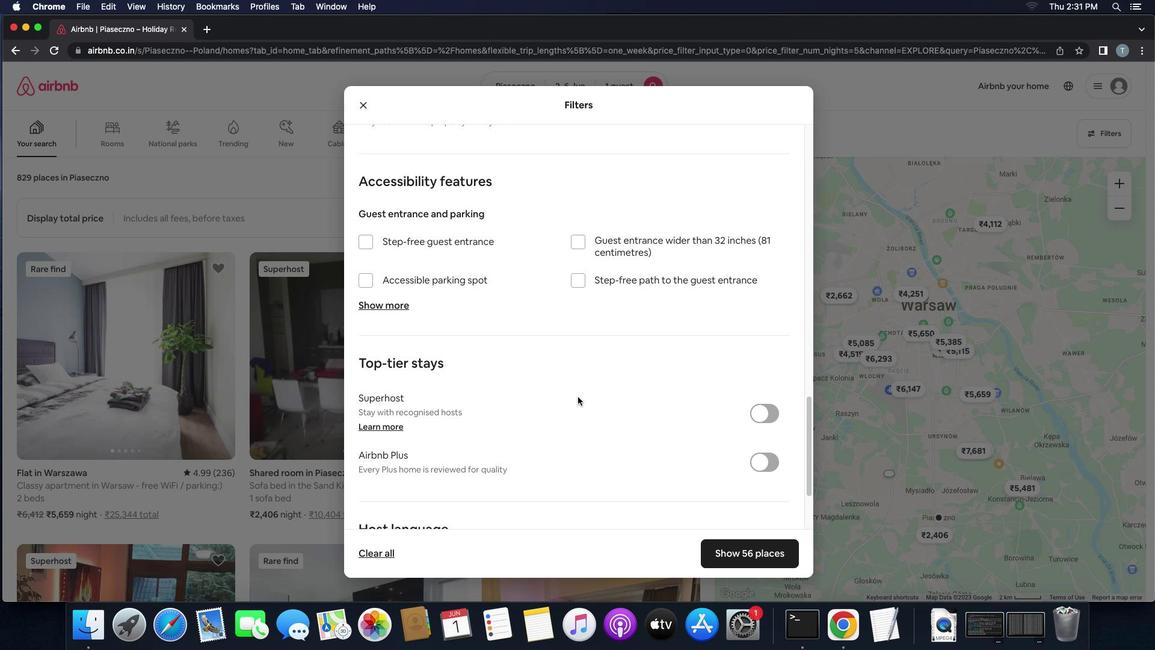 
Action: Mouse scrolled (577, 396) with delta (0, 0)
Screenshot: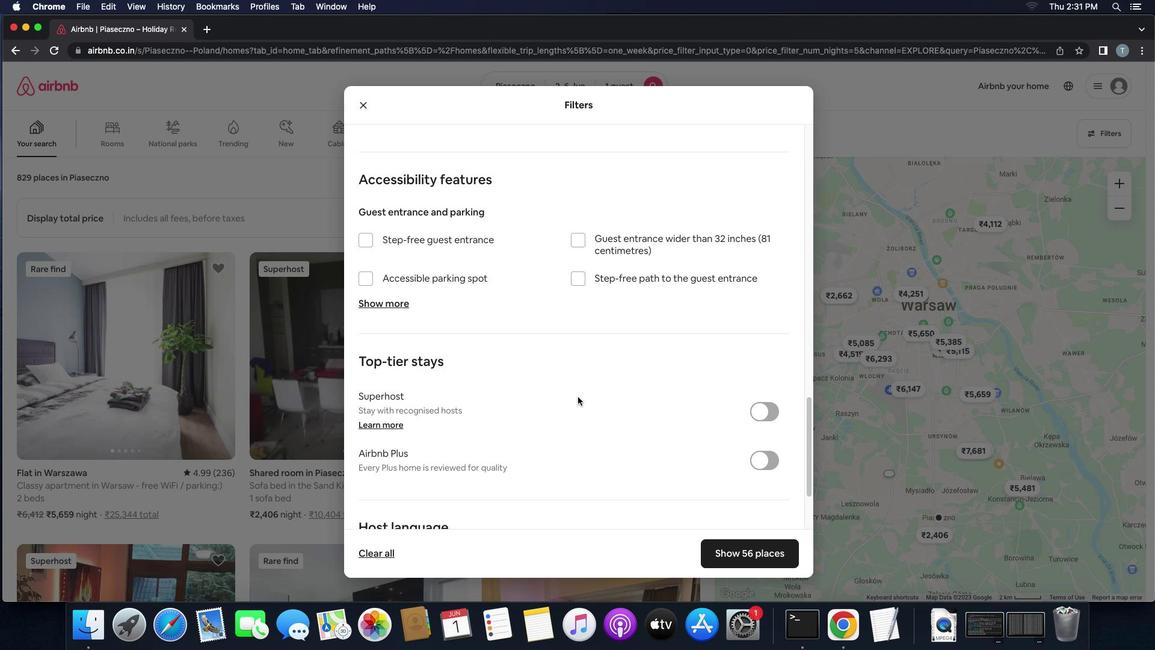 
Action: Mouse scrolled (577, 396) with delta (0, -1)
Screenshot: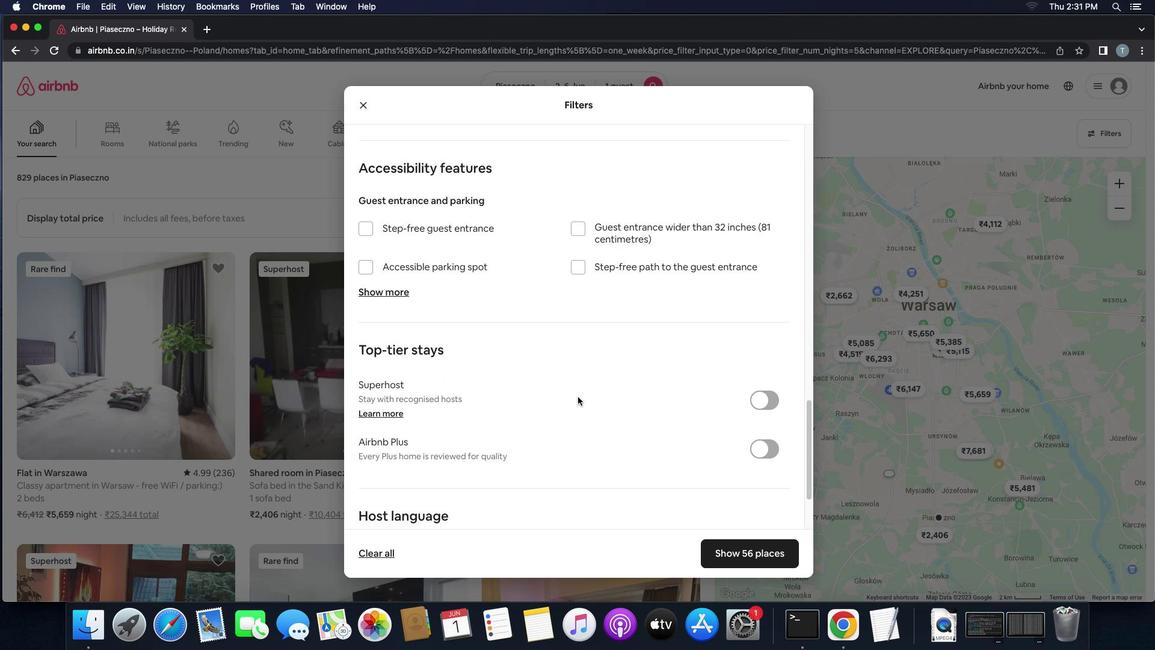 
Action: Mouse scrolled (577, 396) with delta (0, -2)
Screenshot: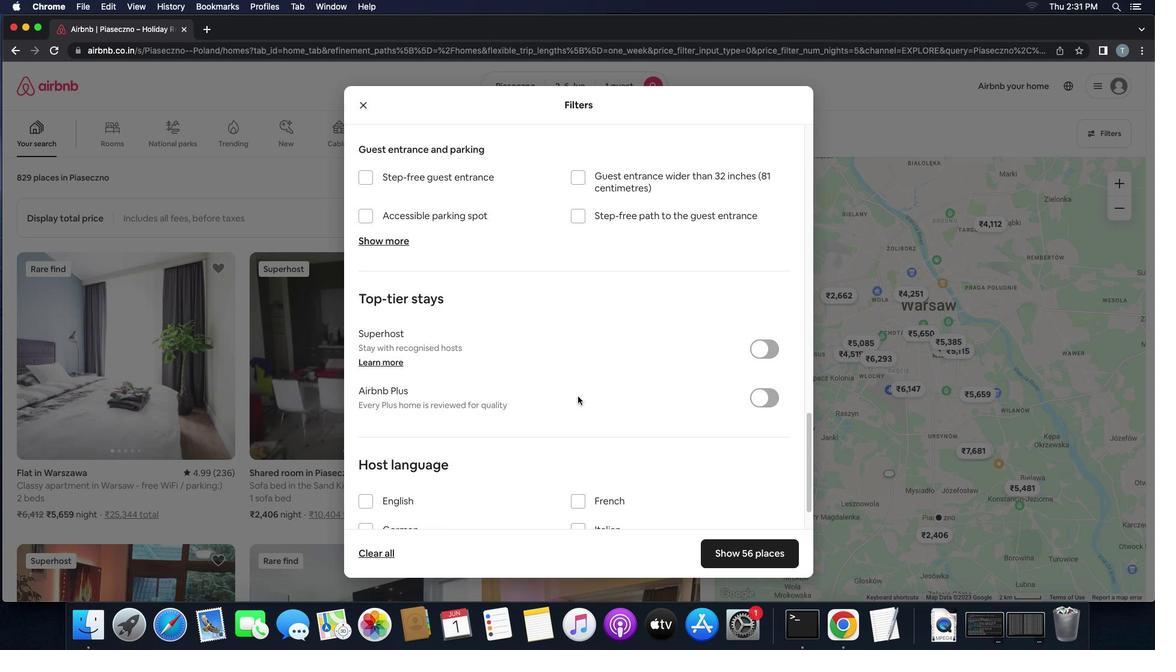 
Action: Mouse moved to (577, 396)
Screenshot: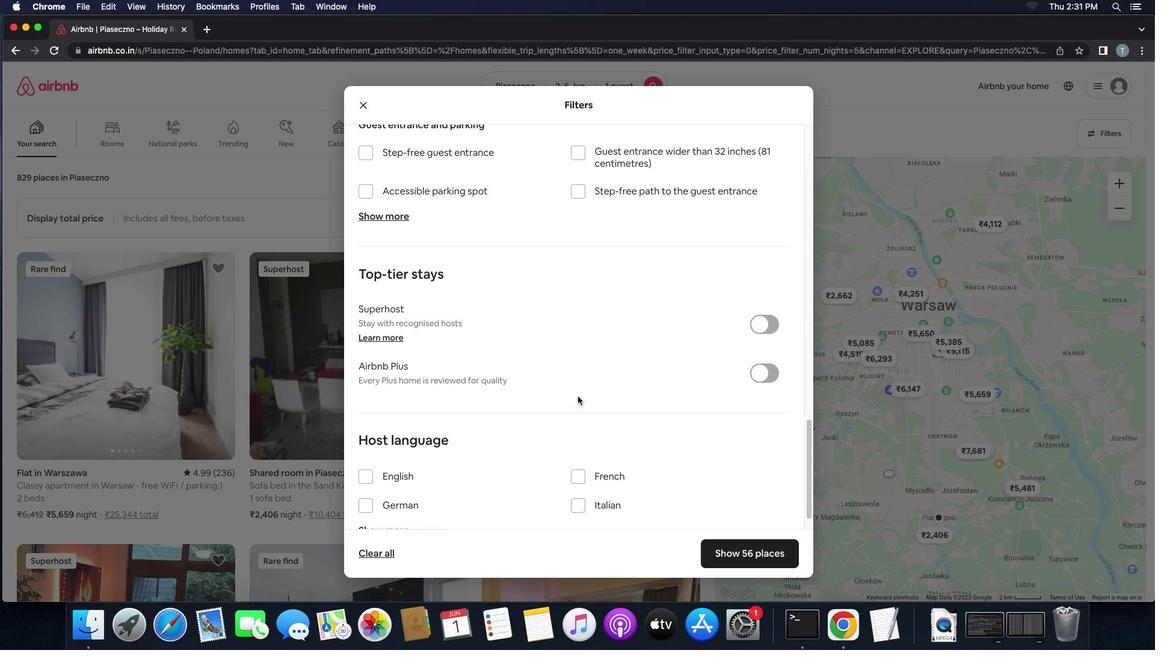 
Action: Mouse scrolled (577, 396) with delta (0, 0)
Screenshot: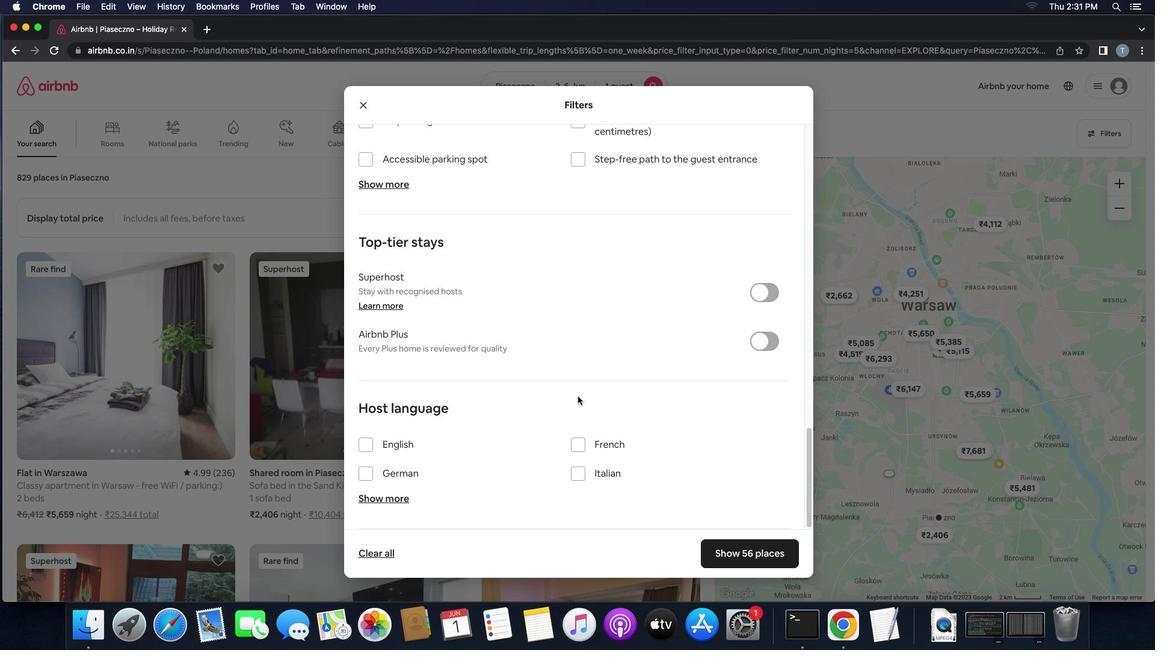 
Action: Mouse scrolled (577, 396) with delta (0, 0)
Screenshot: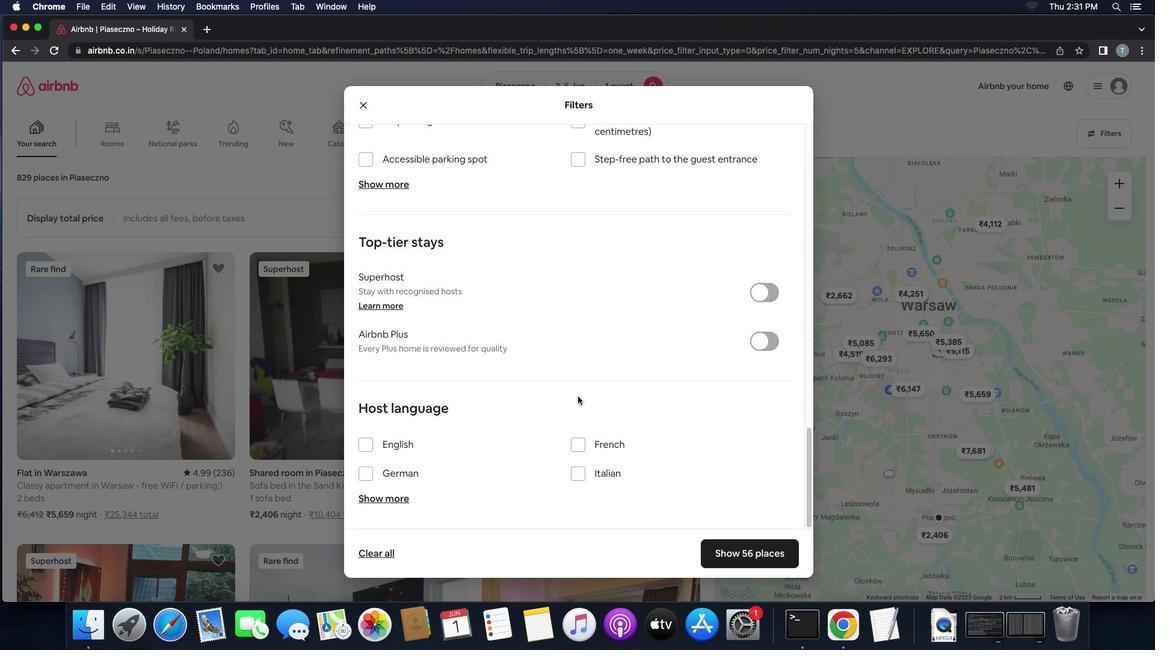 
Action: Mouse scrolled (577, 396) with delta (0, -1)
Screenshot: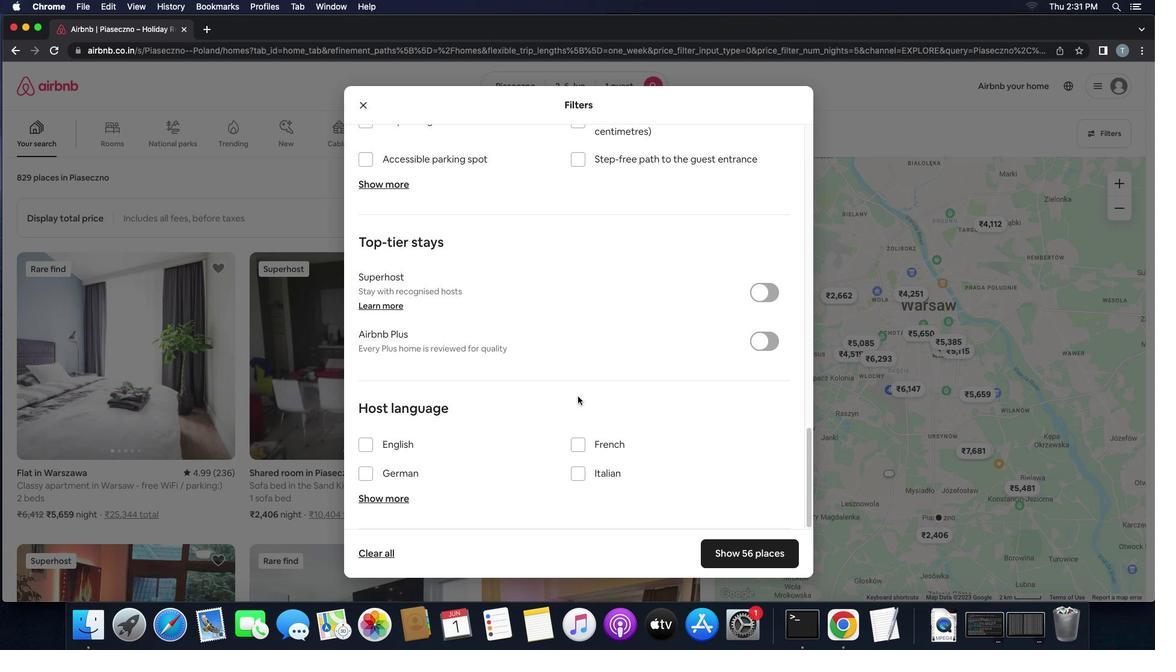 
Action: Mouse scrolled (577, 396) with delta (0, -2)
Screenshot: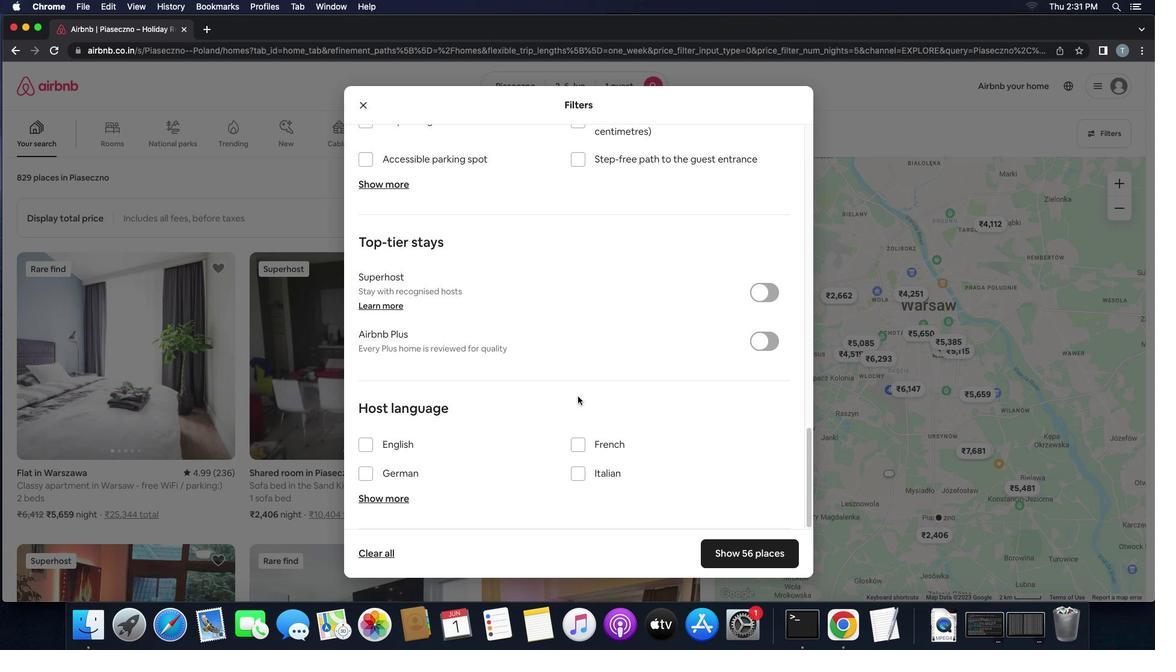 
Action: Mouse moved to (367, 437)
Screenshot: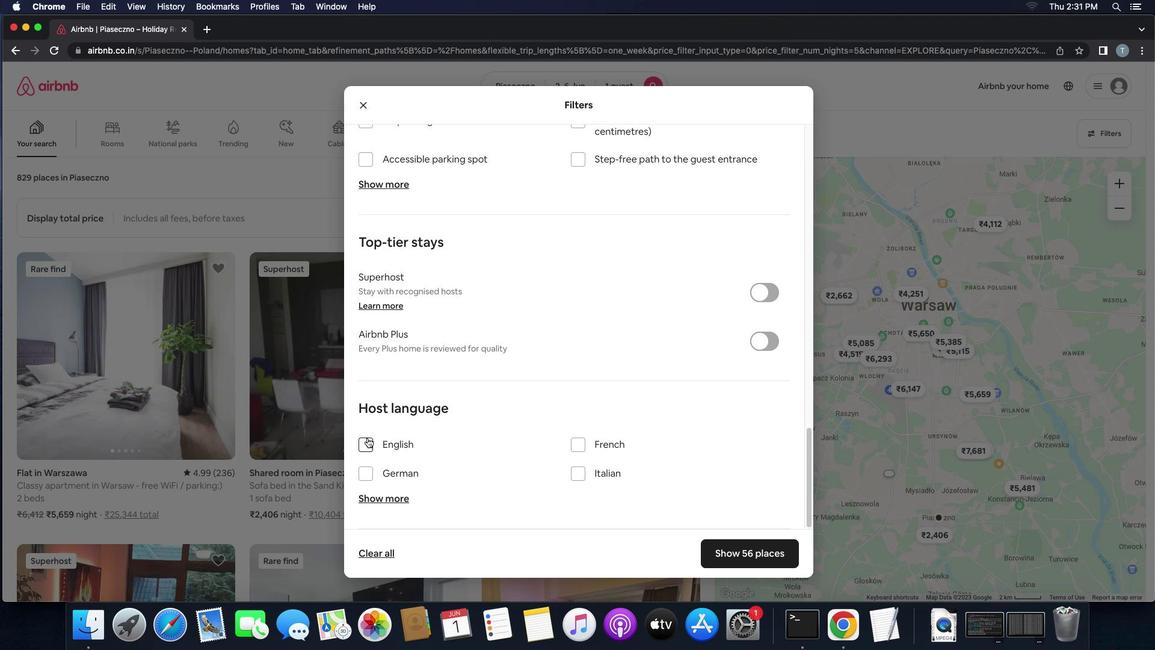 
Action: Mouse pressed left at (367, 437)
Screenshot: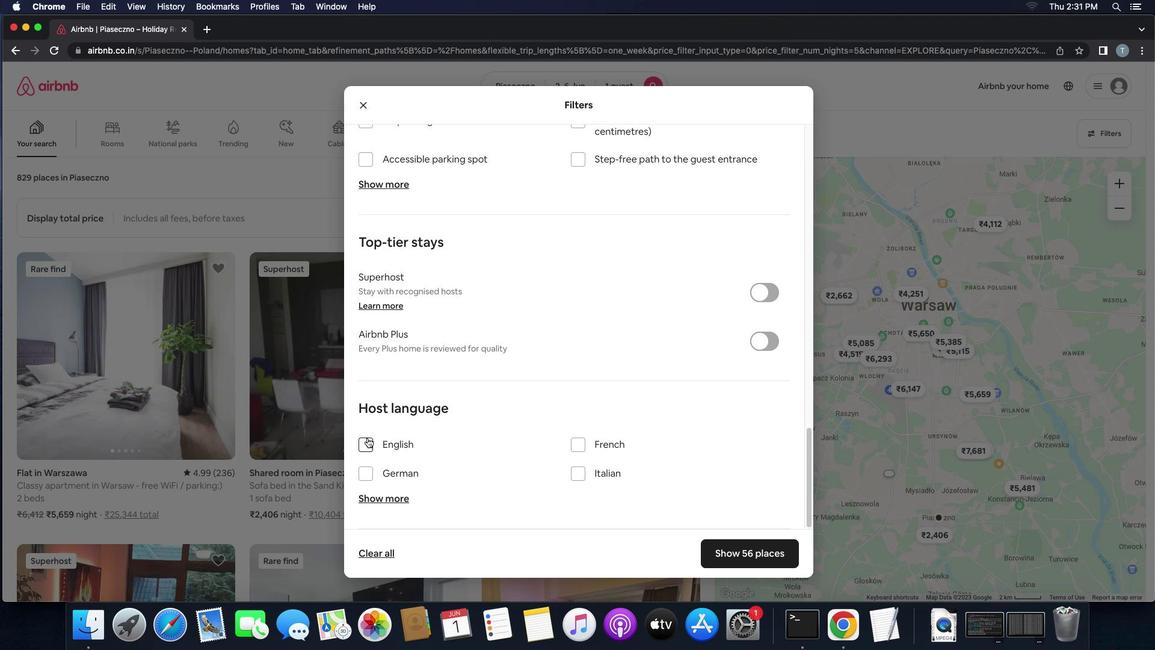 
Action: Mouse moved to (789, 556)
Screenshot: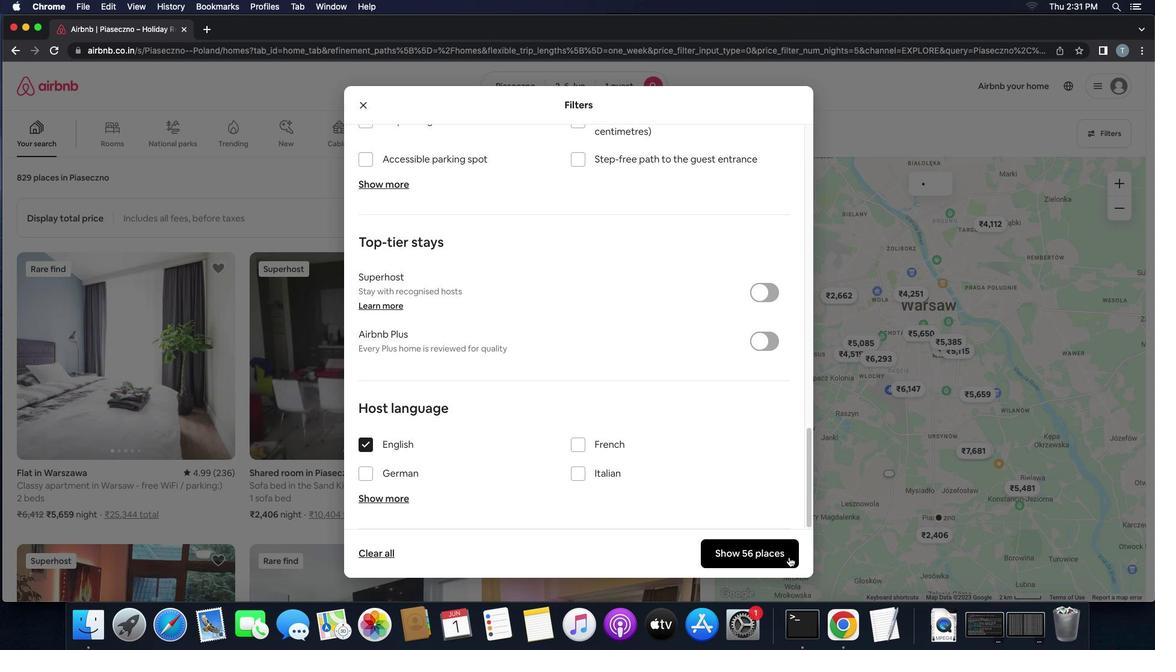
Action: Mouse pressed left at (789, 556)
Screenshot: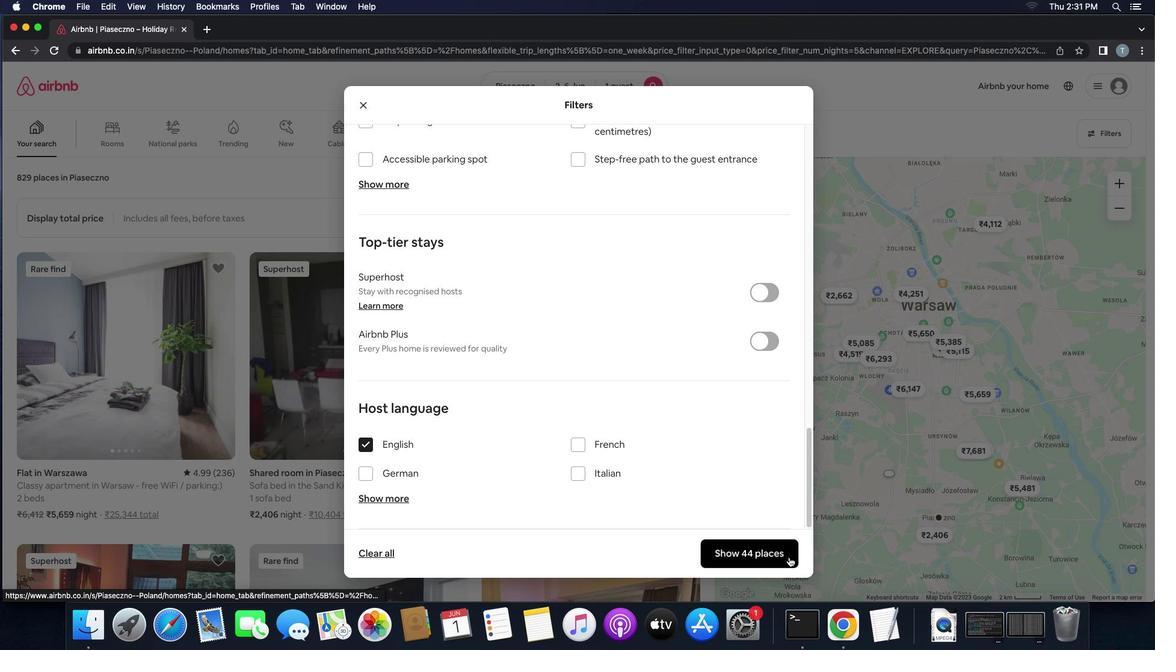 
Action: Mouse moved to (789, 556)
Screenshot: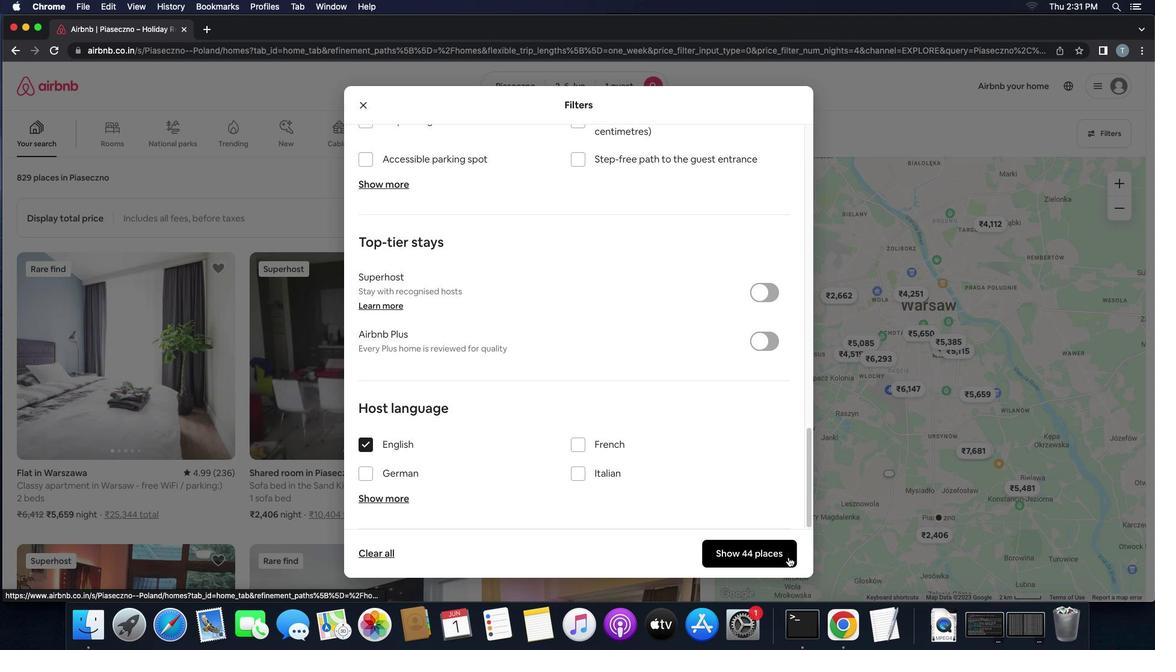 
